Task: Look for space in Jaynagar, India from 6th September, 2023 to 15th September, 2023 for 6 adults in price range Rs.8000 to Rs.12000. Place can be entire place or private room with 6 bedrooms having 6 beds and 6 bathrooms. Property type can be house, flat, guest house. Amenities needed are: wifi, TV, free parkinig on premises, gym, breakfast. Booking option can be shelf check-in. Required host language is English.
Action: Mouse moved to (593, 114)
Screenshot: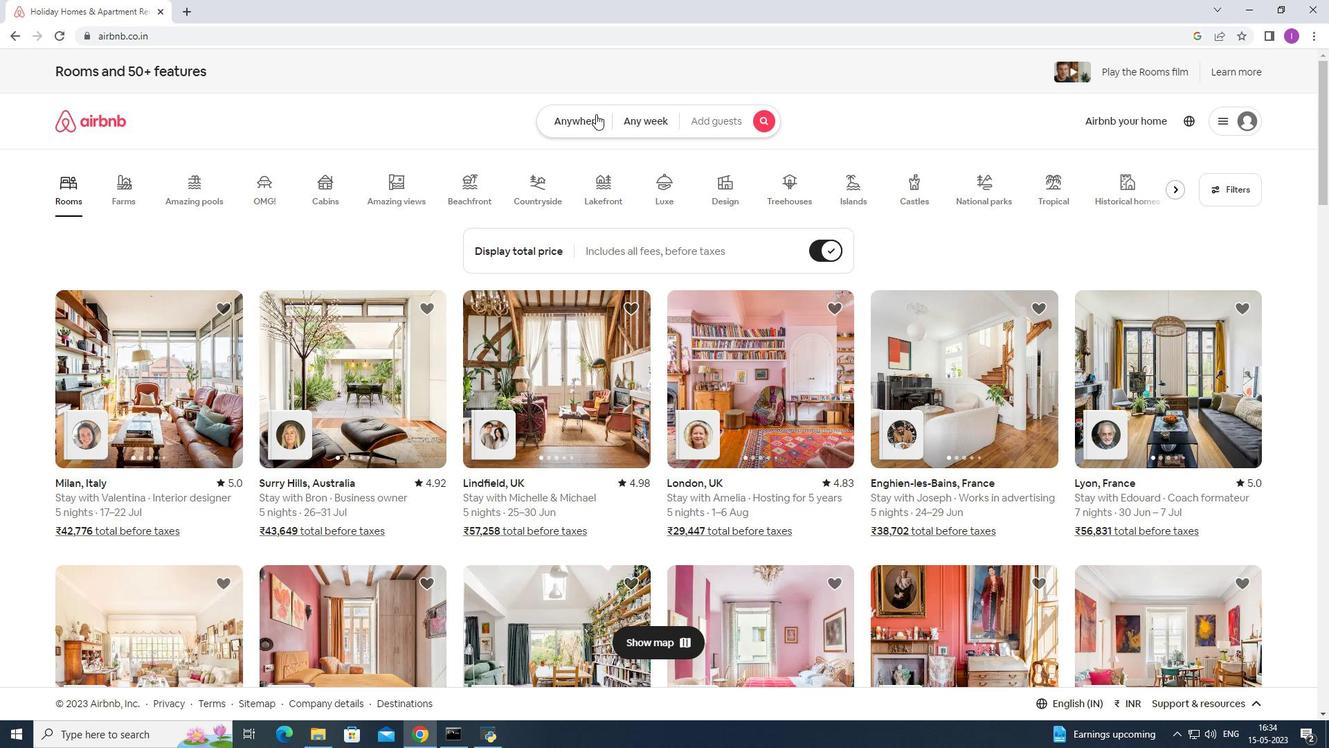 
Action: Mouse pressed left at (593, 114)
Screenshot: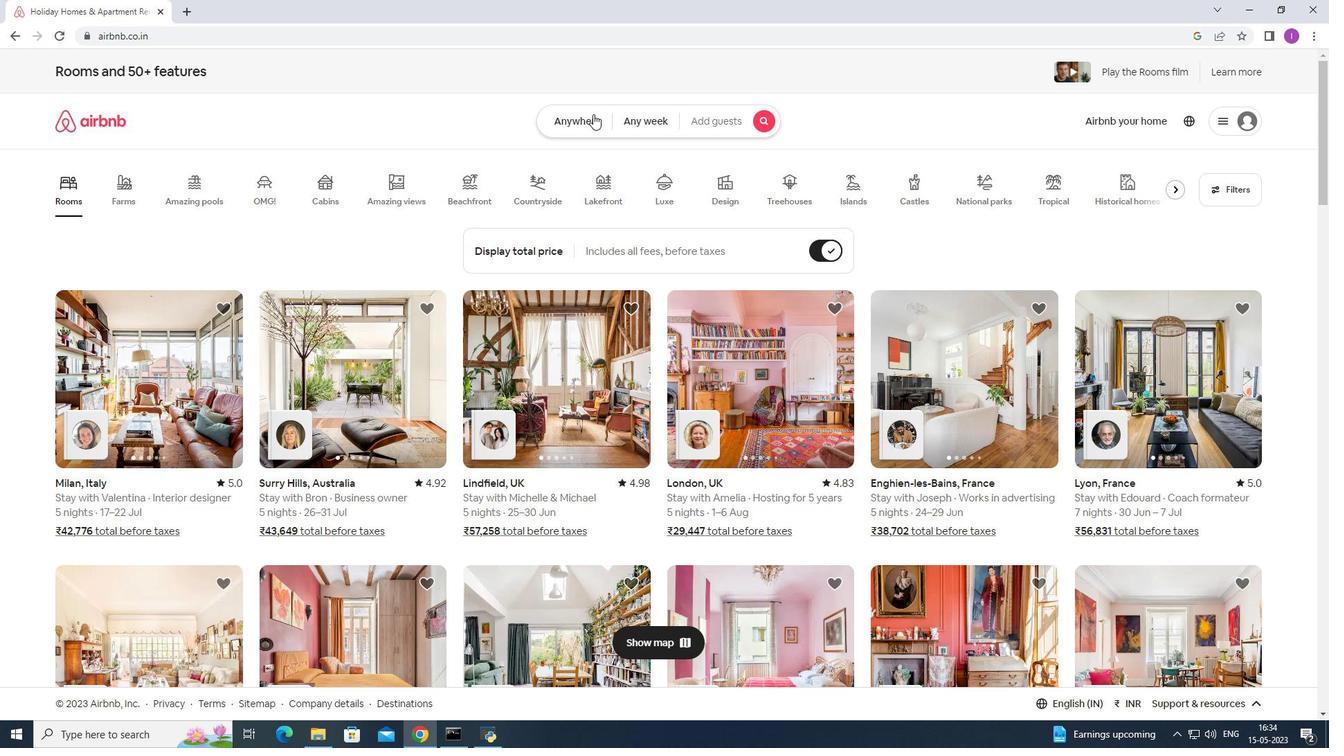 
Action: Mouse moved to (471, 181)
Screenshot: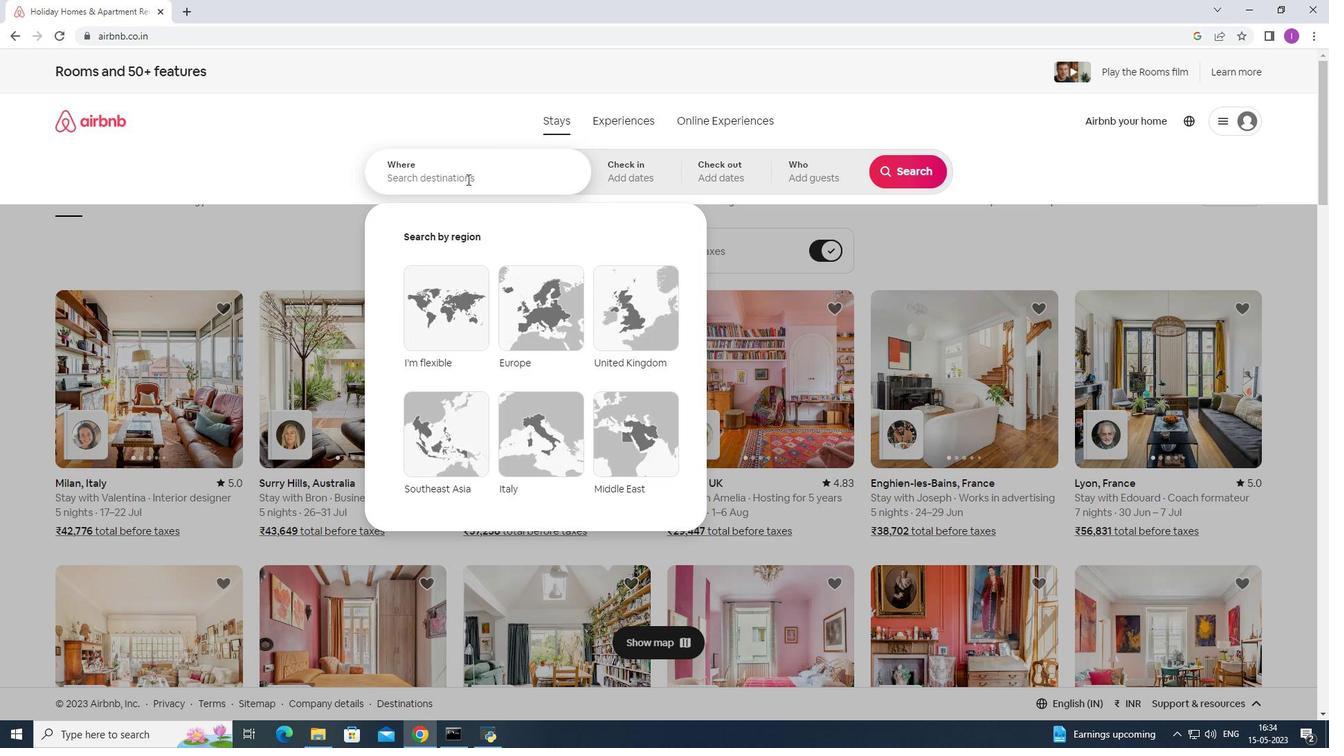 
Action: Mouse pressed left at (471, 181)
Screenshot: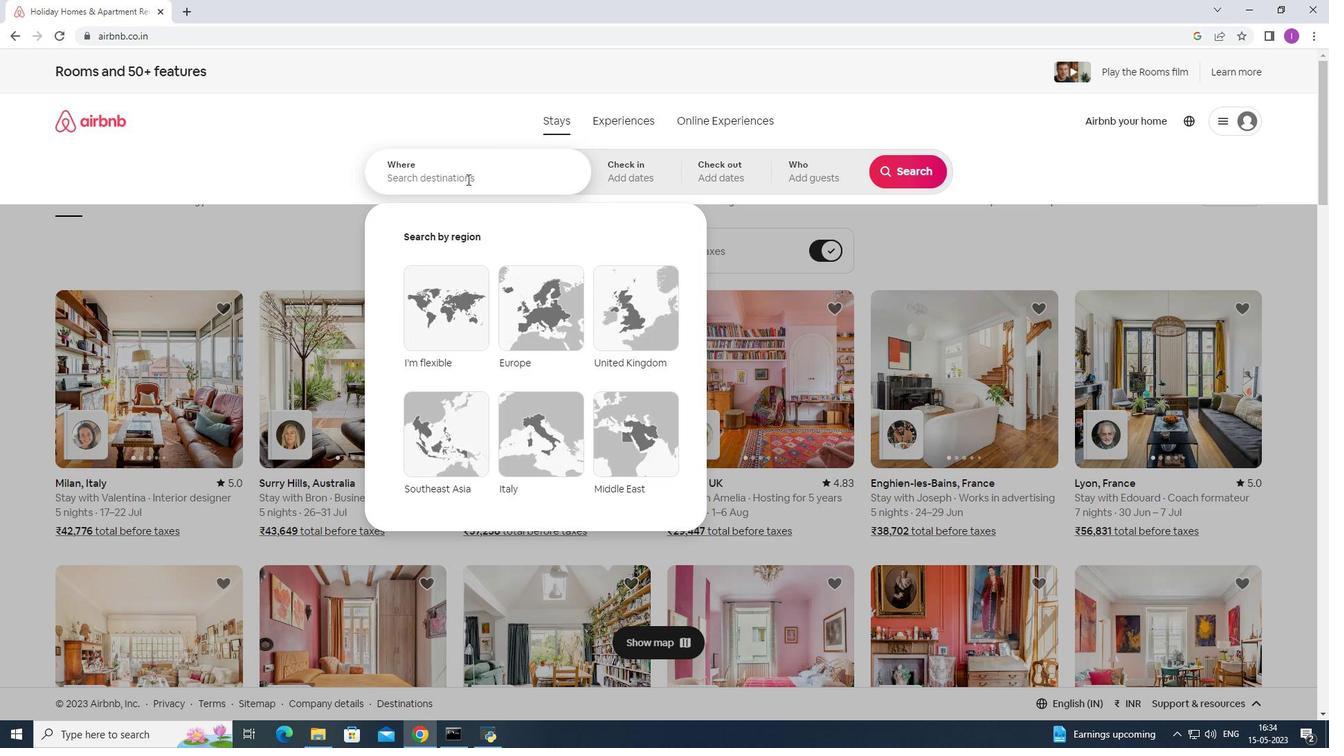 
Action: Mouse moved to (482, 179)
Screenshot: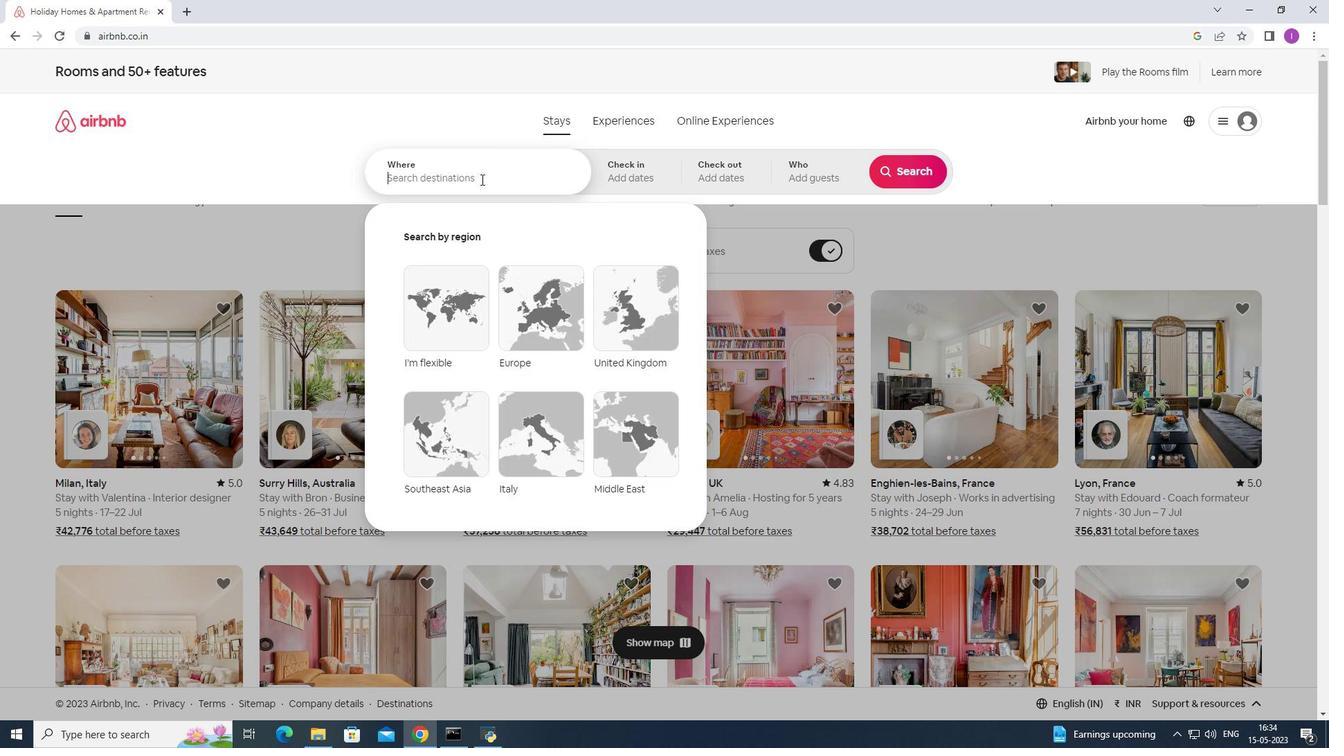 
Action: Key pressed <Key.shift>Jaynagar,<Key.shift>India
Screenshot: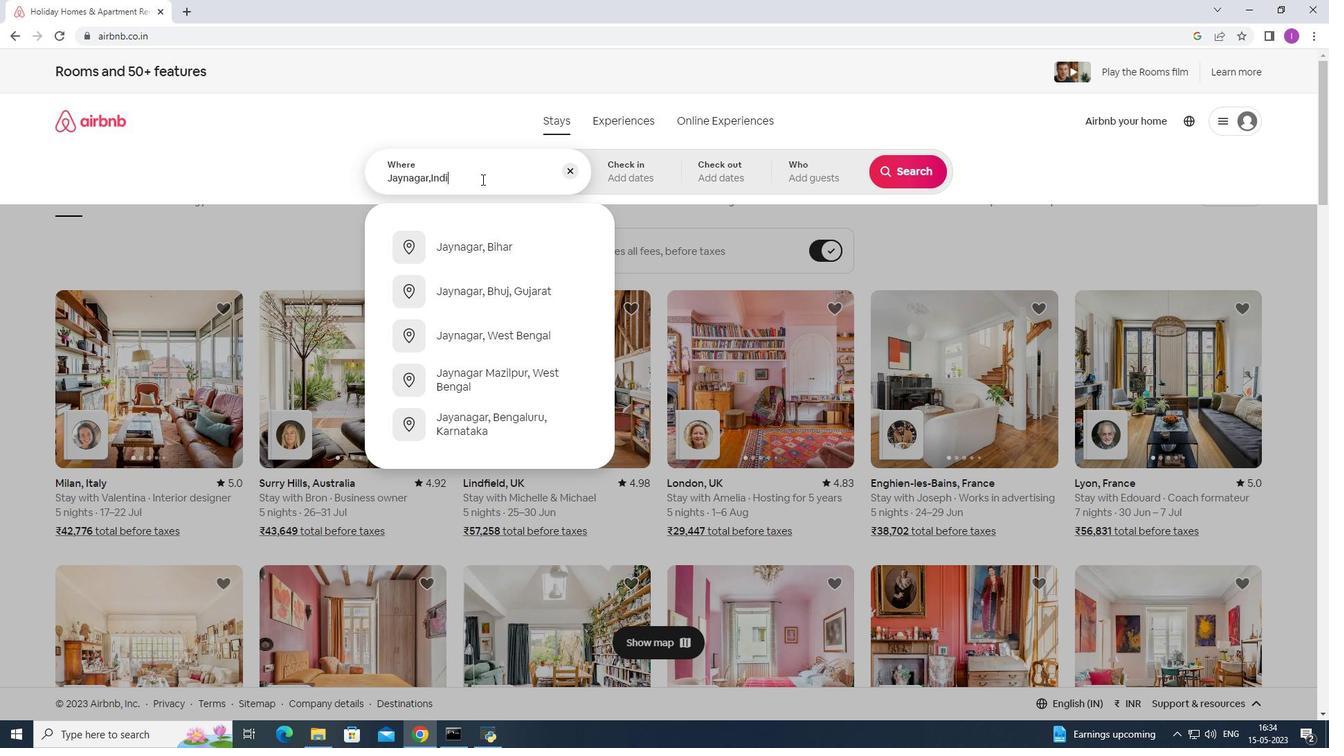 
Action: Mouse moved to (627, 164)
Screenshot: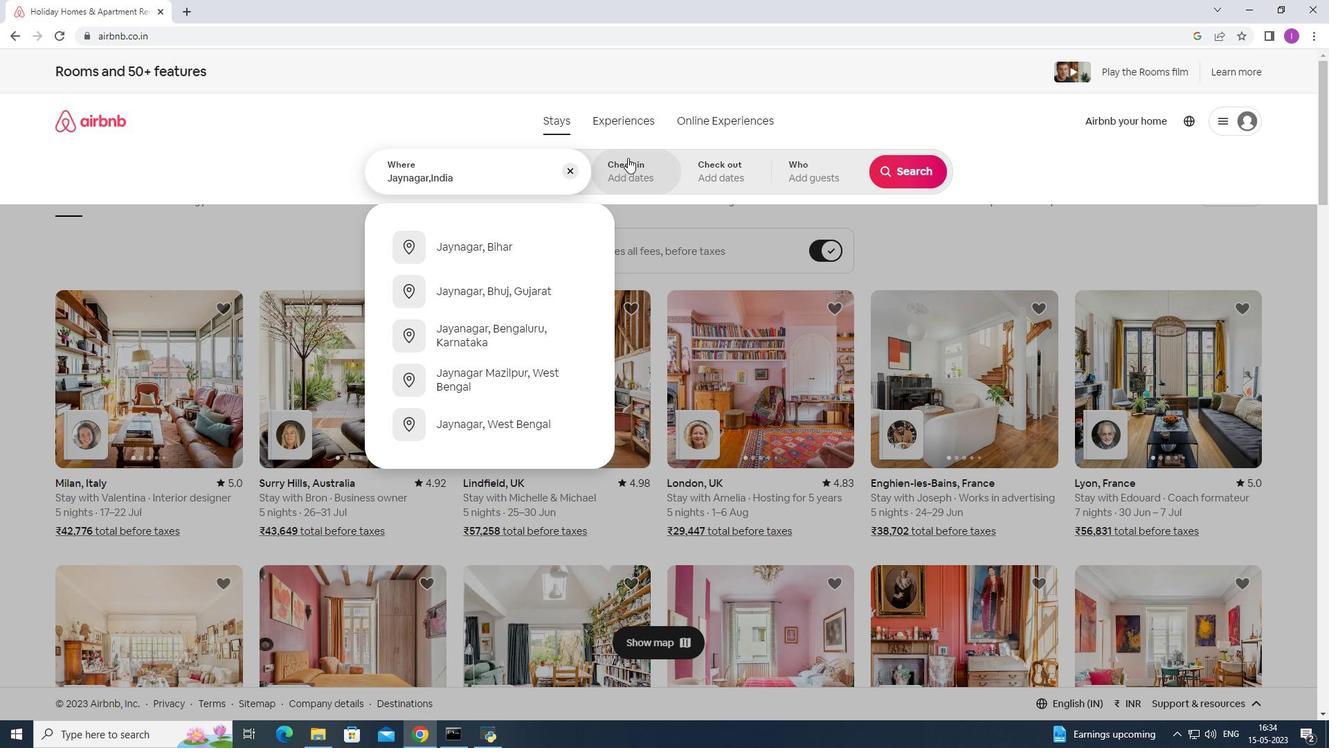 
Action: Mouse pressed left at (627, 164)
Screenshot: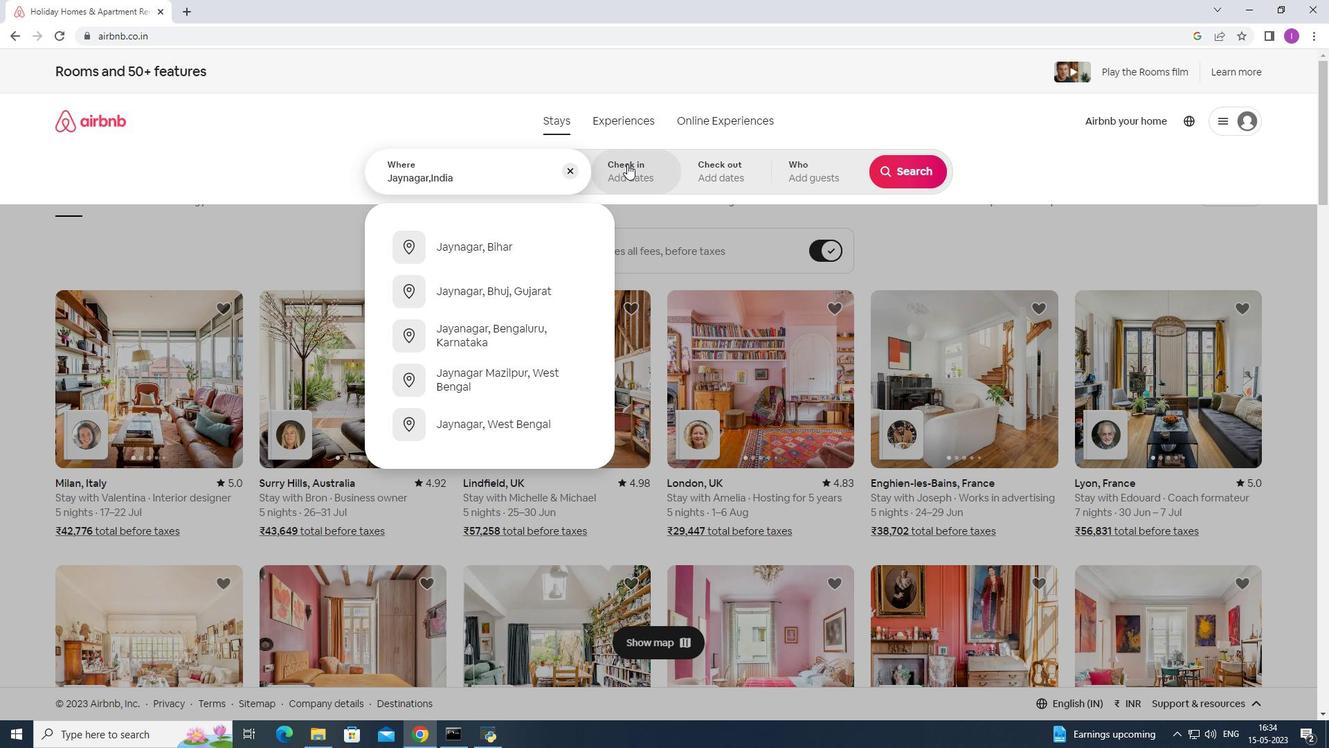 
Action: Mouse moved to (900, 272)
Screenshot: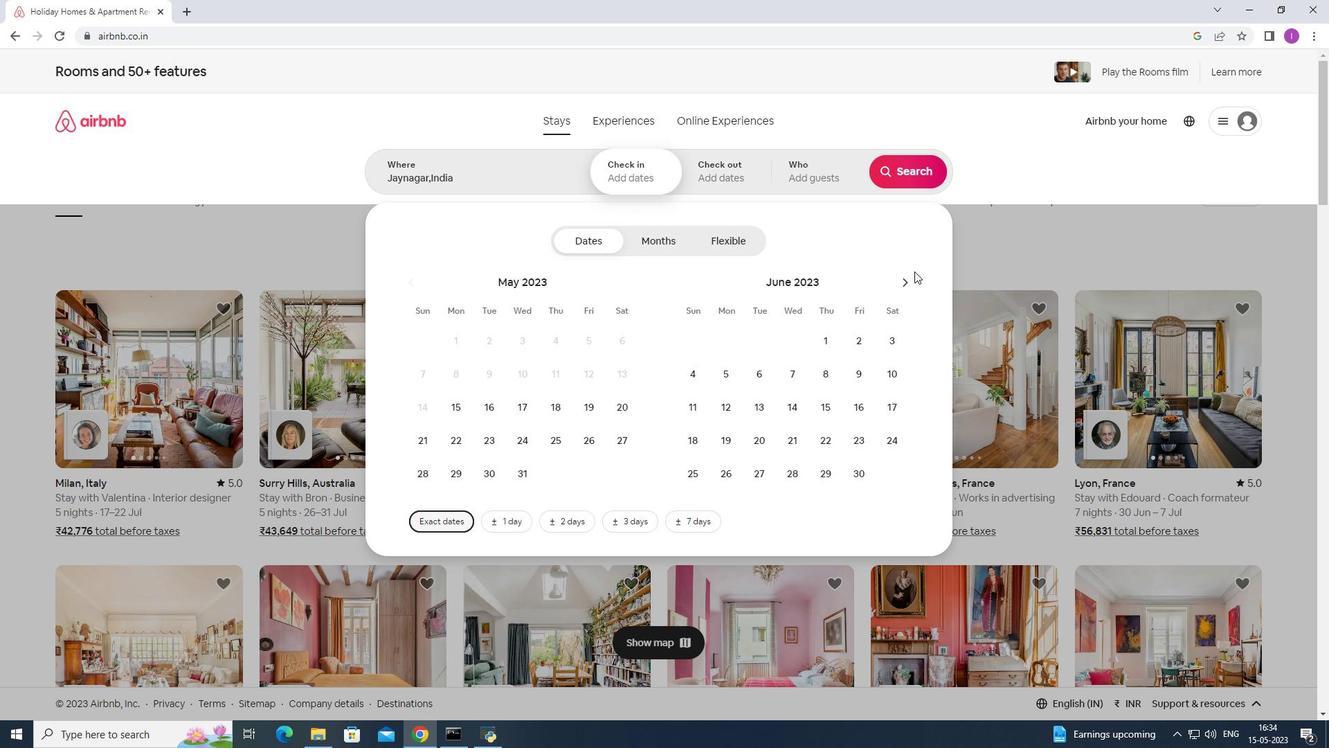 
Action: Mouse pressed left at (900, 272)
Screenshot: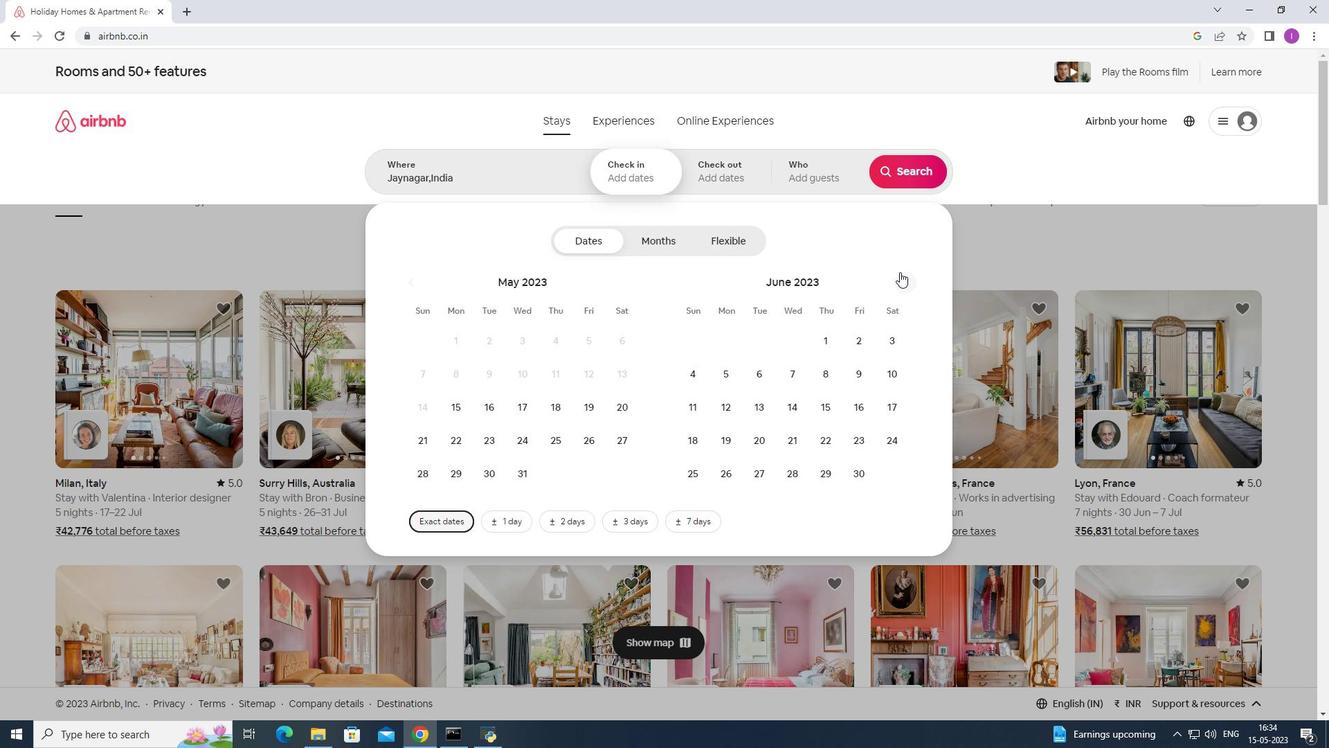 
Action: Mouse pressed left at (900, 272)
Screenshot: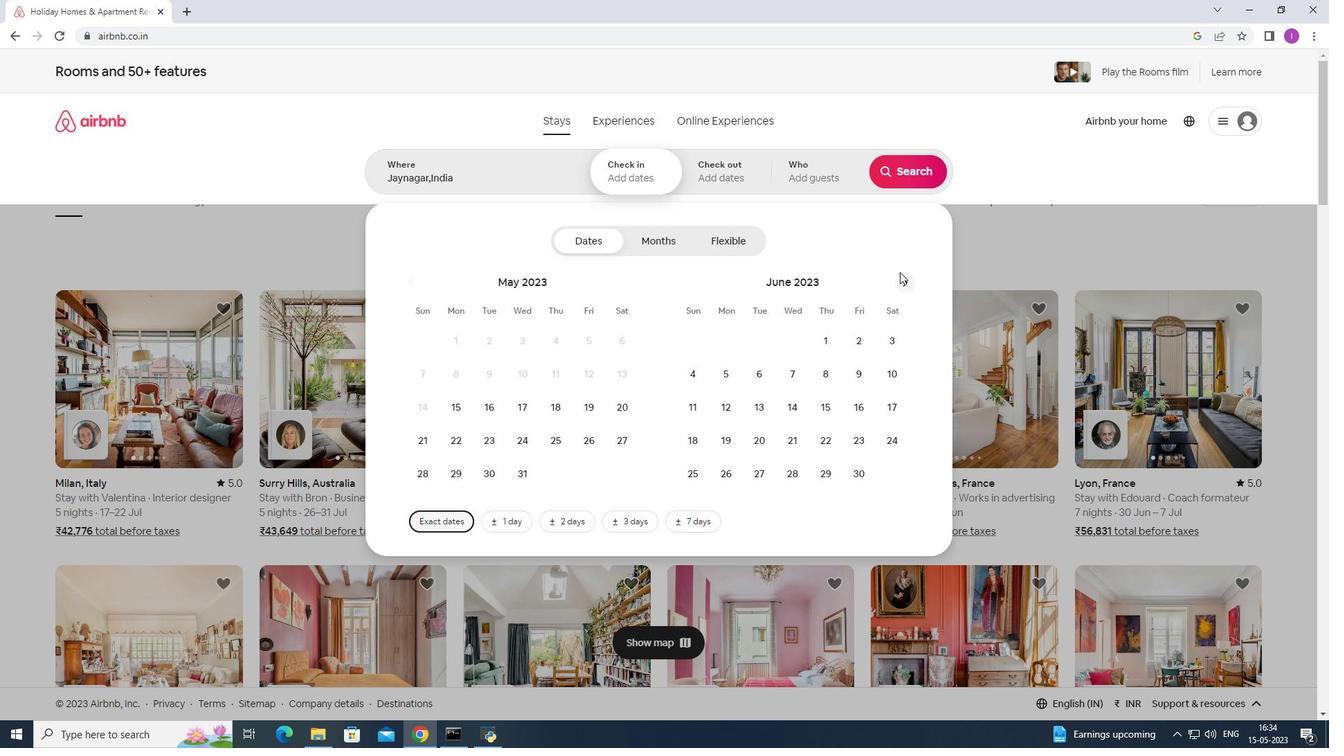 
Action: Mouse pressed left at (900, 272)
Screenshot: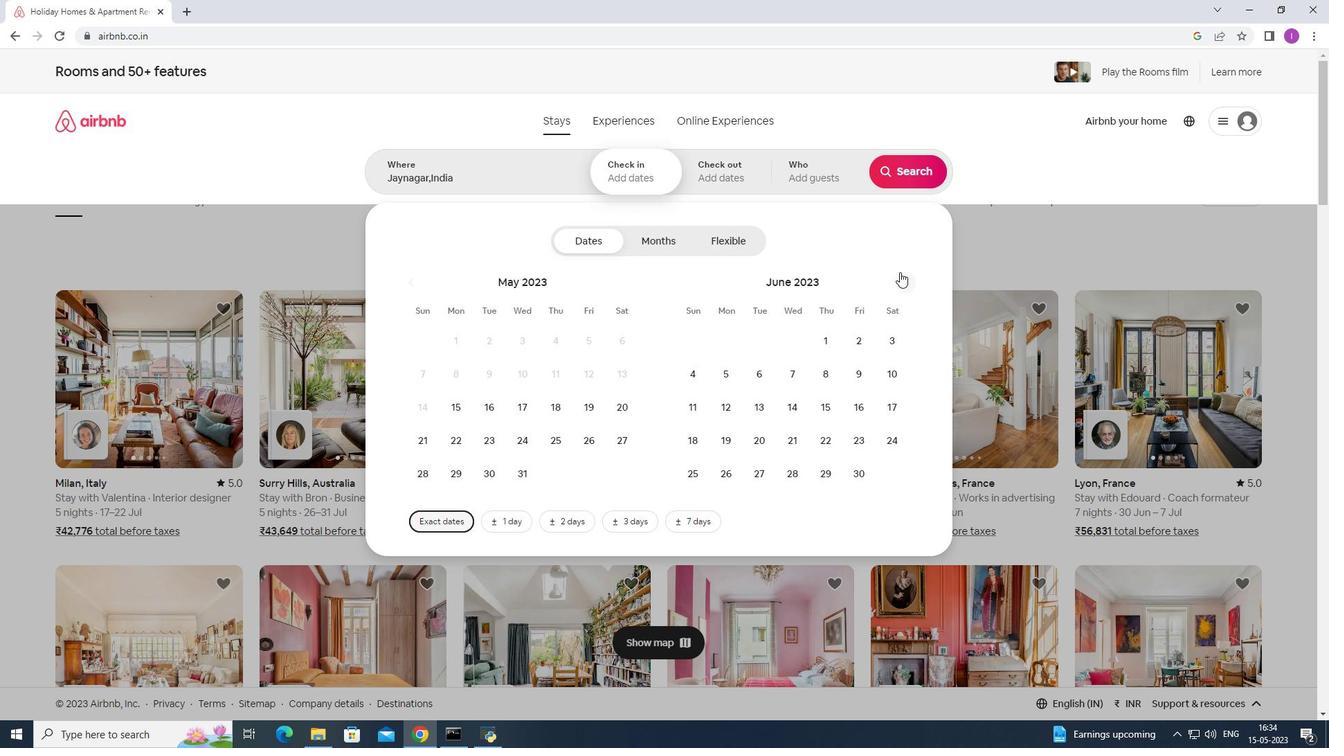 
Action: Mouse moved to (900, 279)
Screenshot: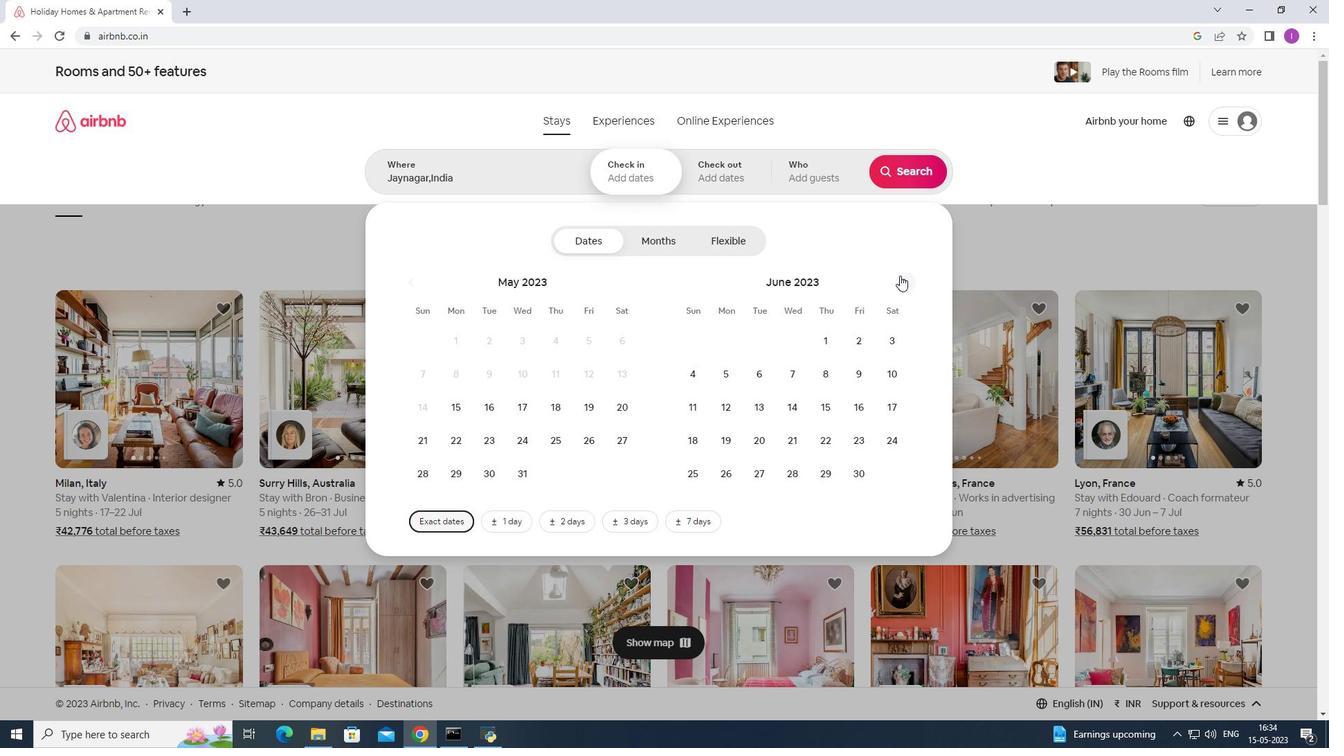 
Action: Mouse pressed left at (900, 279)
Screenshot: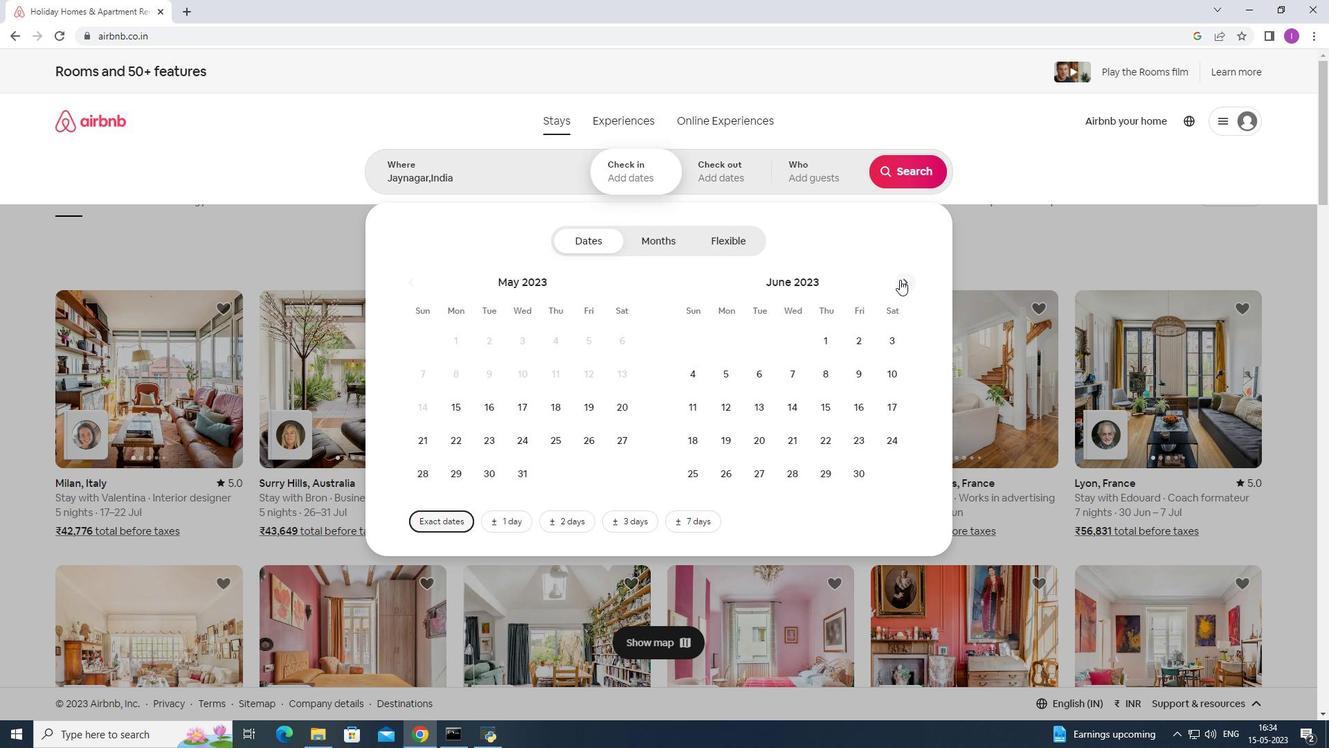 
Action: Mouse pressed left at (900, 279)
Screenshot: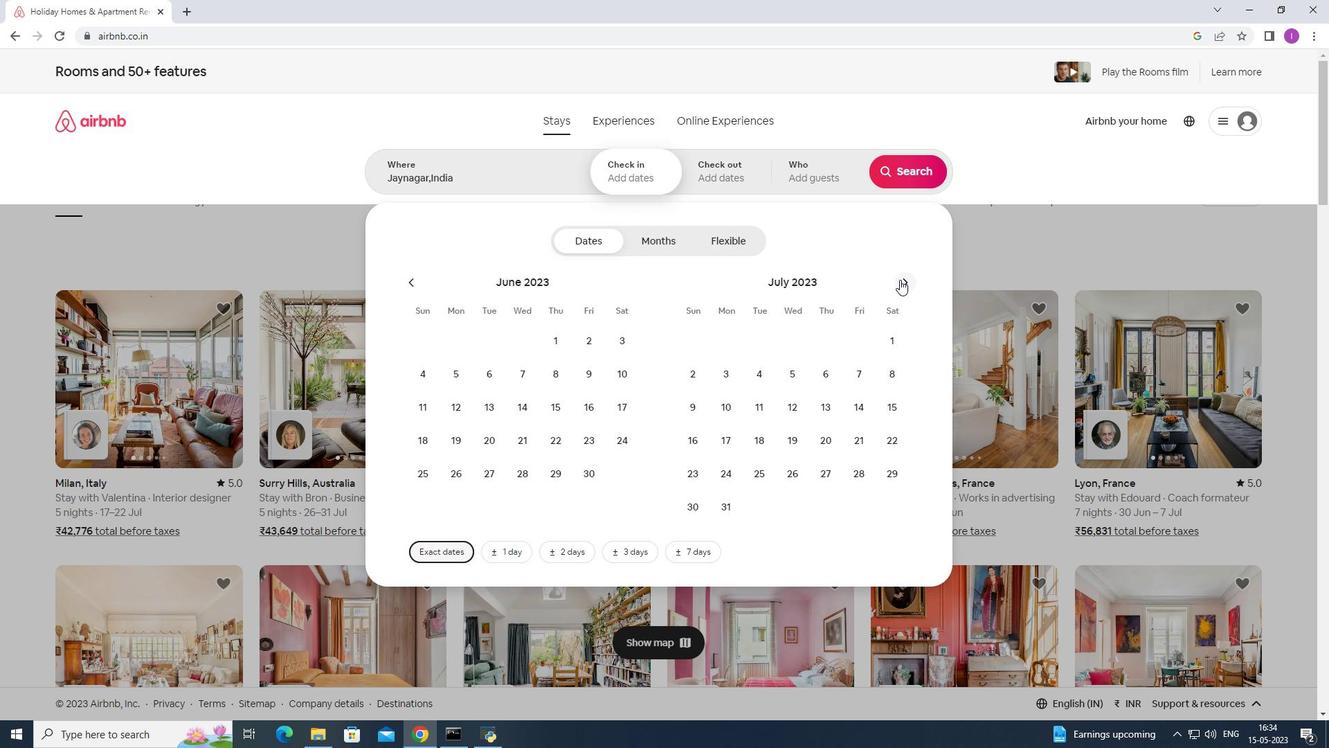 
Action: Mouse moved to (788, 375)
Screenshot: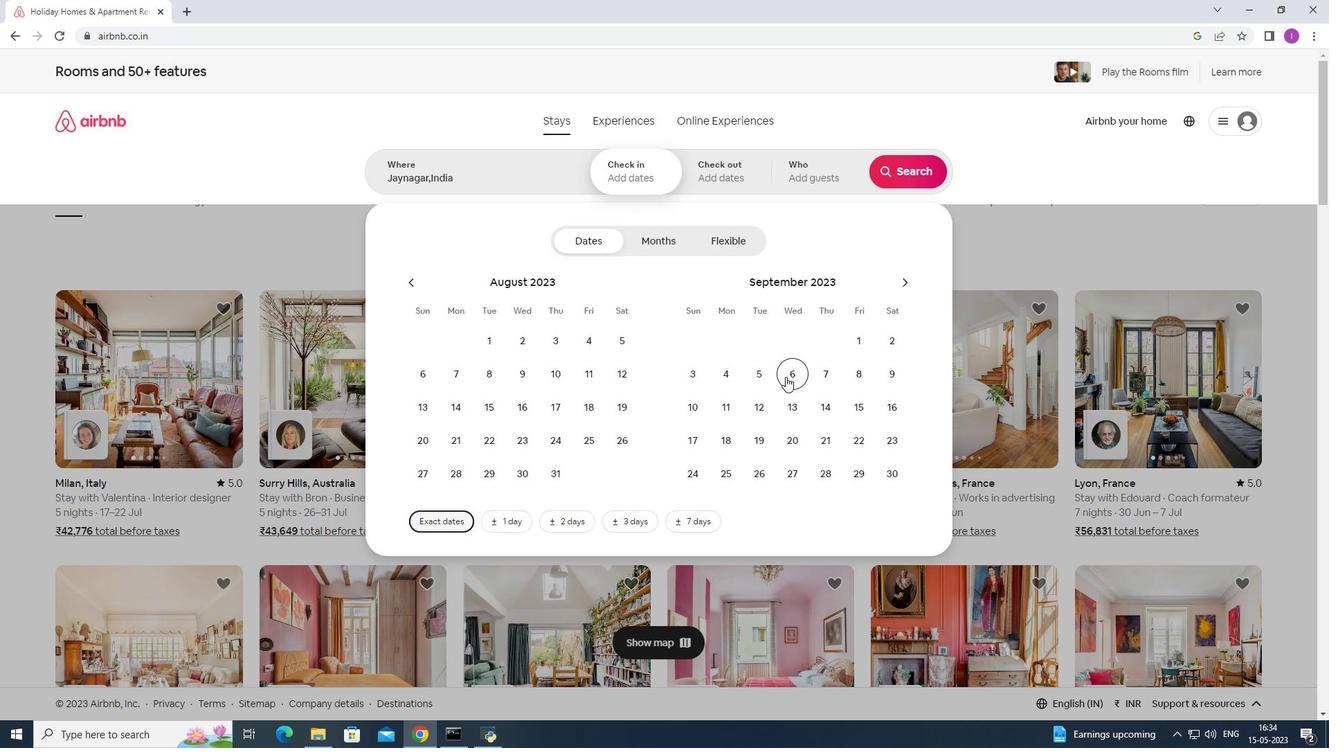 
Action: Mouse pressed left at (788, 375)
Screenshot: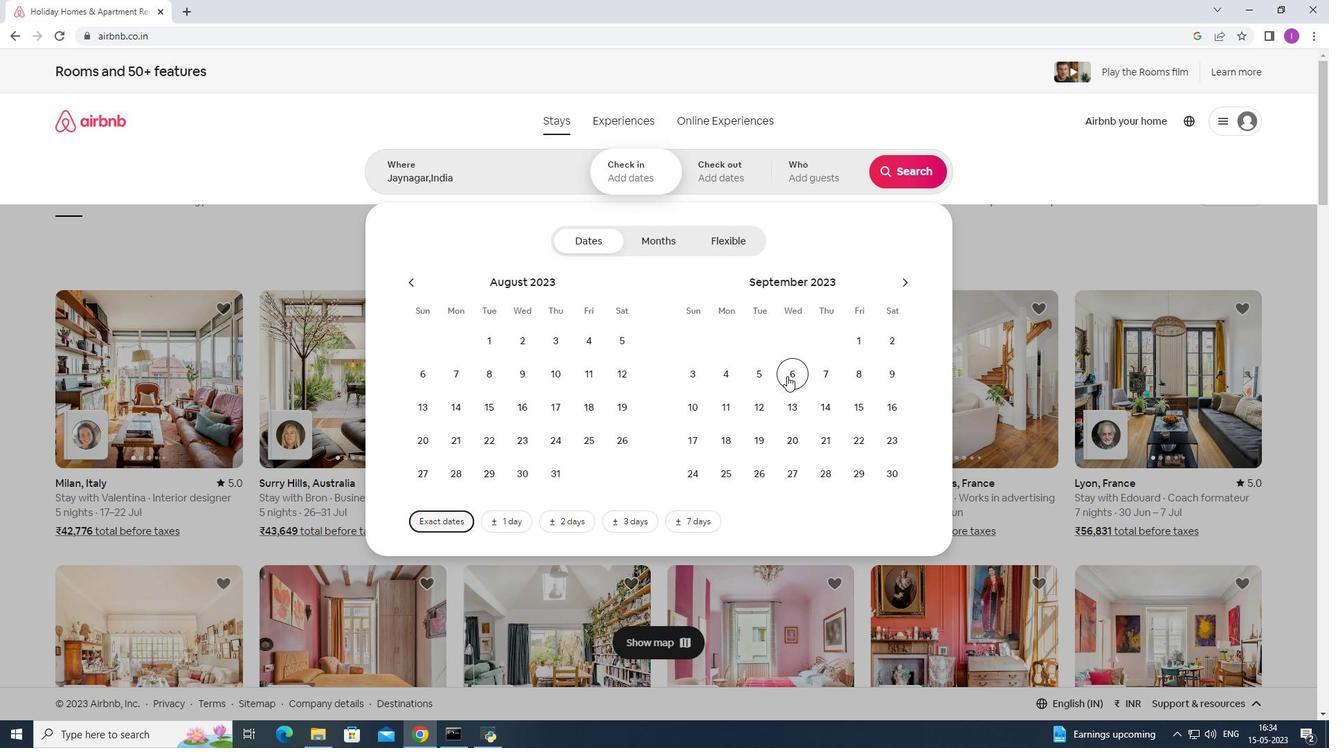 
Action: Mouse moved to (854, 410)
Screenshot: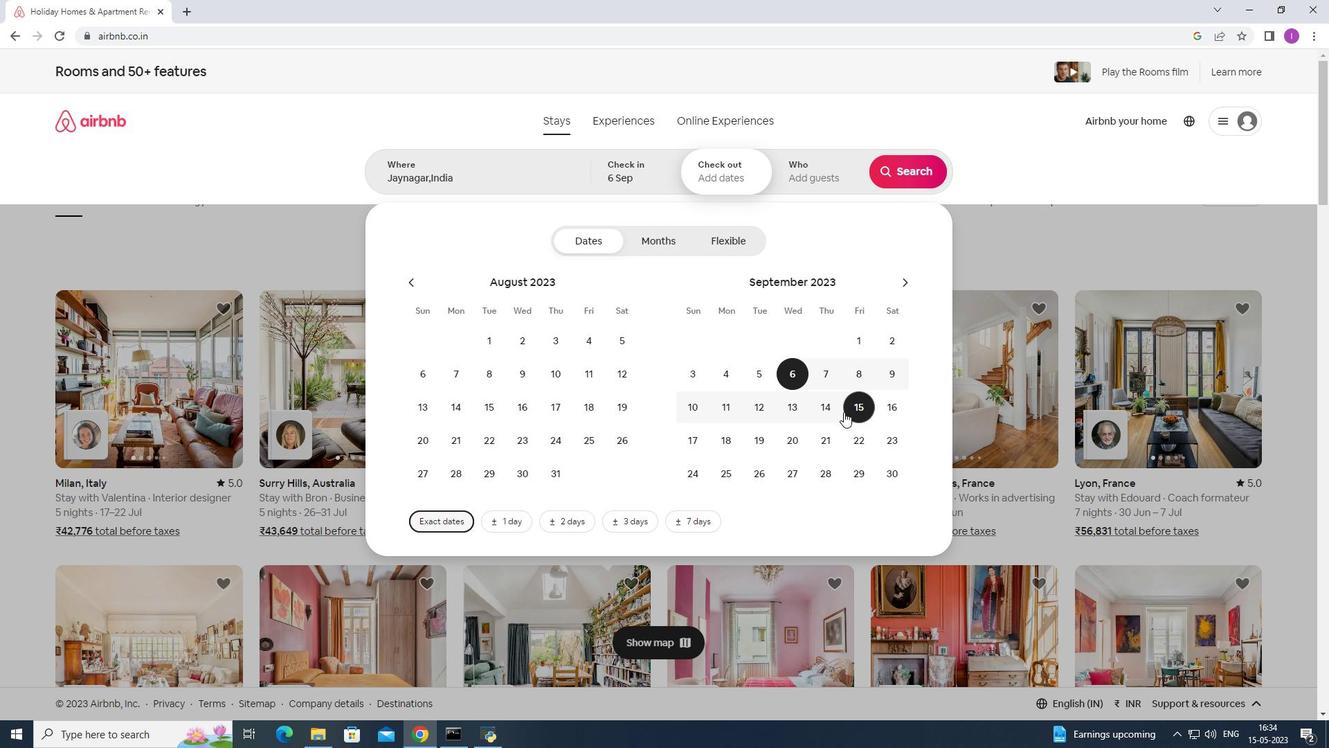 
Action: Mouse pressed left at (854, 410)
Screenshot: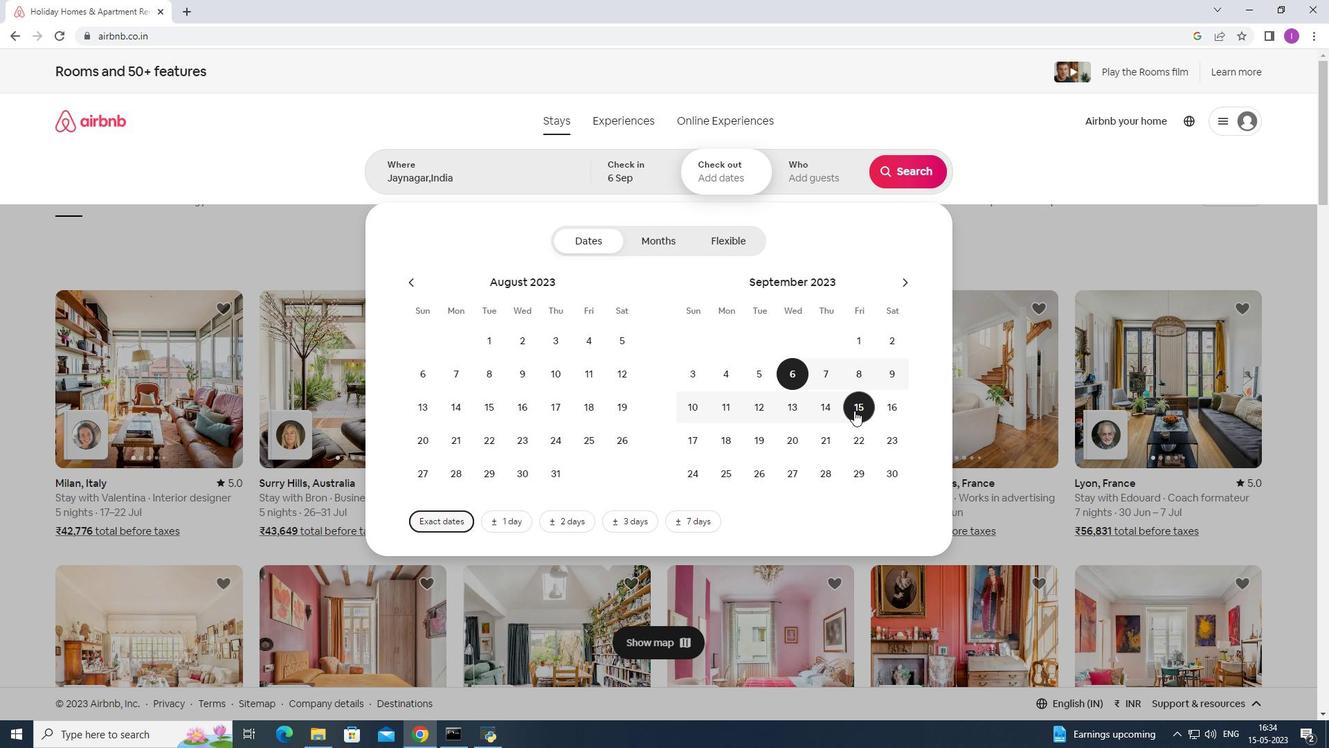 
Action: Mouse moved to (820, 176)
Screenshot: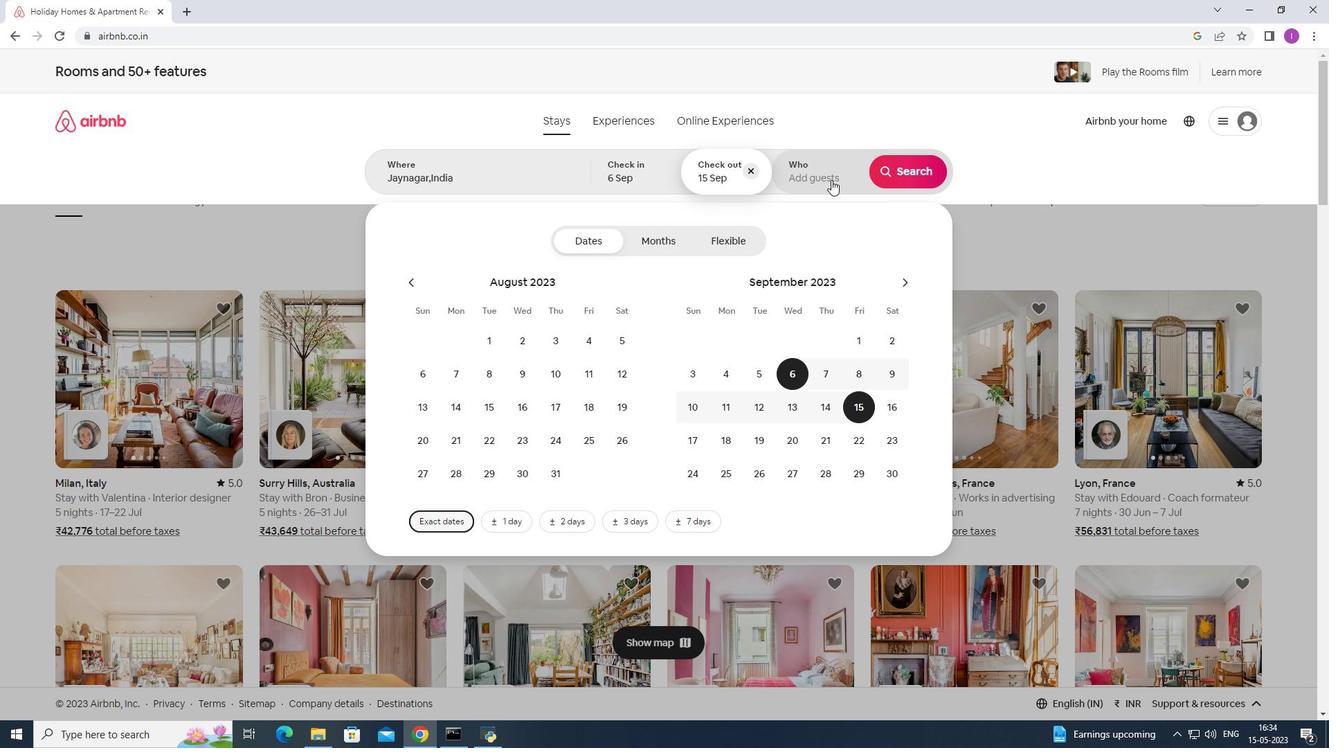 
Action: Mouse pressed left at (820, 176)
Screenshot: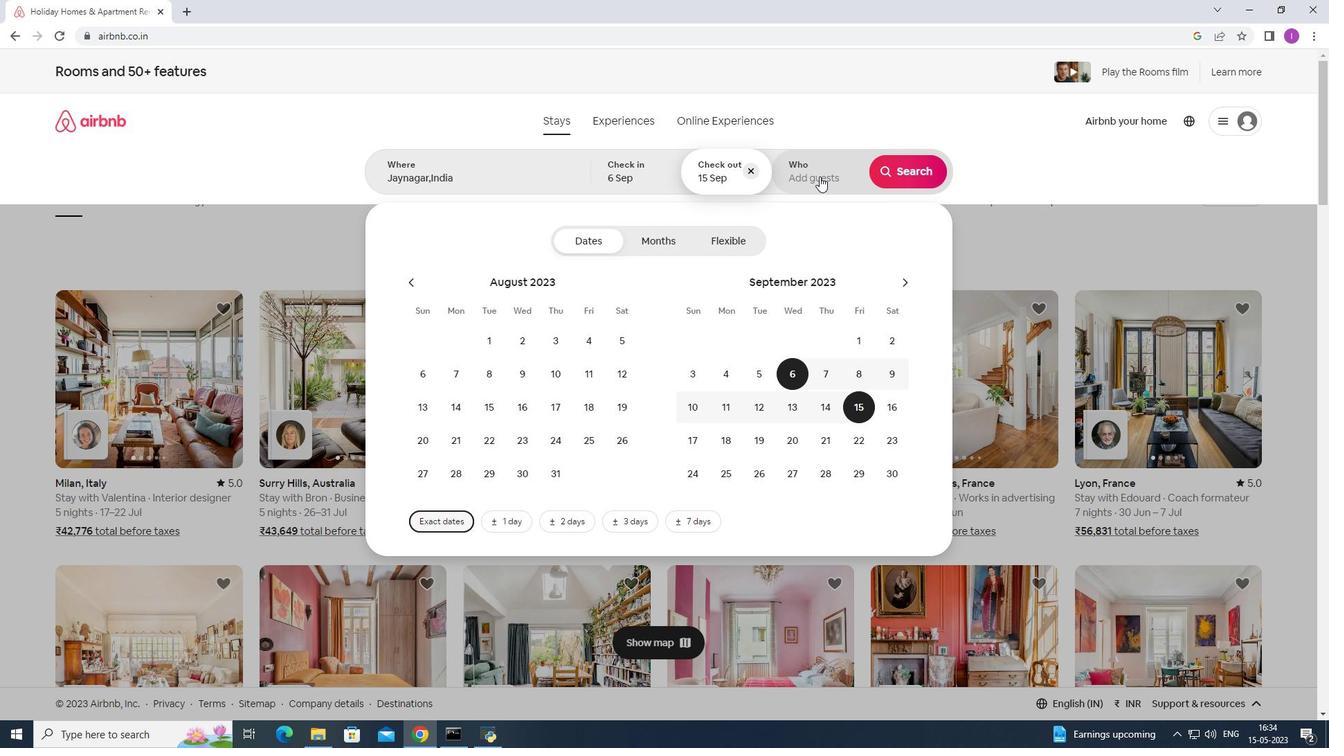 
Action: Mouse moved to (914, 245)
Screenshot: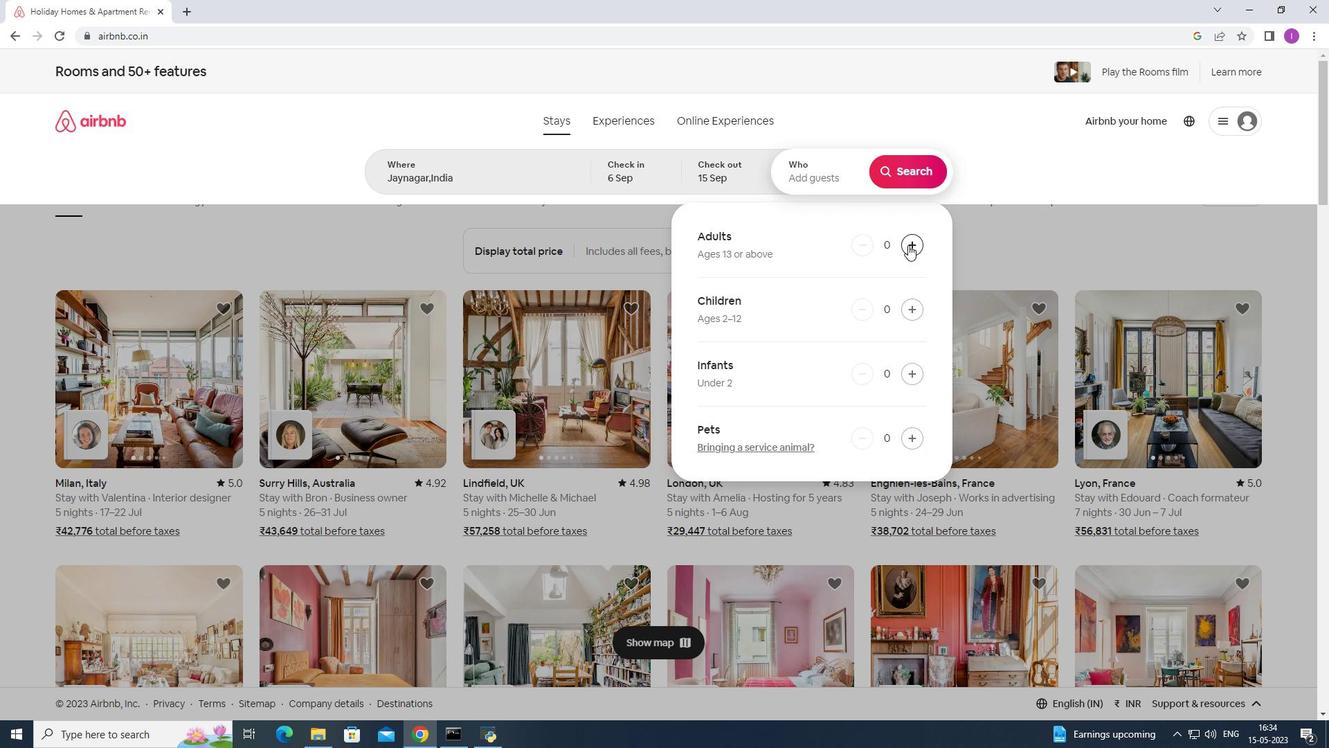 
Action: Mouse pressed left at (914, 245)
Screenshot: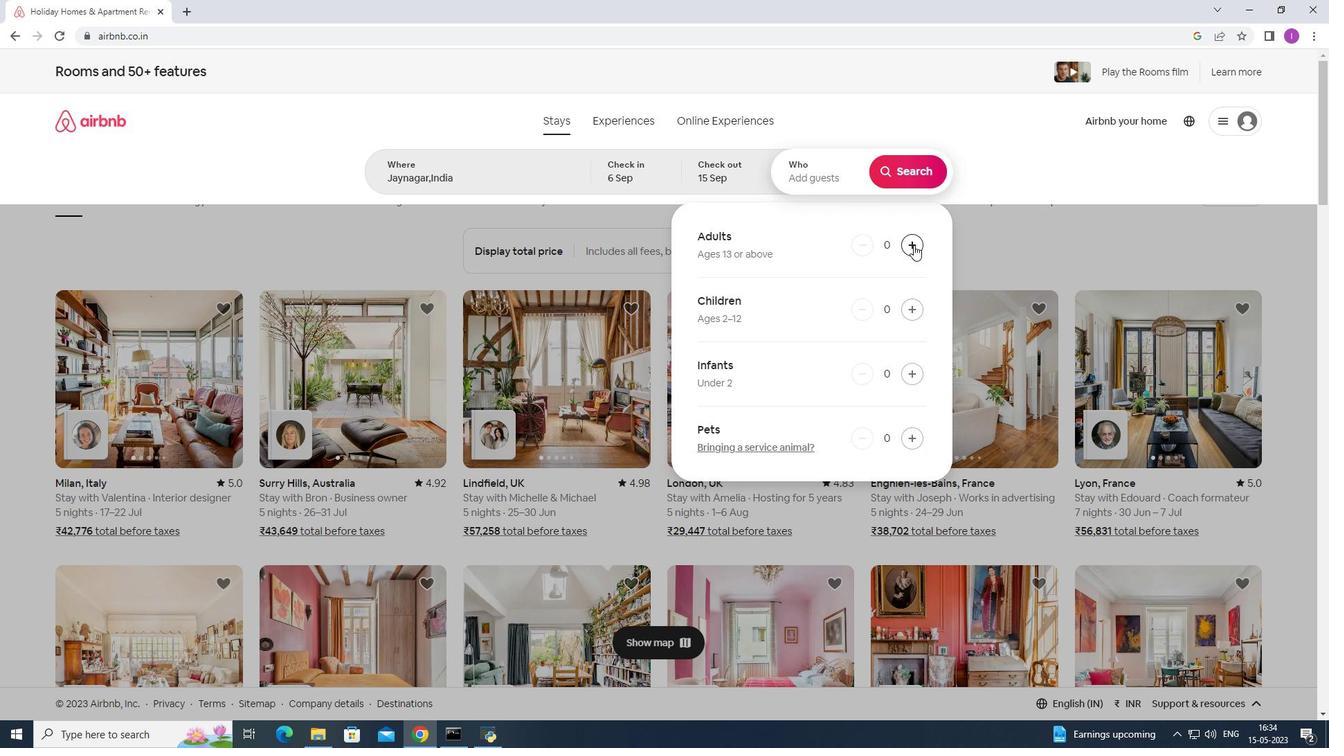 
Action: Mouse pressed left at (914, 245)
Screenshot: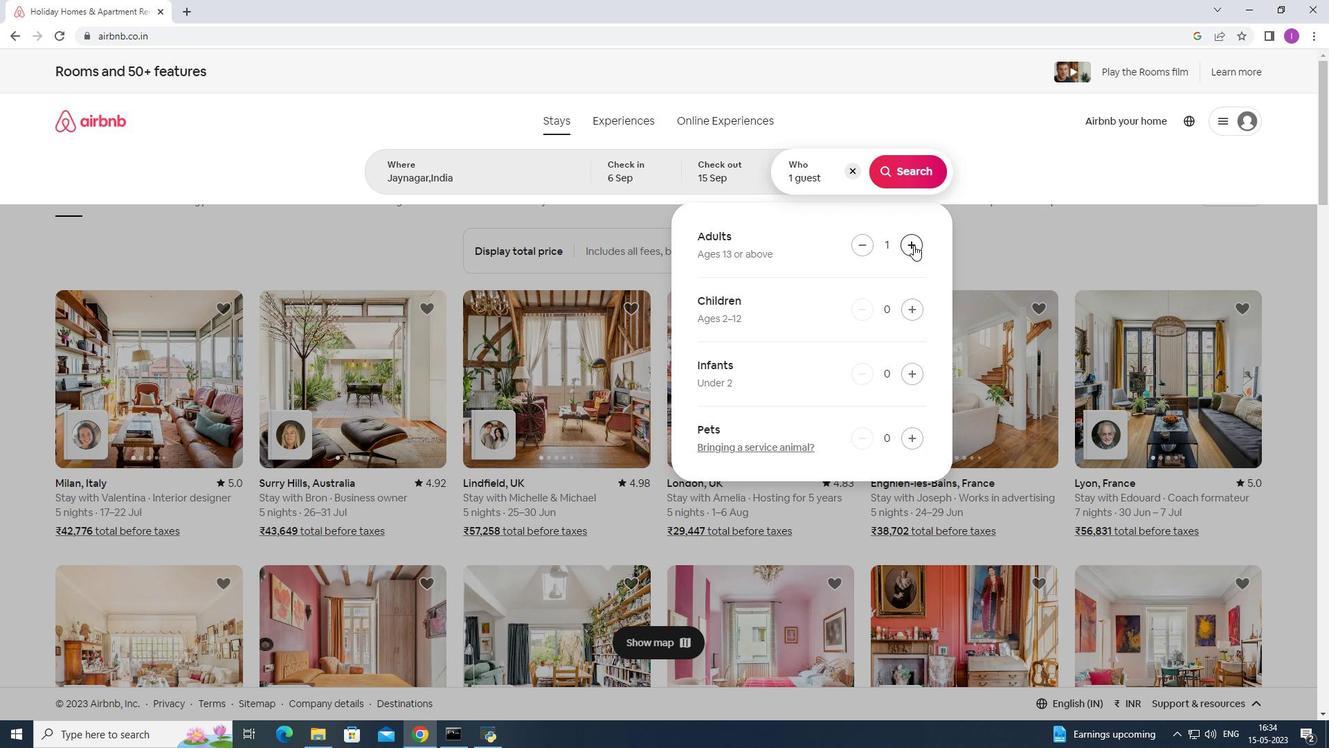 
Action: Mouse pressed left at (914, 245)
Screenshot: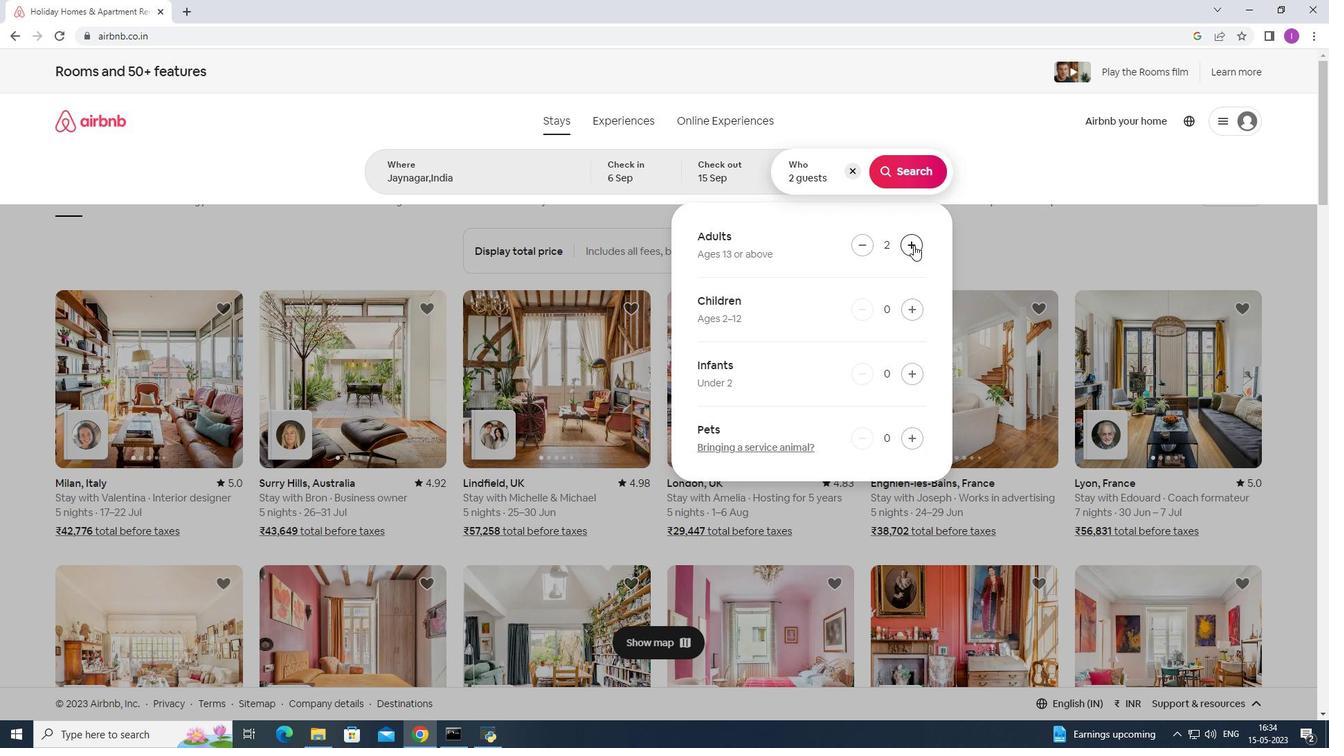 
Action: Mouse pressed left at (914, 245)
Screenshot: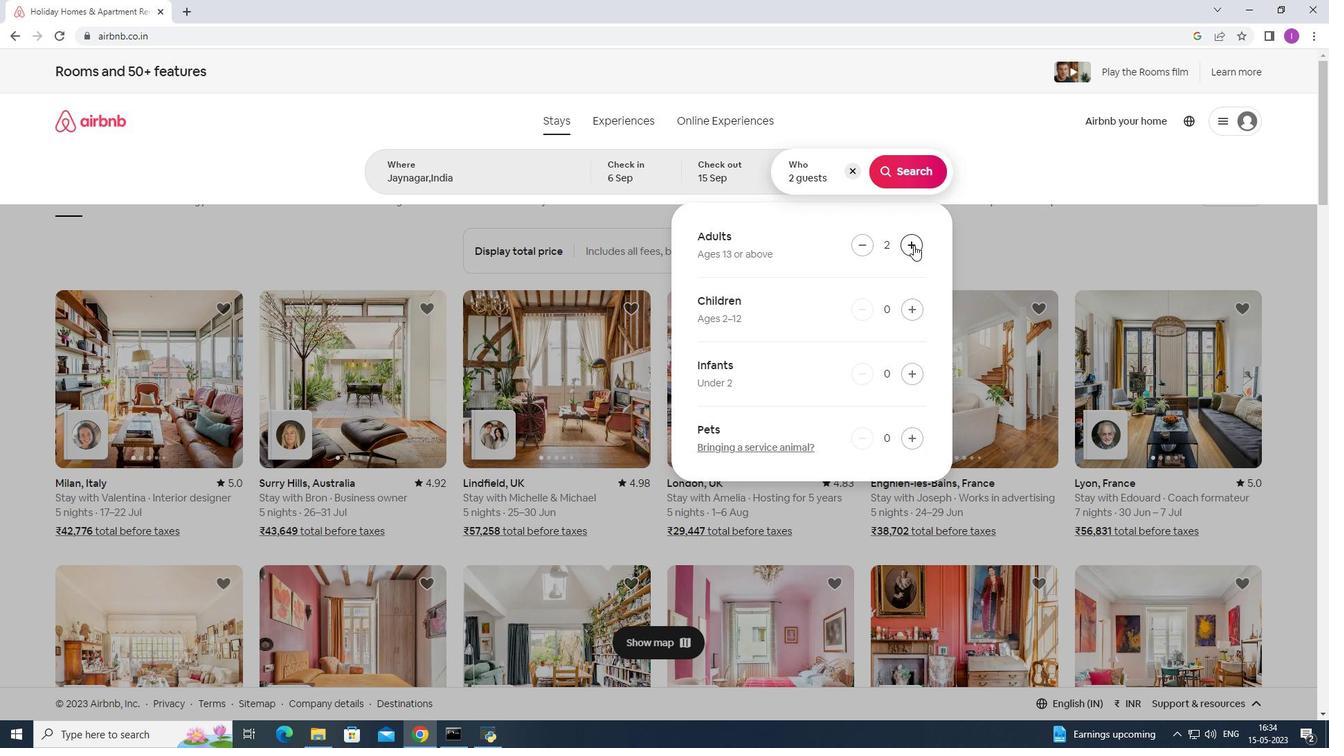 
Action: Mouse pressed left at (914, 245)
Screenshot: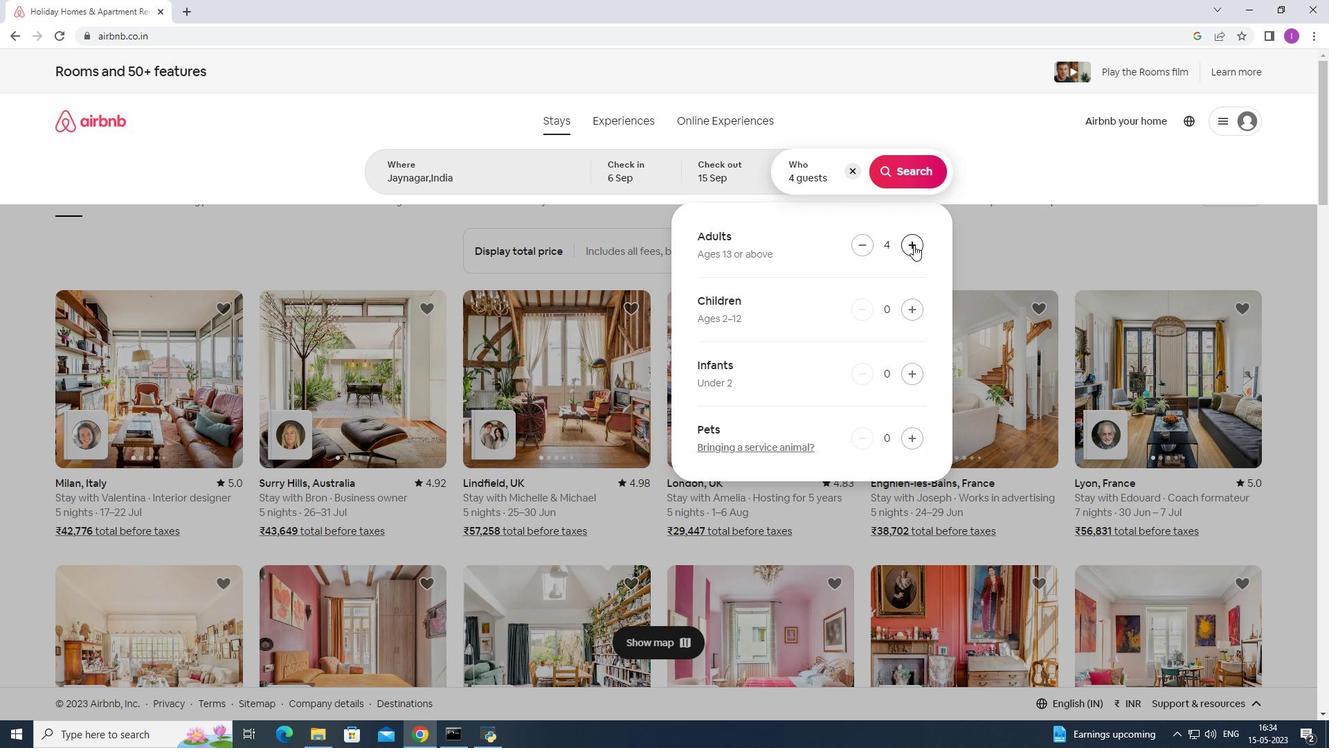 
Action: Mouse pressed left at (914, 245)
Screenshot: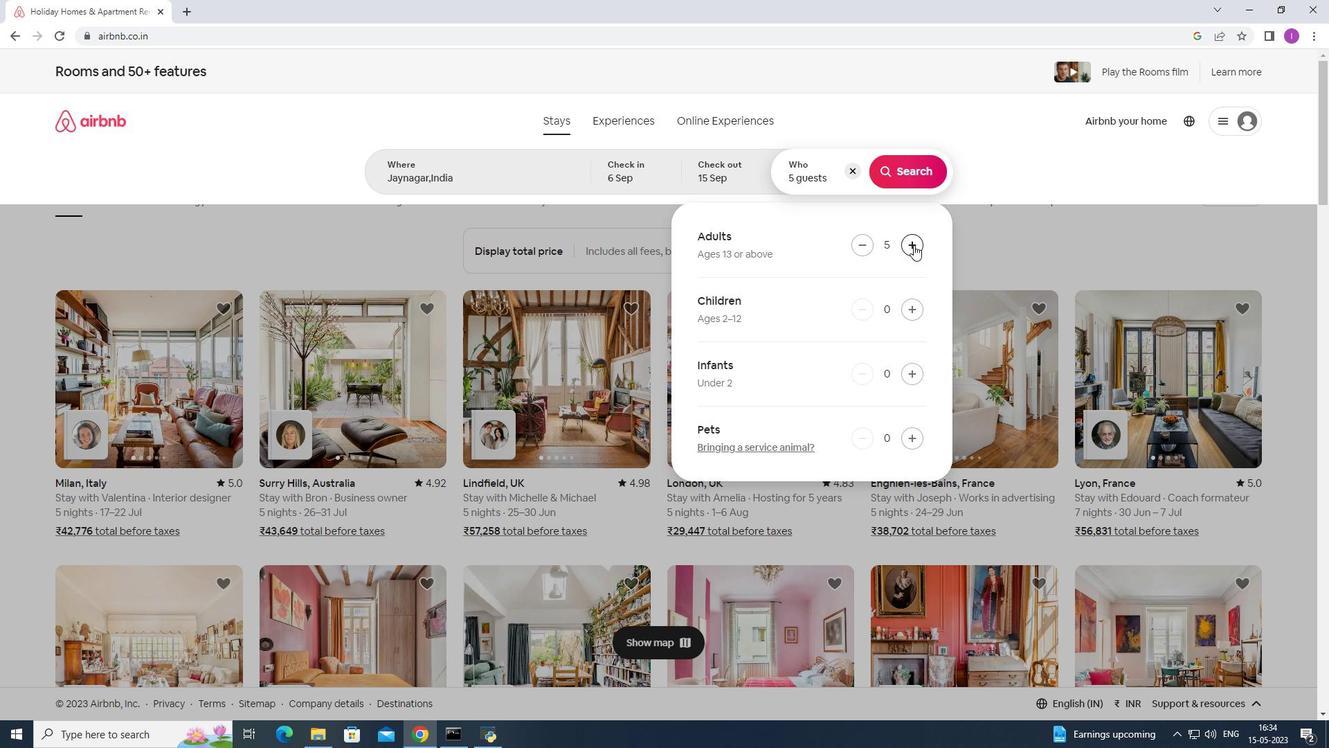 
Action: Mouse moved to (914, 182)
Screenshot: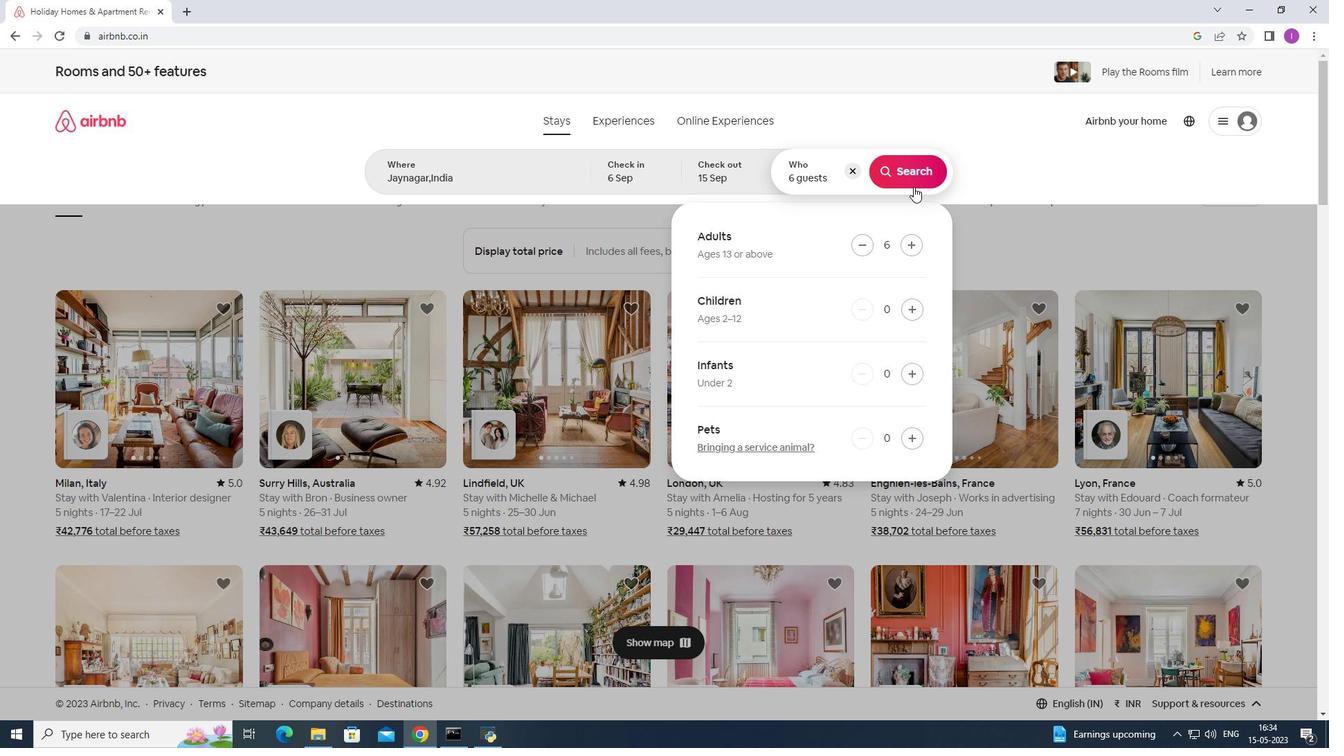 
Action: Mouse pressed left at (914, 182)
Screenshot: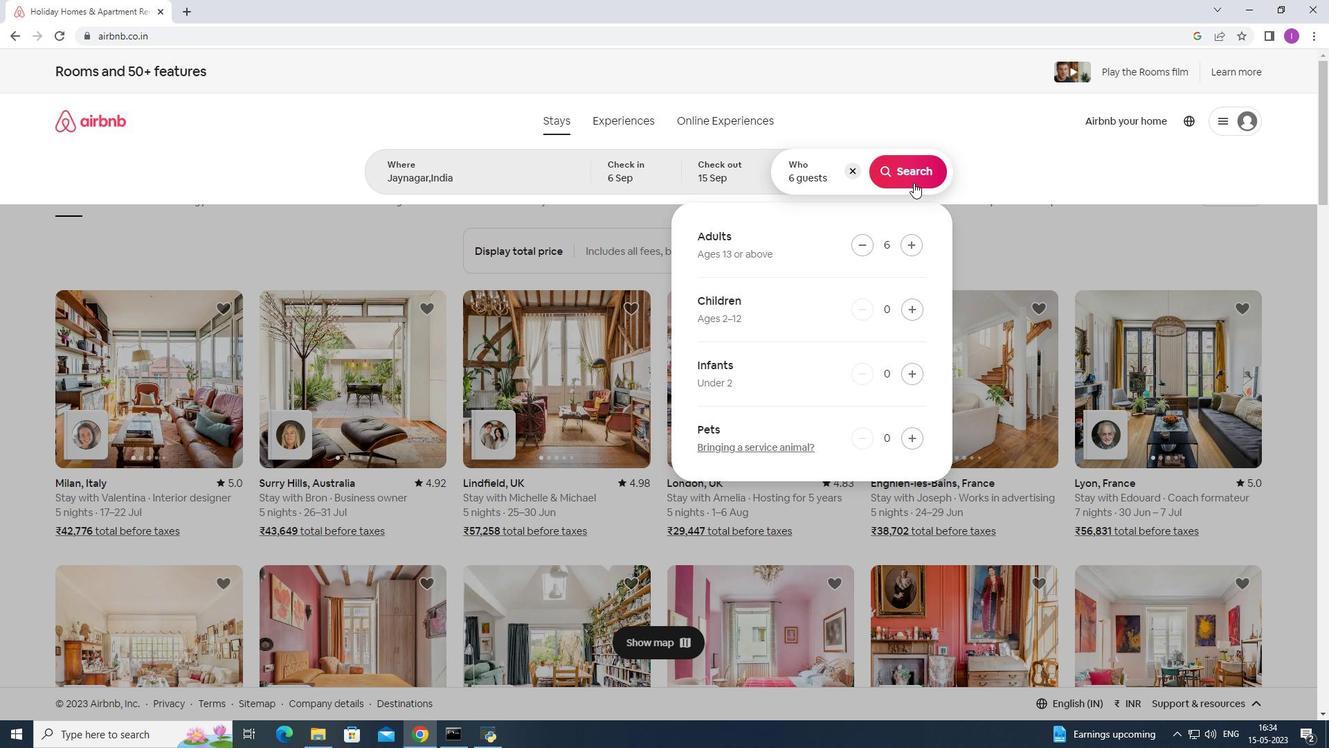 
Action: Mouse moved to (1274, 139)
Screenshot: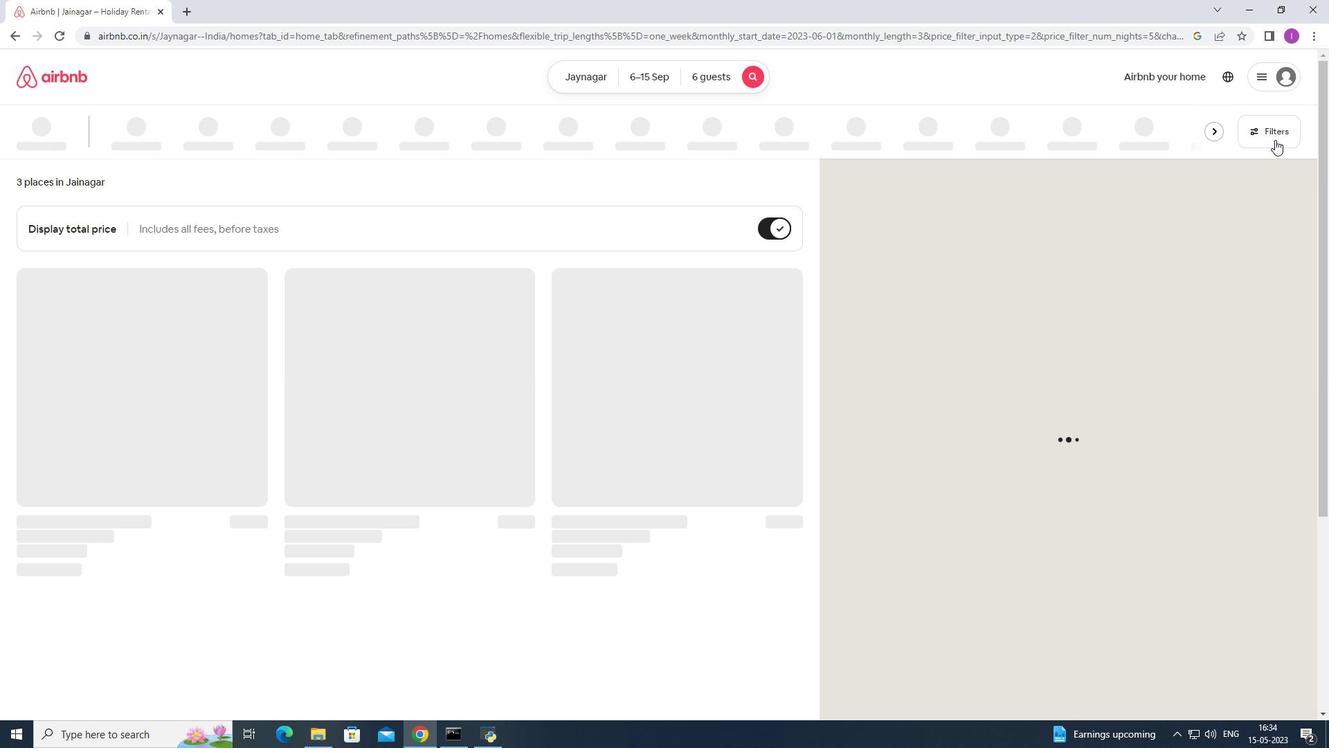 
Action: Mouse pressed left at (1274, 139)
Screenshot: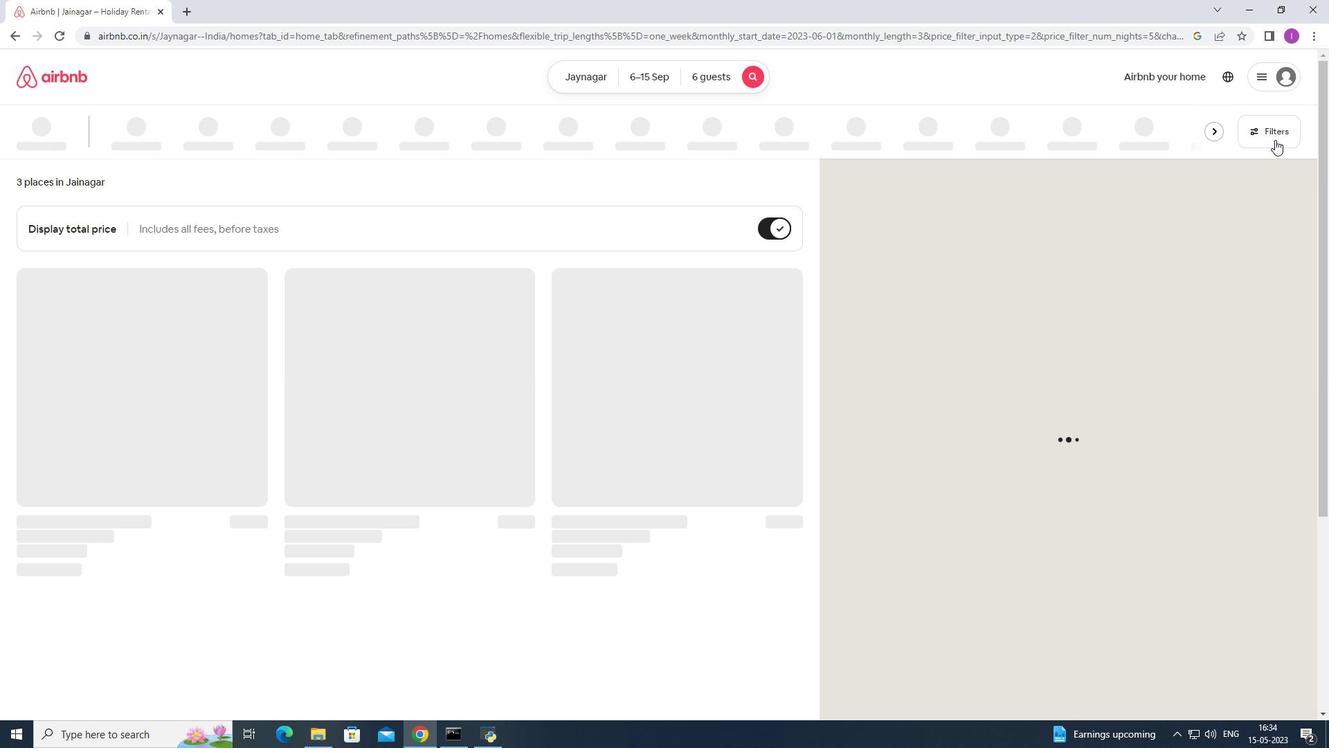 
Action: Mouse moved to (758, 469)
Screenshot: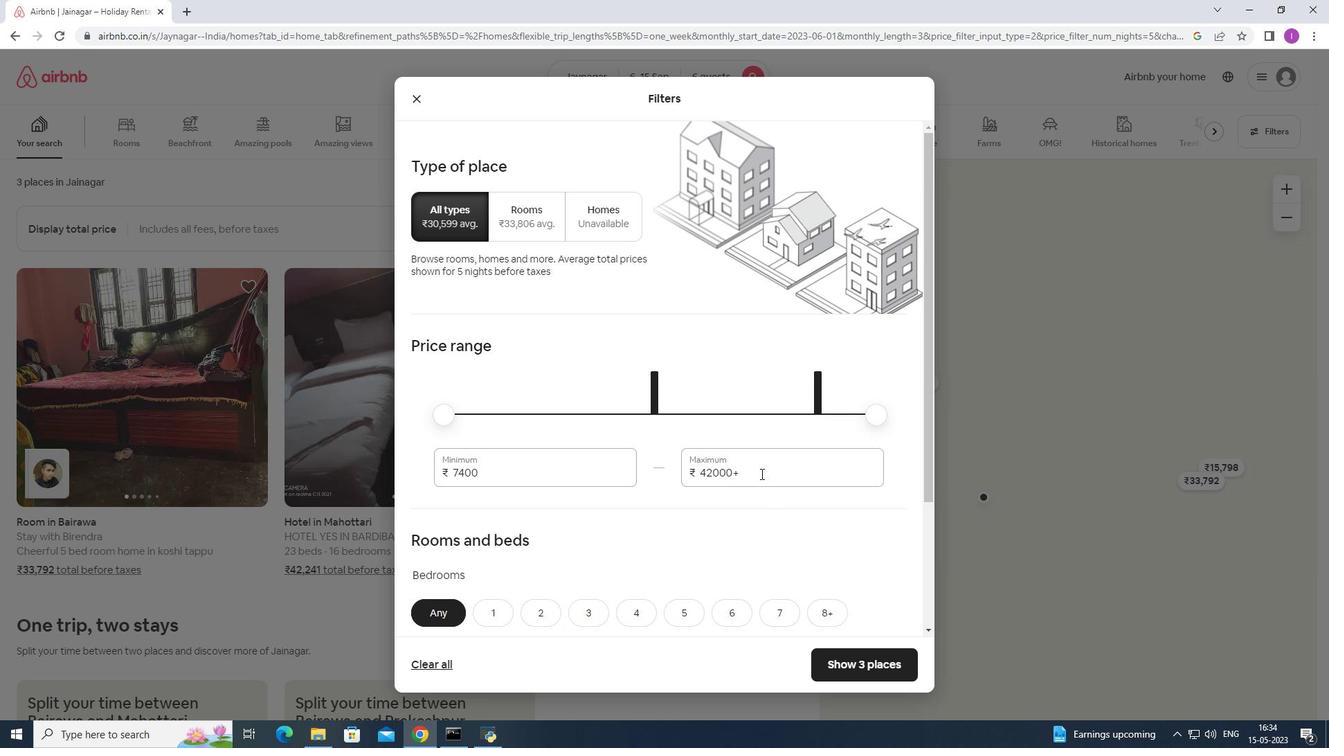 
Action: Mouse pressed left at (758, 469)
Screenshot: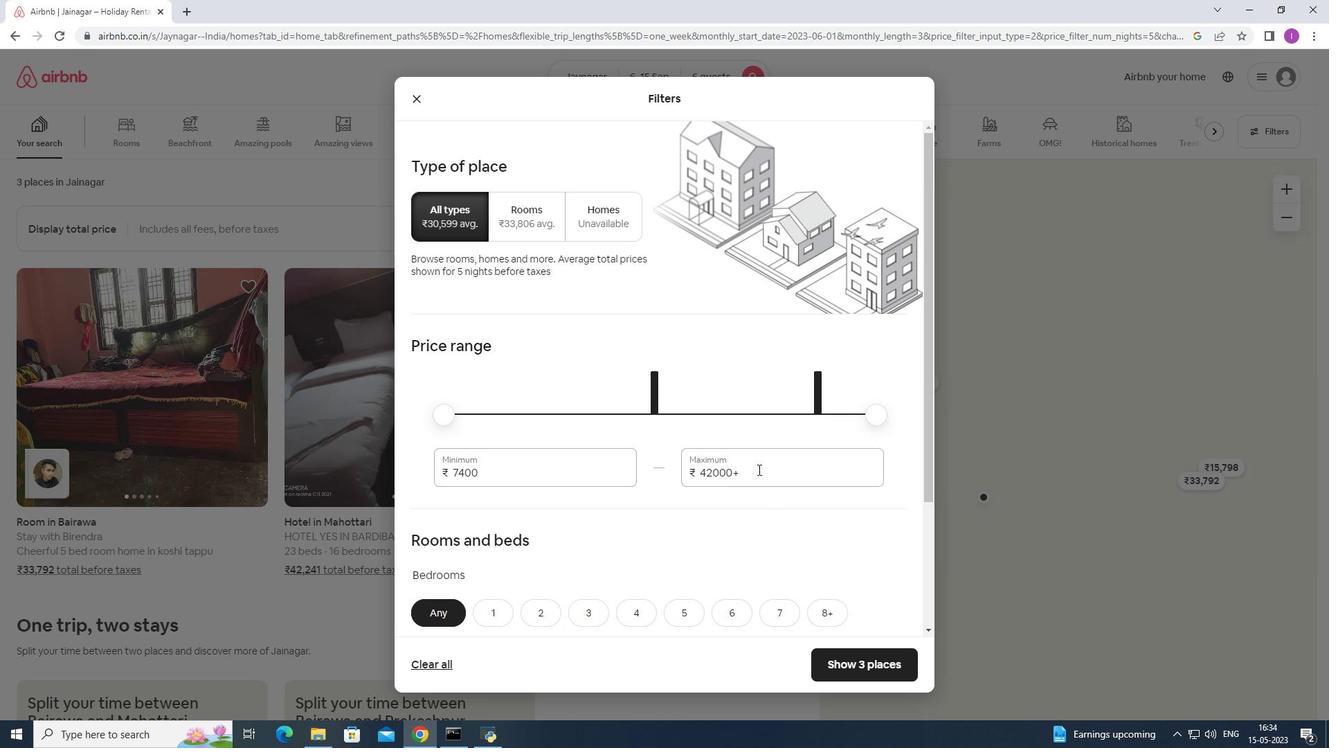 
Action: Mouse moved to (719, 498)
Screenshot: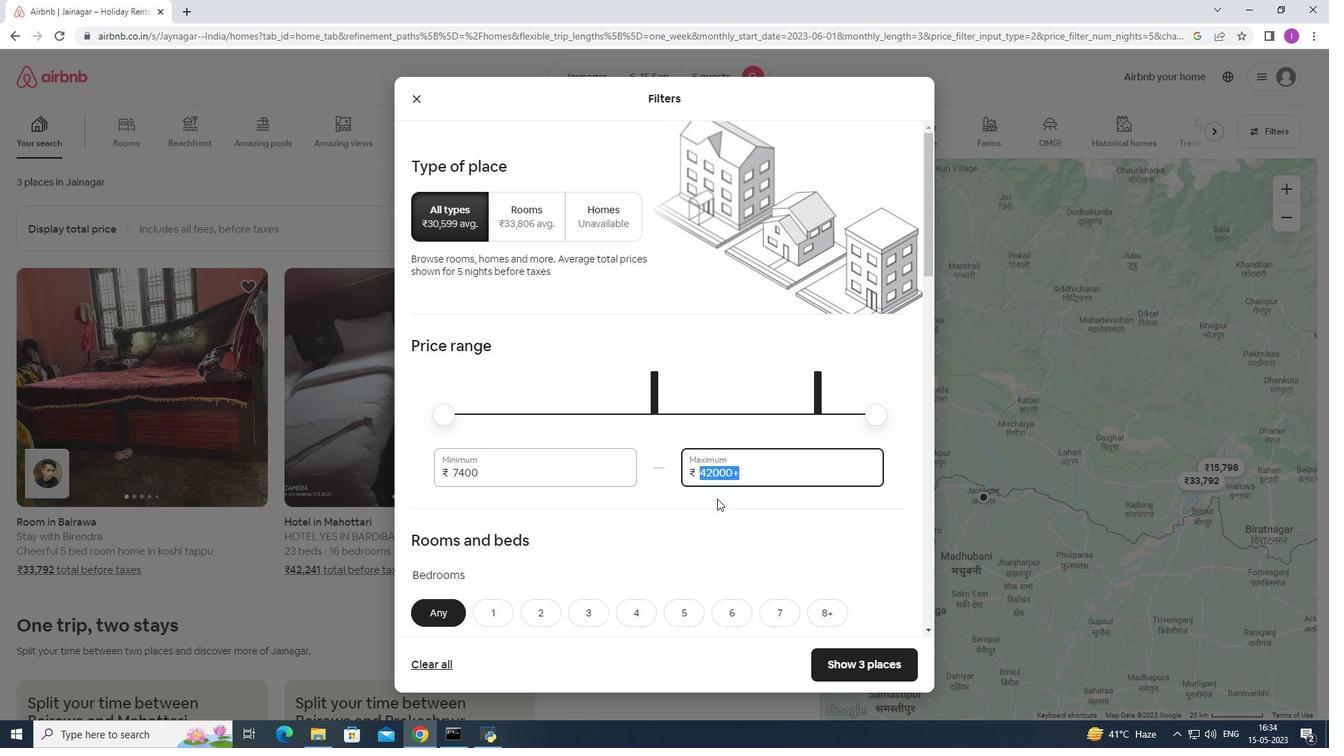 
Action: Key pressed 1
Screenshot: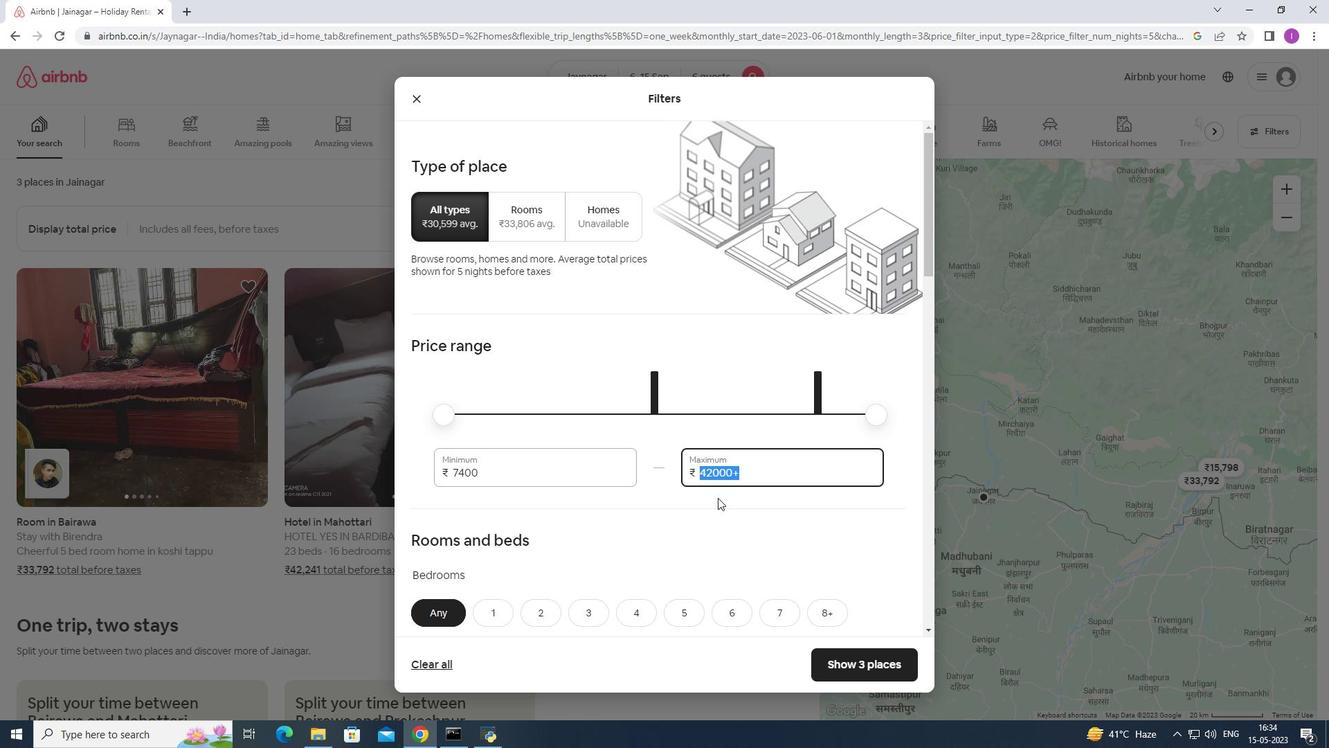 
Action: Mouse moved to (720, 498)
Screenshot: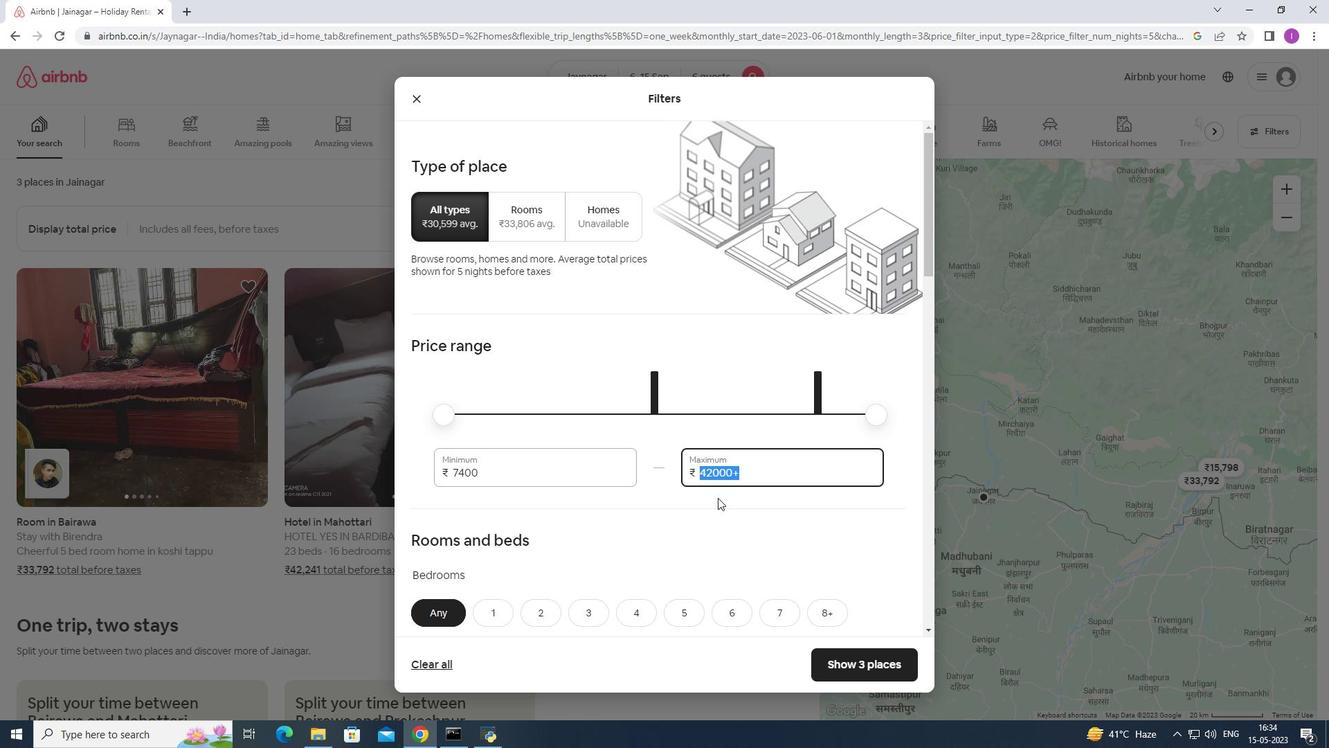 
Action: Key pressed 2000
Screenshot: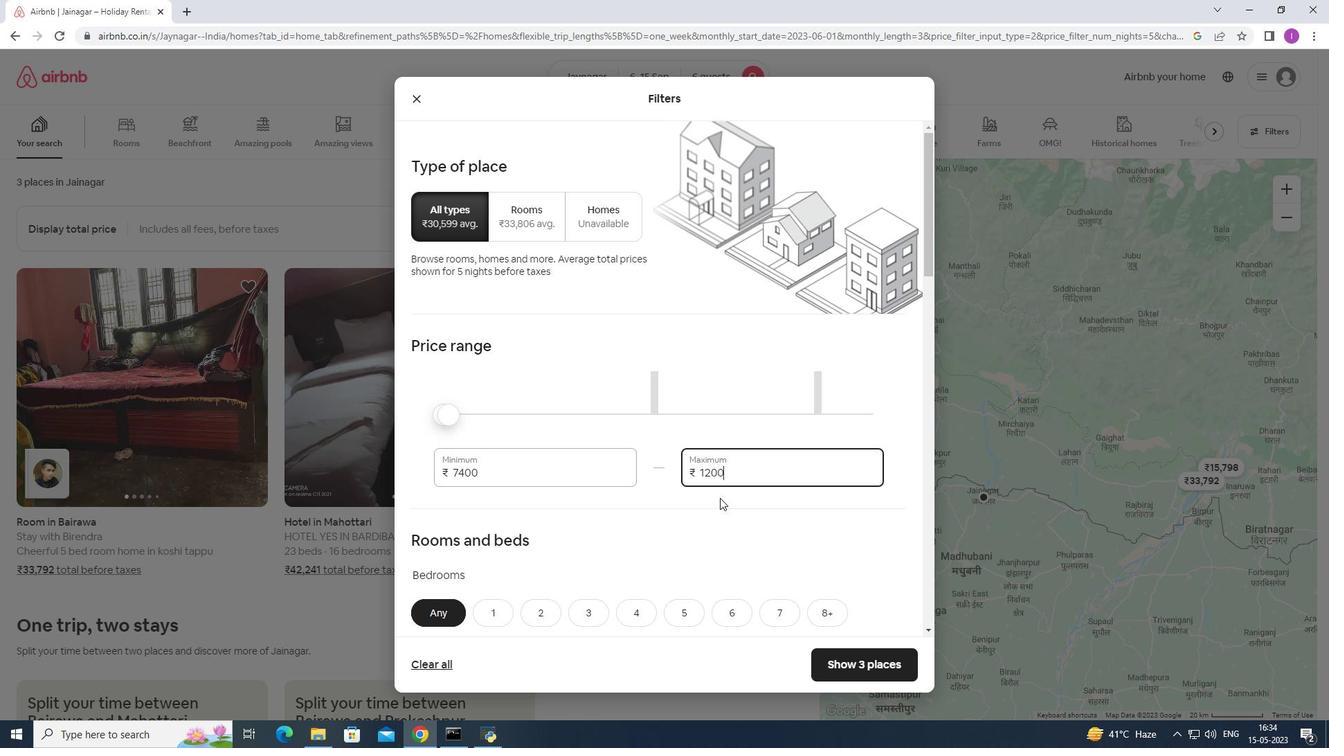 
Action: Mouse moved to (527, 475)
Screenshot: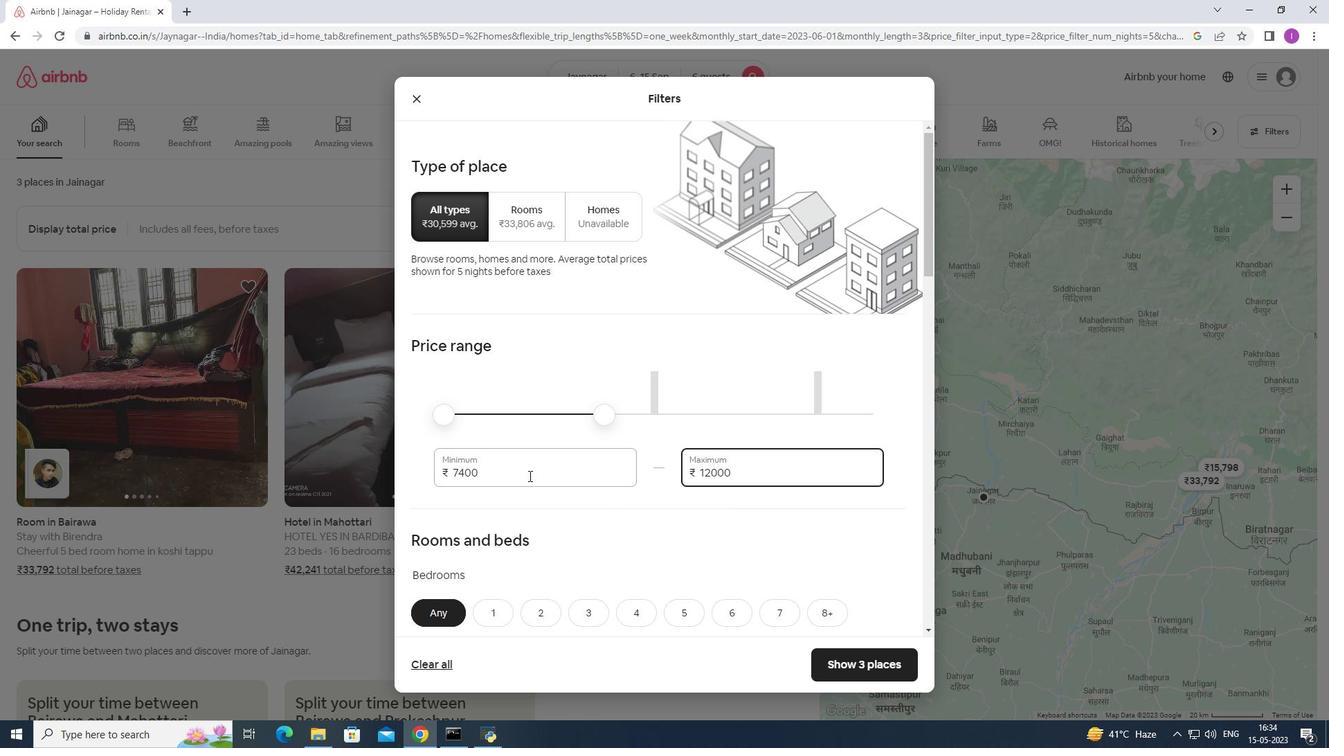 
Action: Mouse pressed left at (527, 475)
Screenshot: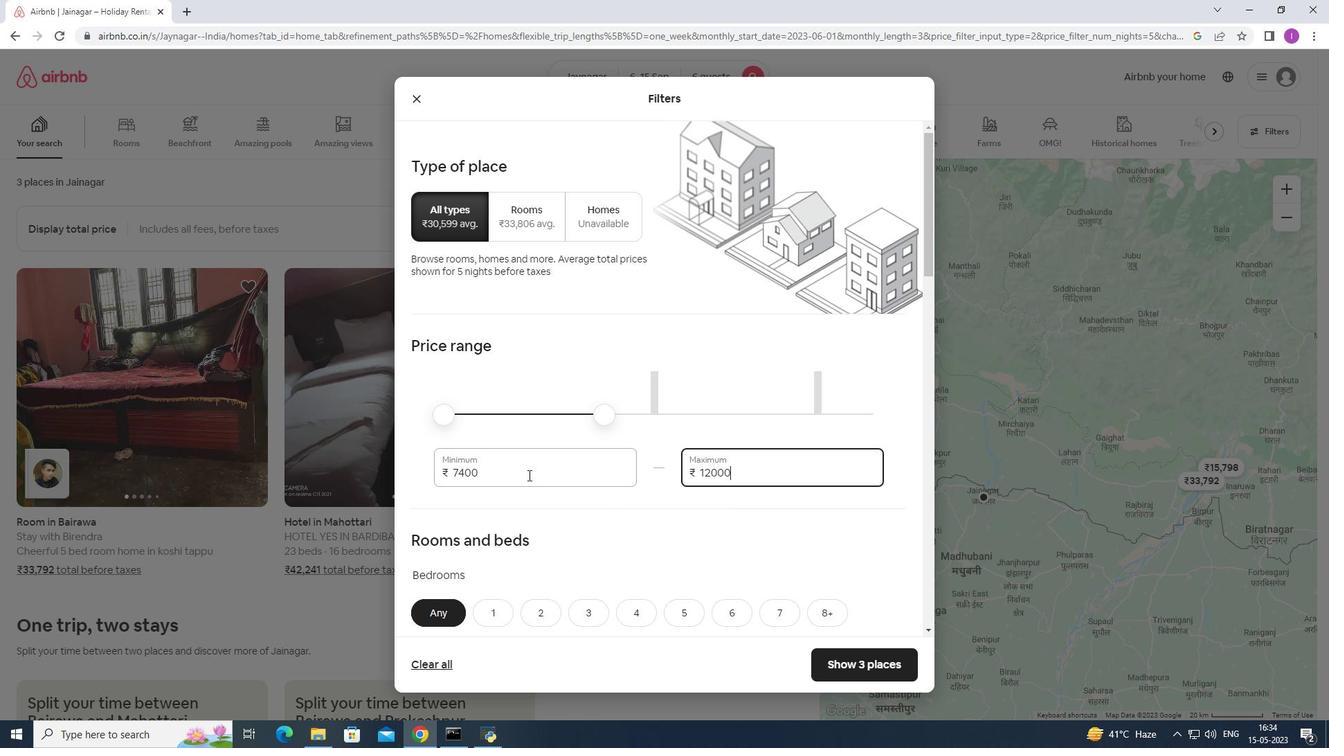 
Action: Mouse moved to (455, 500)
Screenshot: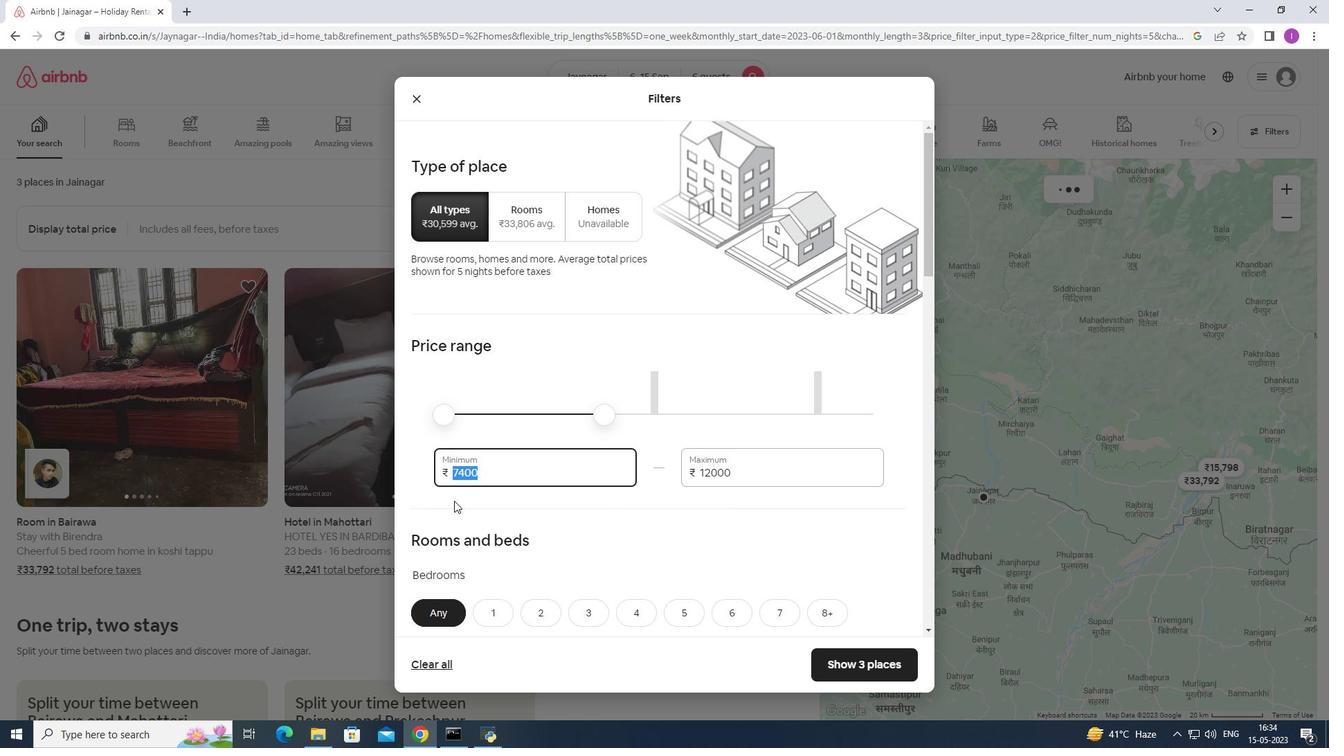 
Action: Key pressed 8
Screenshot: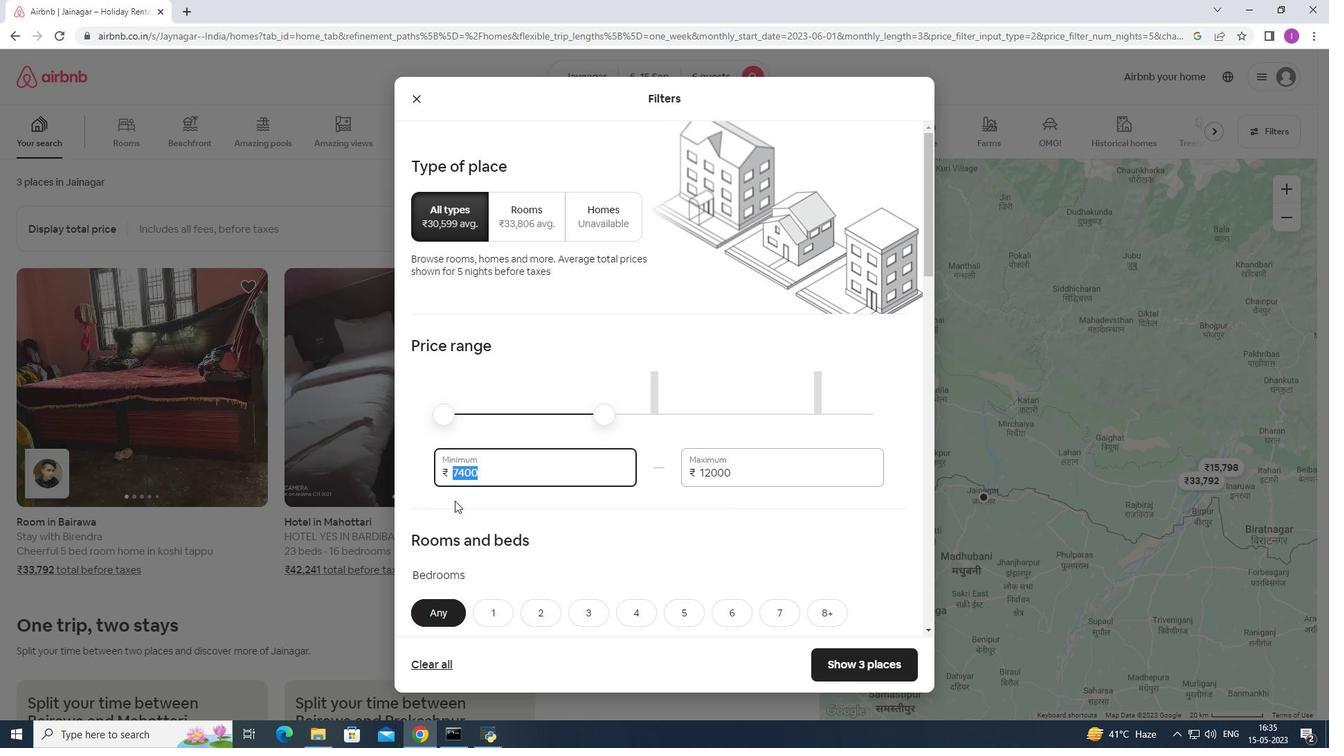 
Action: Mouse moved to (455, 500)
Screenshot: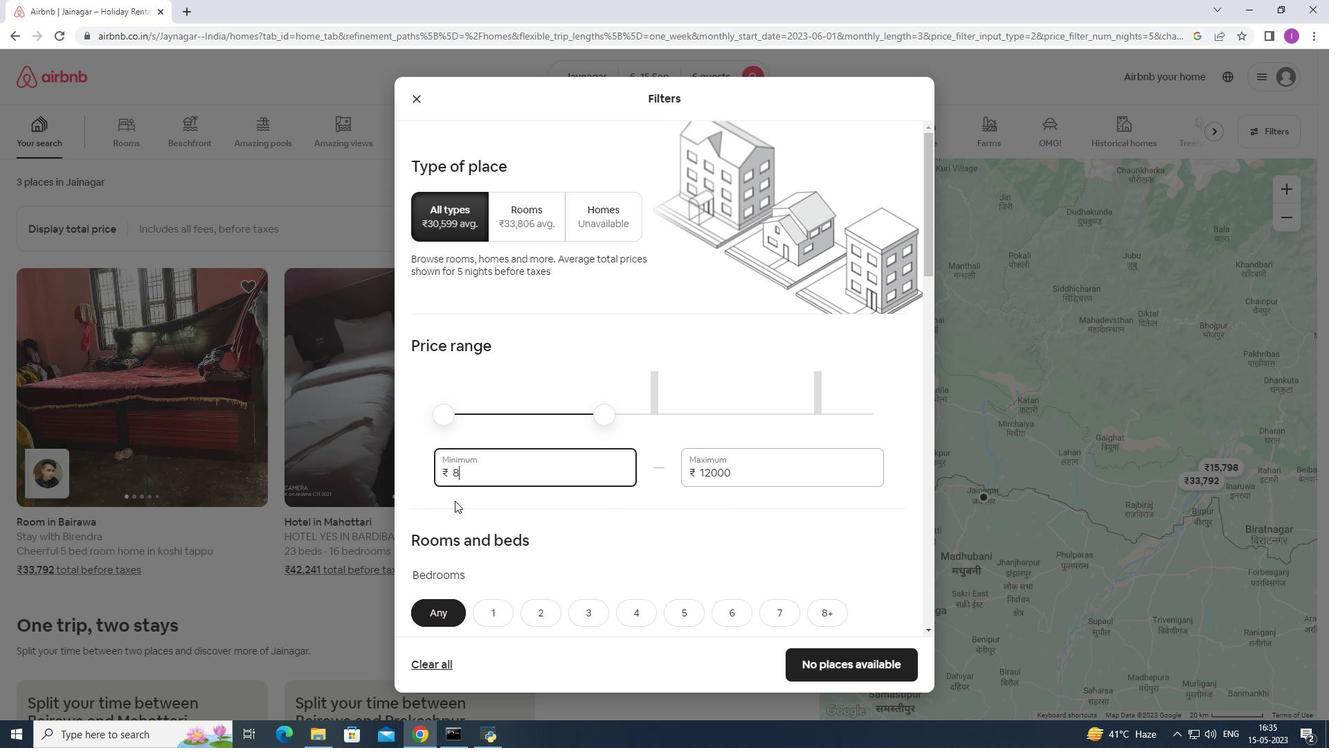 
Action: Key pressed 0
Screenshot: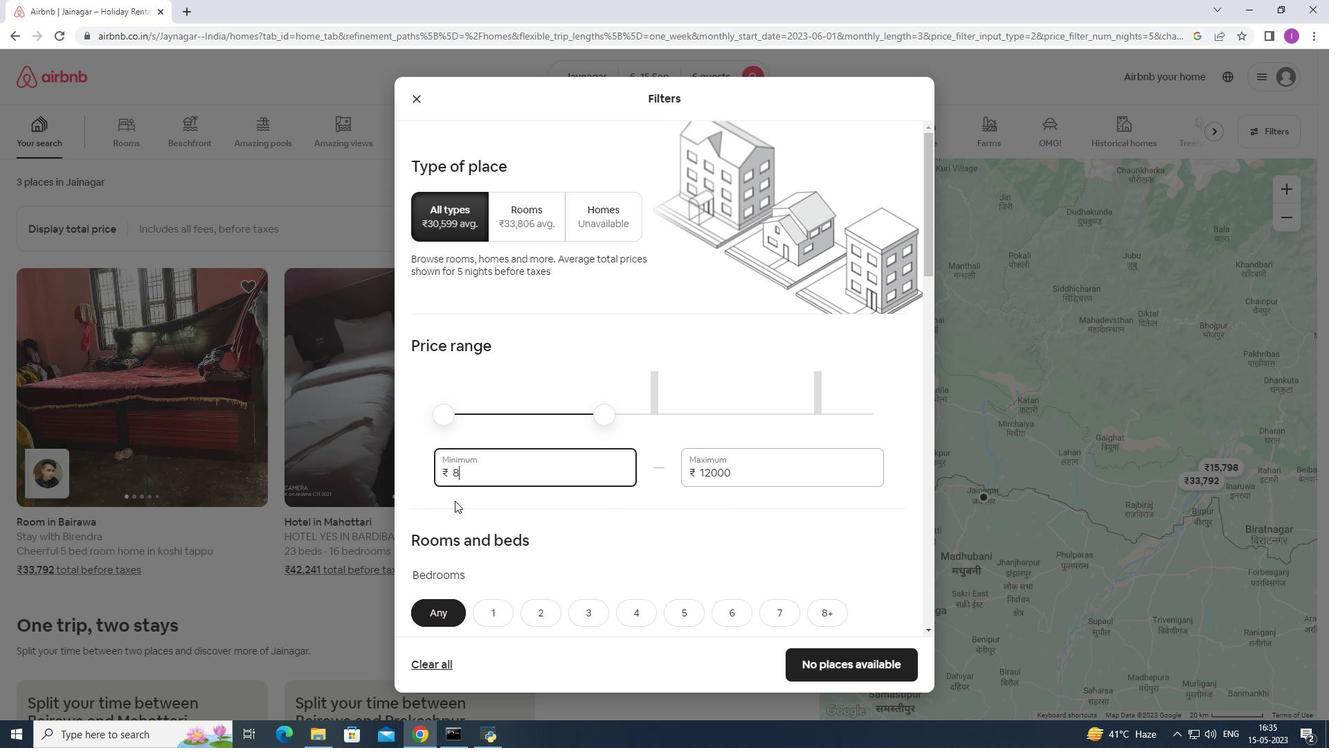 
Action: Mouse moved to (456, 500)
Screenshot: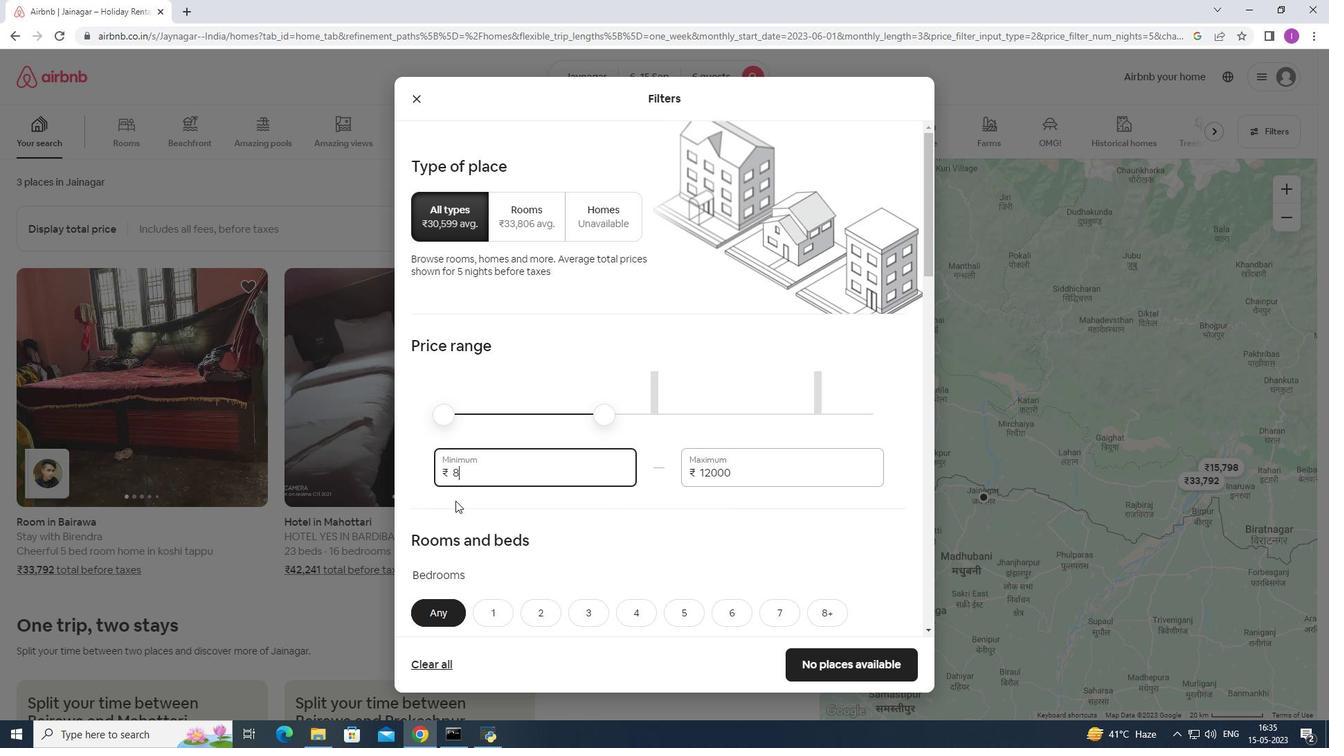 
Action: Key pressed 00
Screenshot: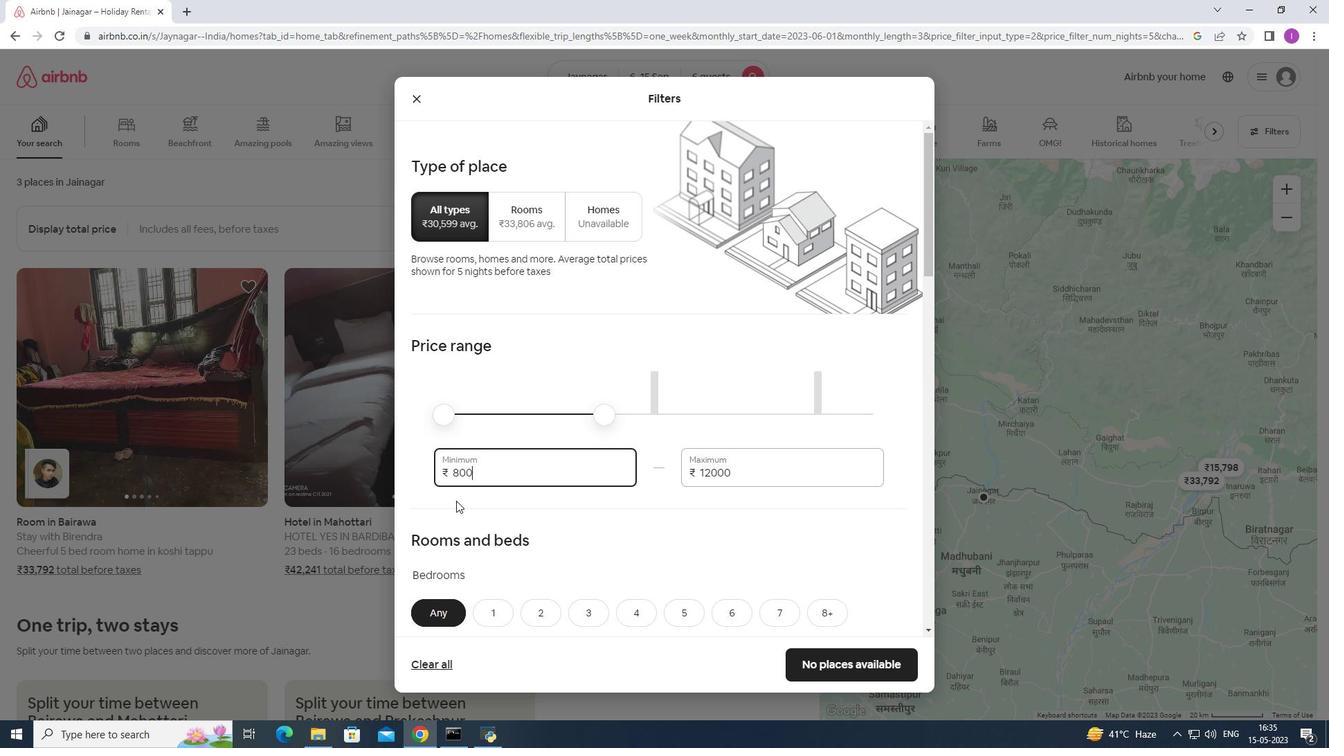 
Action: Mouse moved to (729, 551)
Screenshot: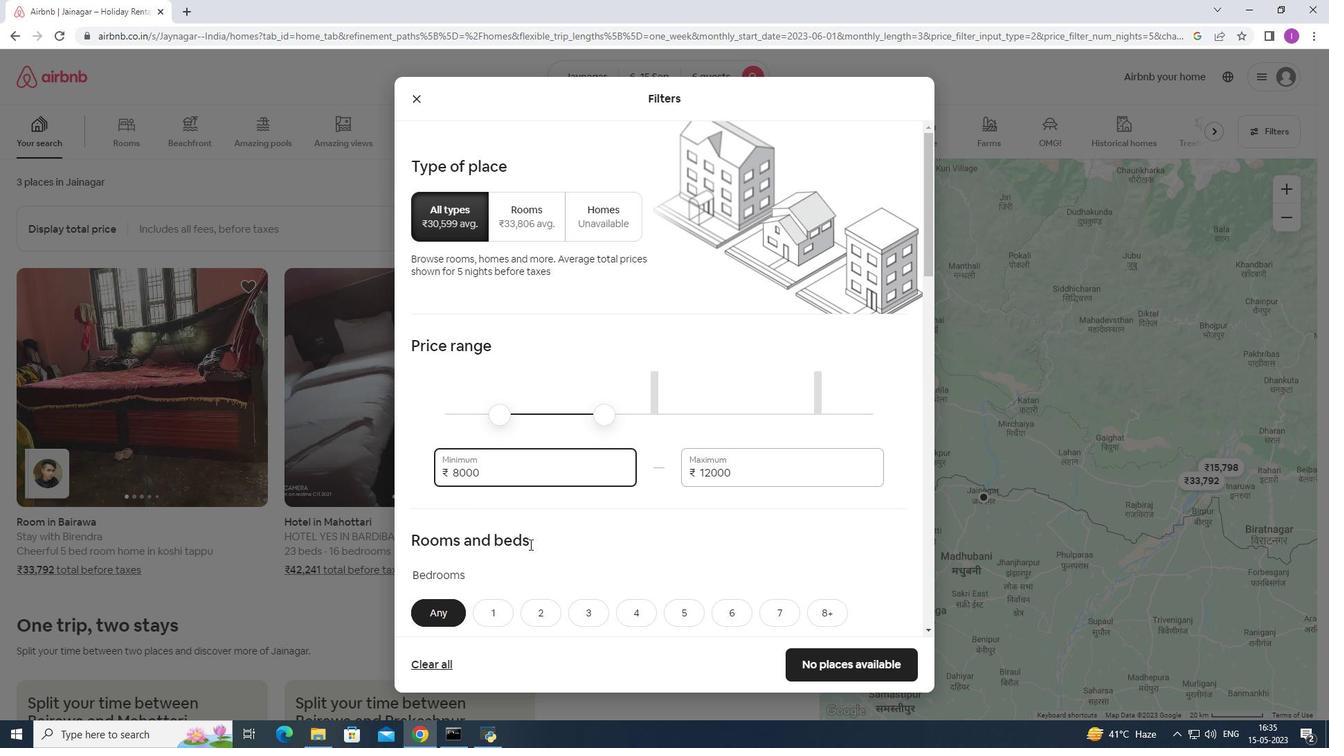 
Action: Mouse scrolled (729, 550) with delta (0, 0)
Screenshot: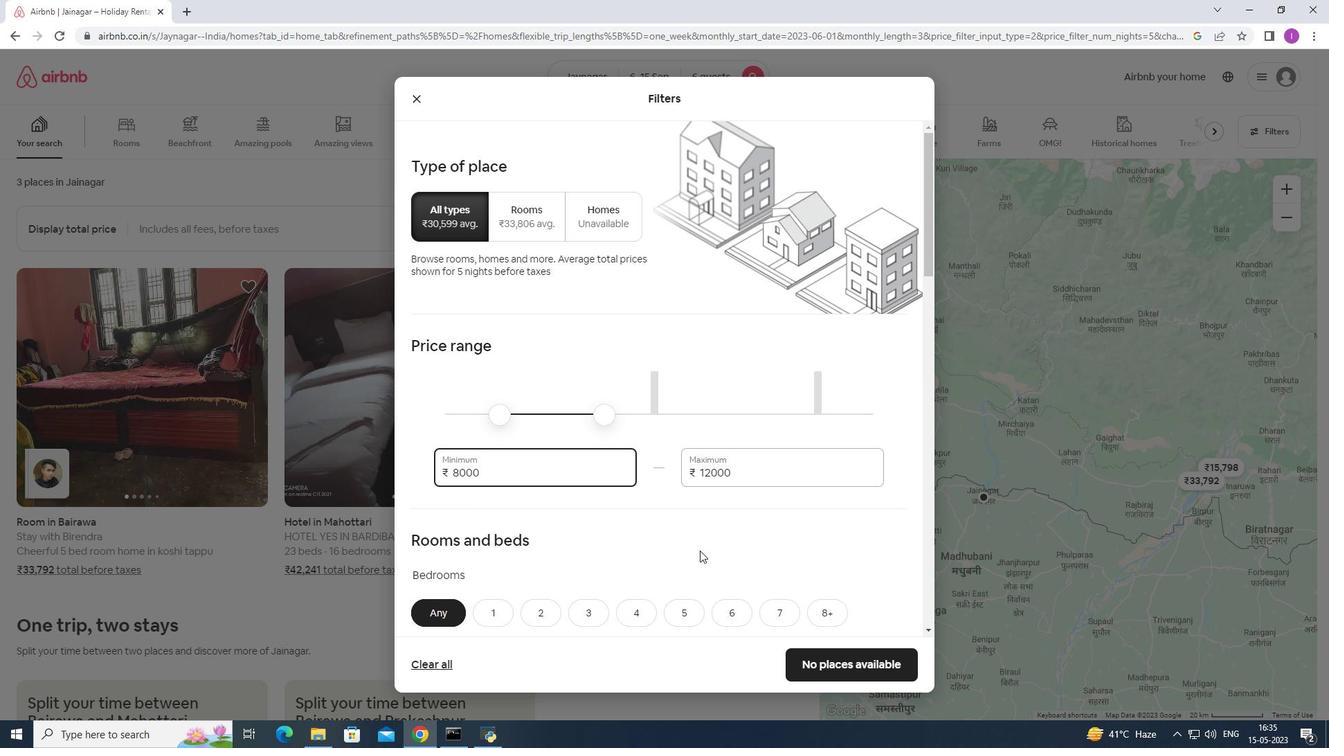 
Action: Mouse moved to (730, 552)
Screenshot: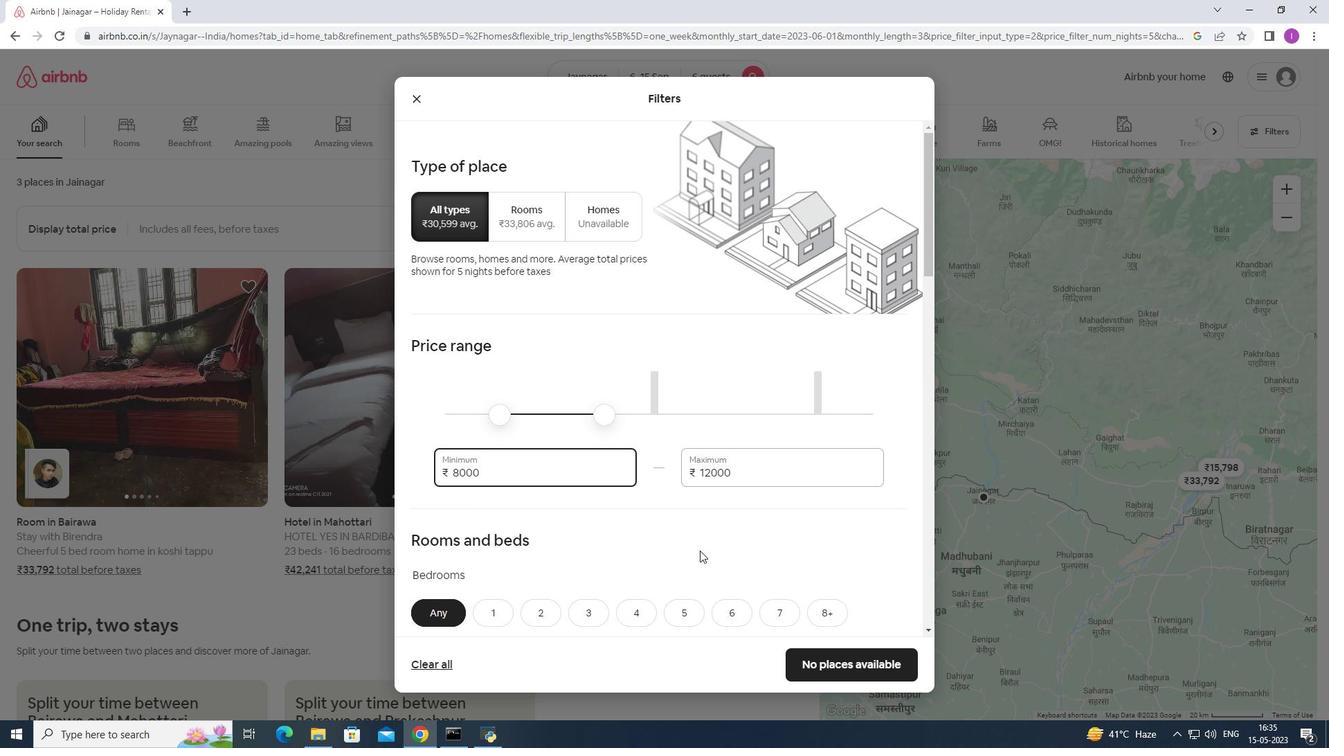 
Action: Mouse scrolled (730, 552) with delta (0, 0)
Screenshot: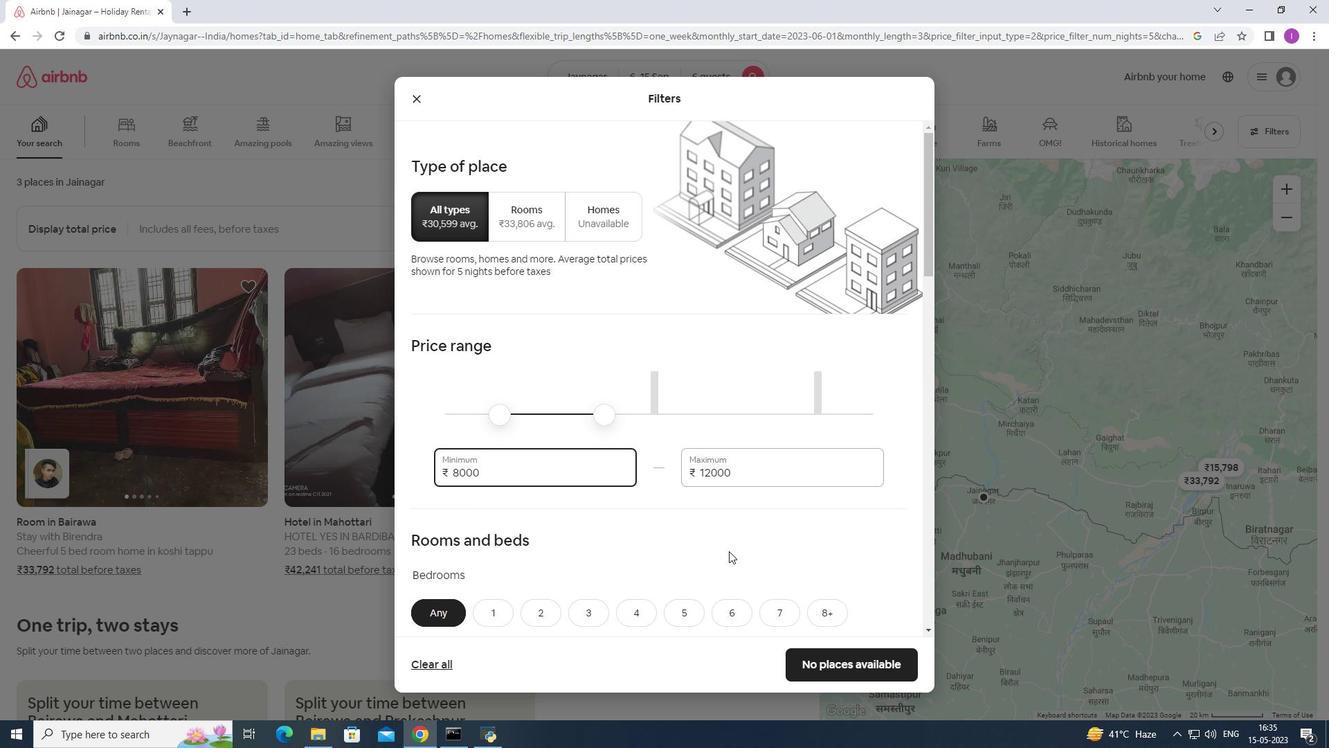 
Action: Mouse moved to (730, 552)
Screenshot: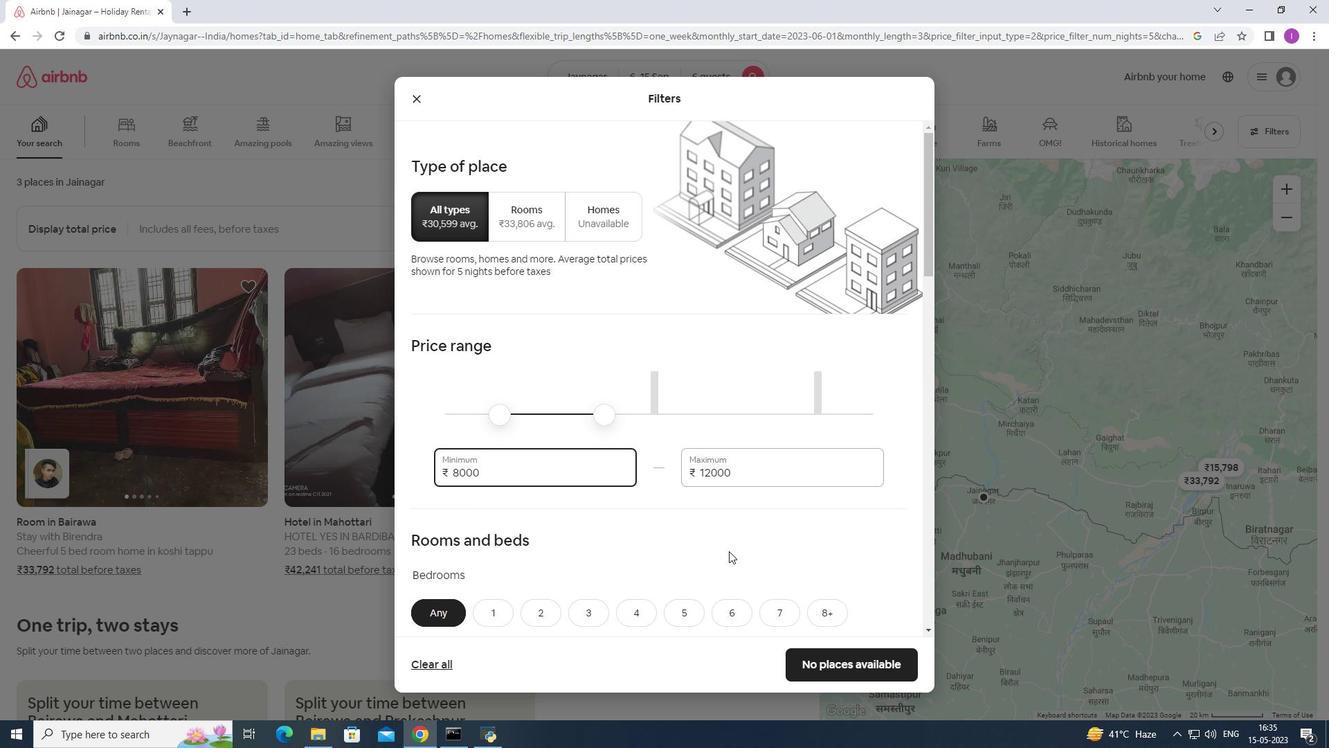 
Action: Mouse scrolled (730, 552) with delta (0, 0)
Screenshot: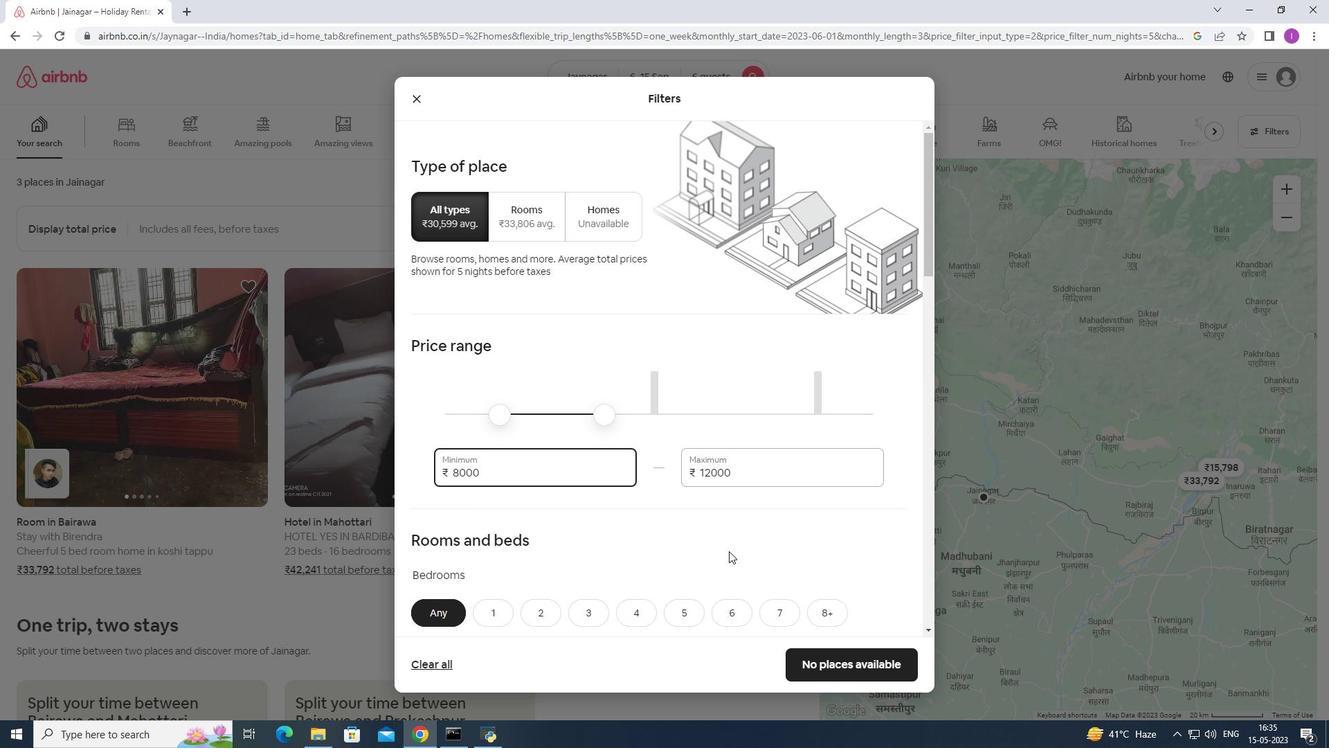 
Action: Mouse moved to (739, 408)
Screenshot: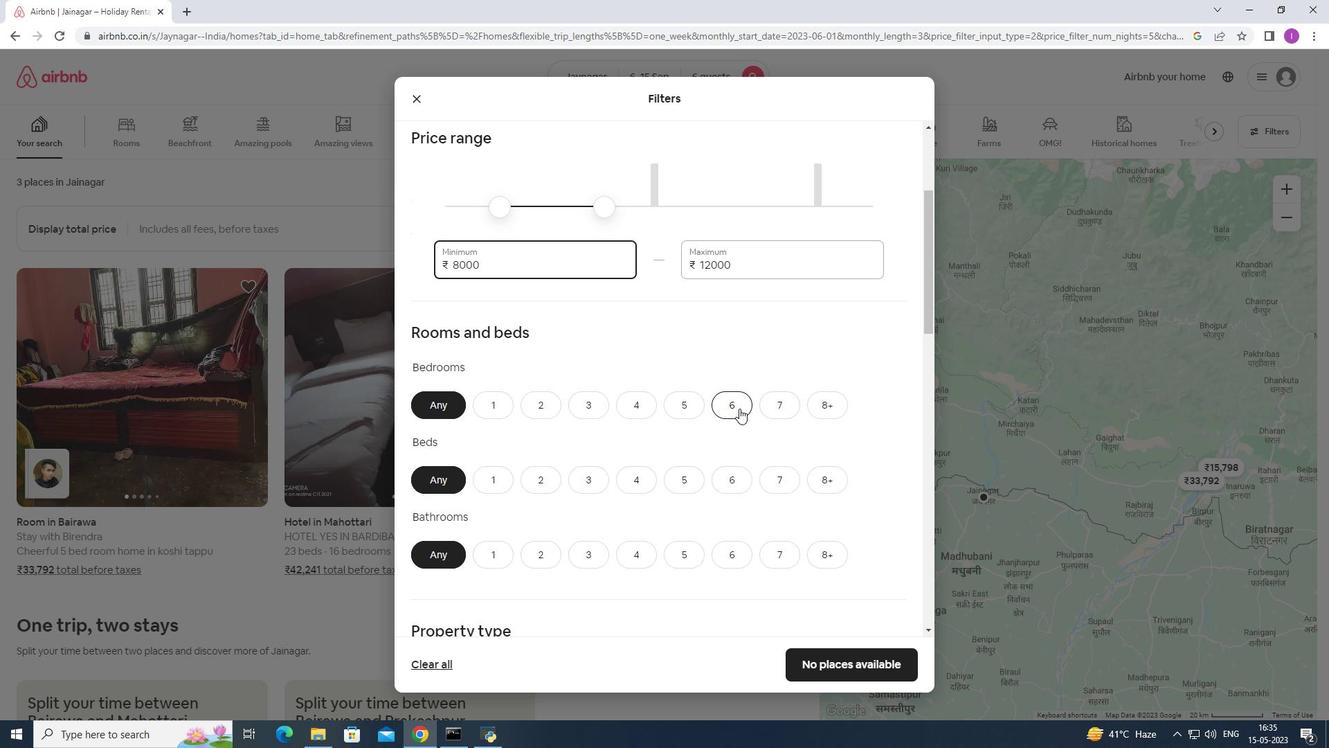 
Action: Mouse pressed left at (739, 408)
Screenshot: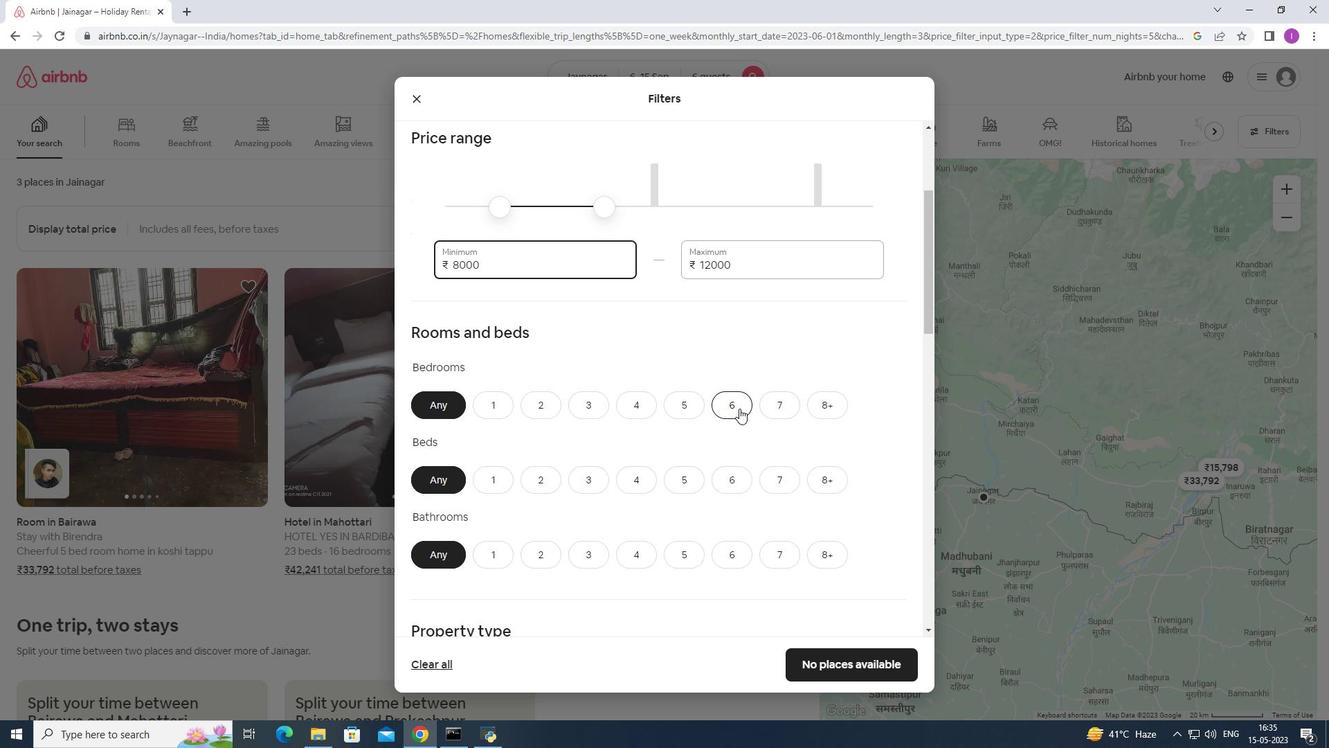 
Action: Mouse moved to (736, 480)
Screenshot: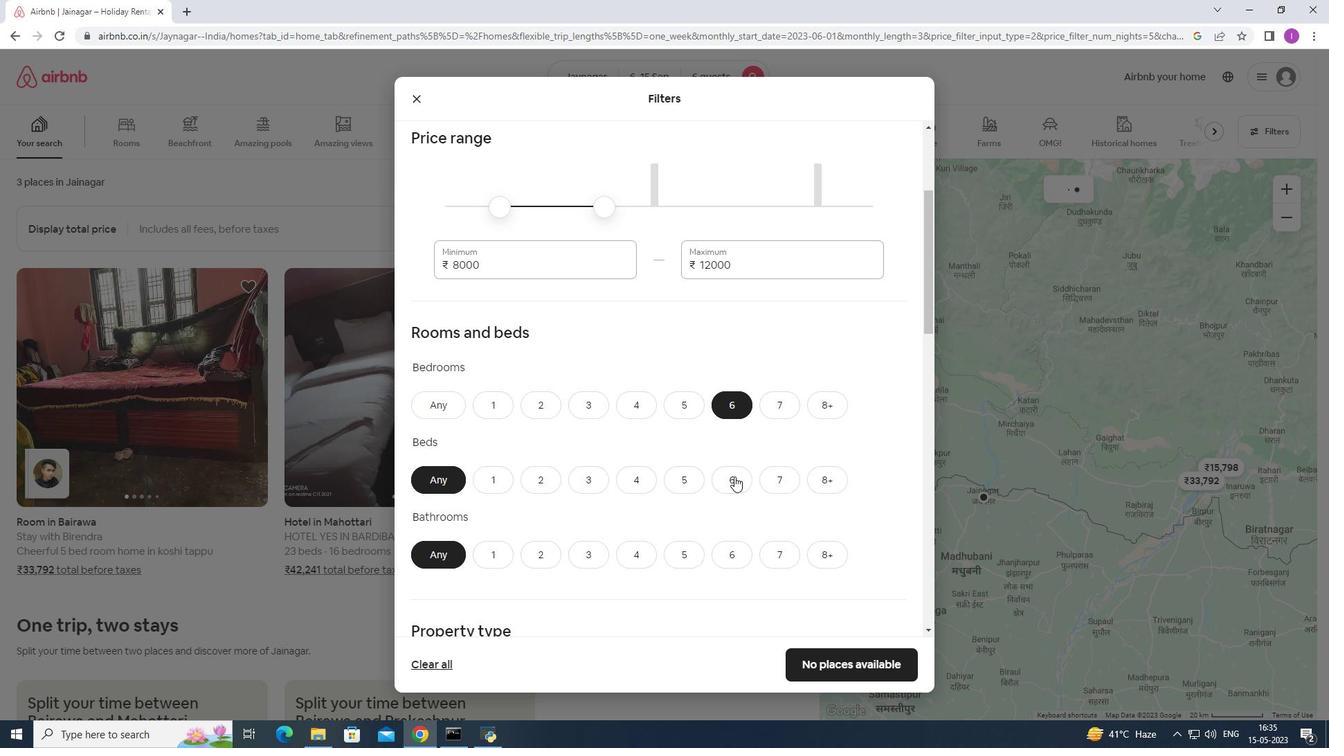 
Action: Mouse pressed left at (736, 480)
Screenshot: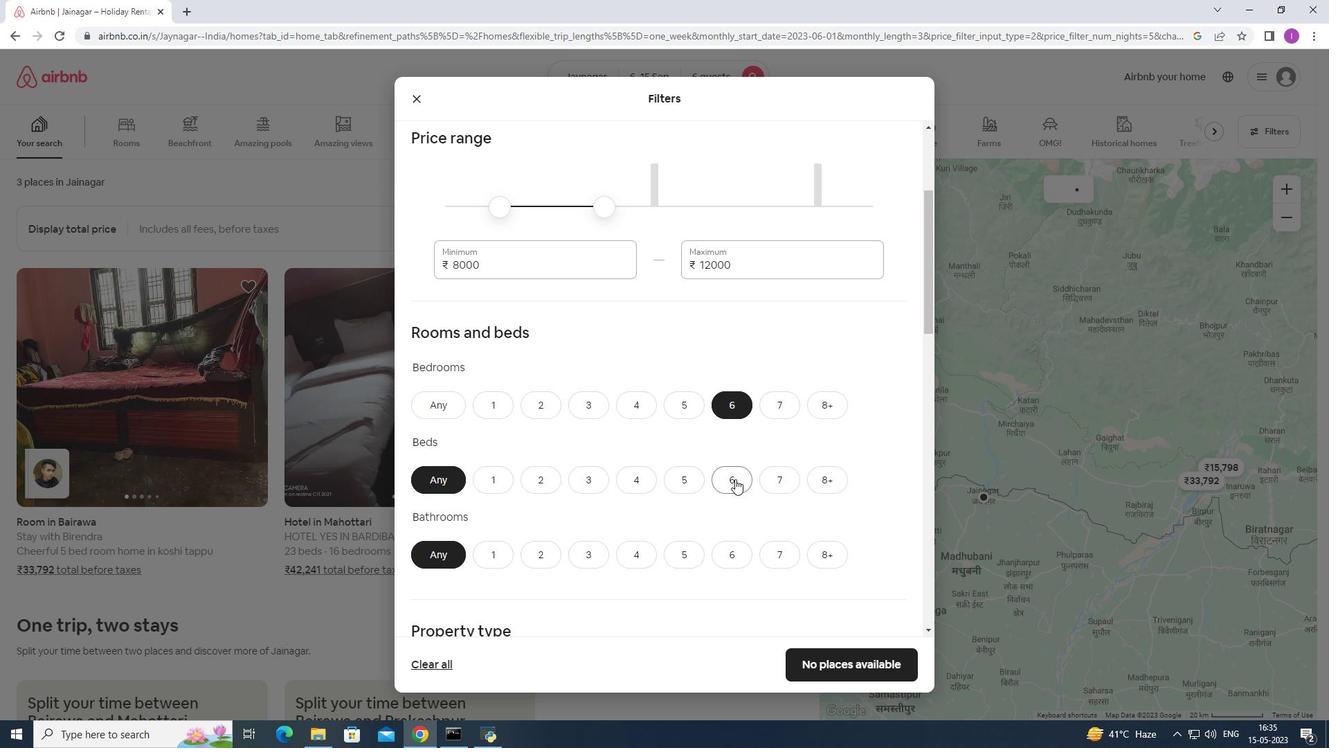 
Action: Mouse moved to (739, 554)
Screenshot: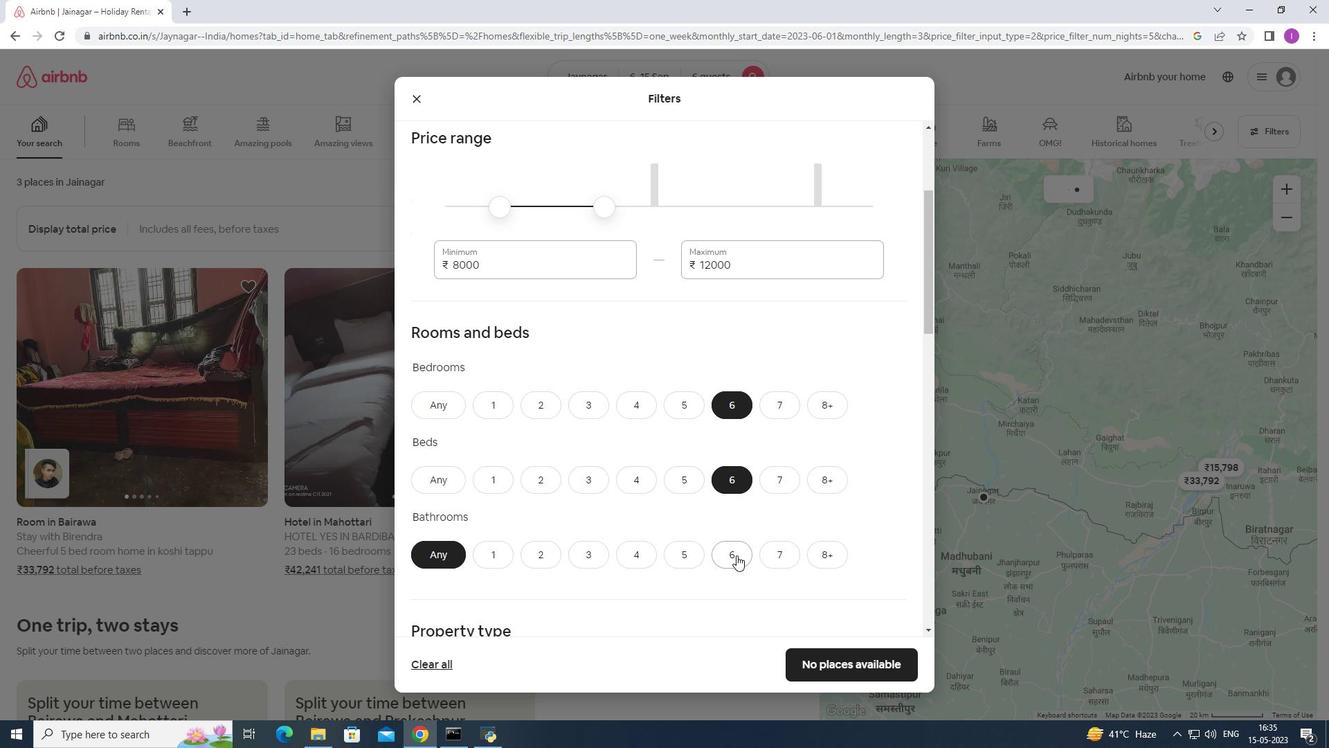 
Action: Mouse pressed left at (739, 554)
Screenshot: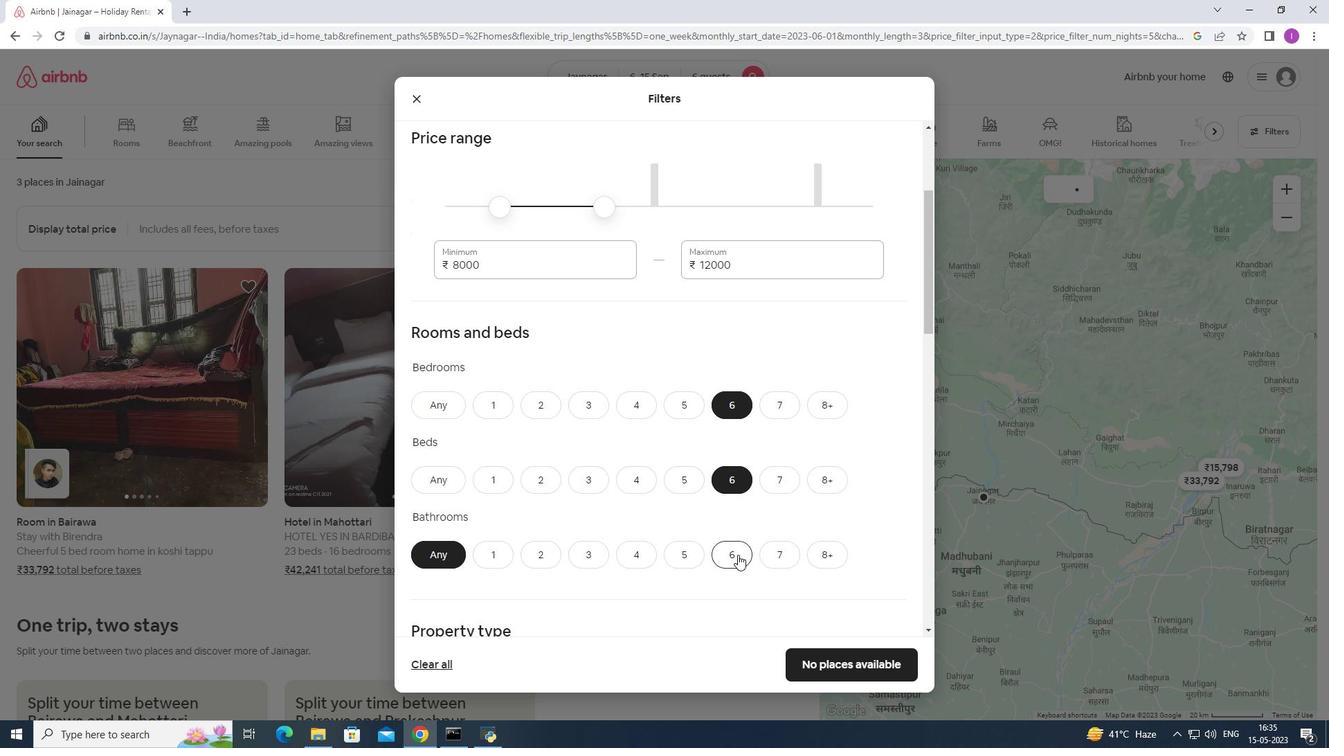 
Action: Mouse moved to (671, 507)
Screenshot: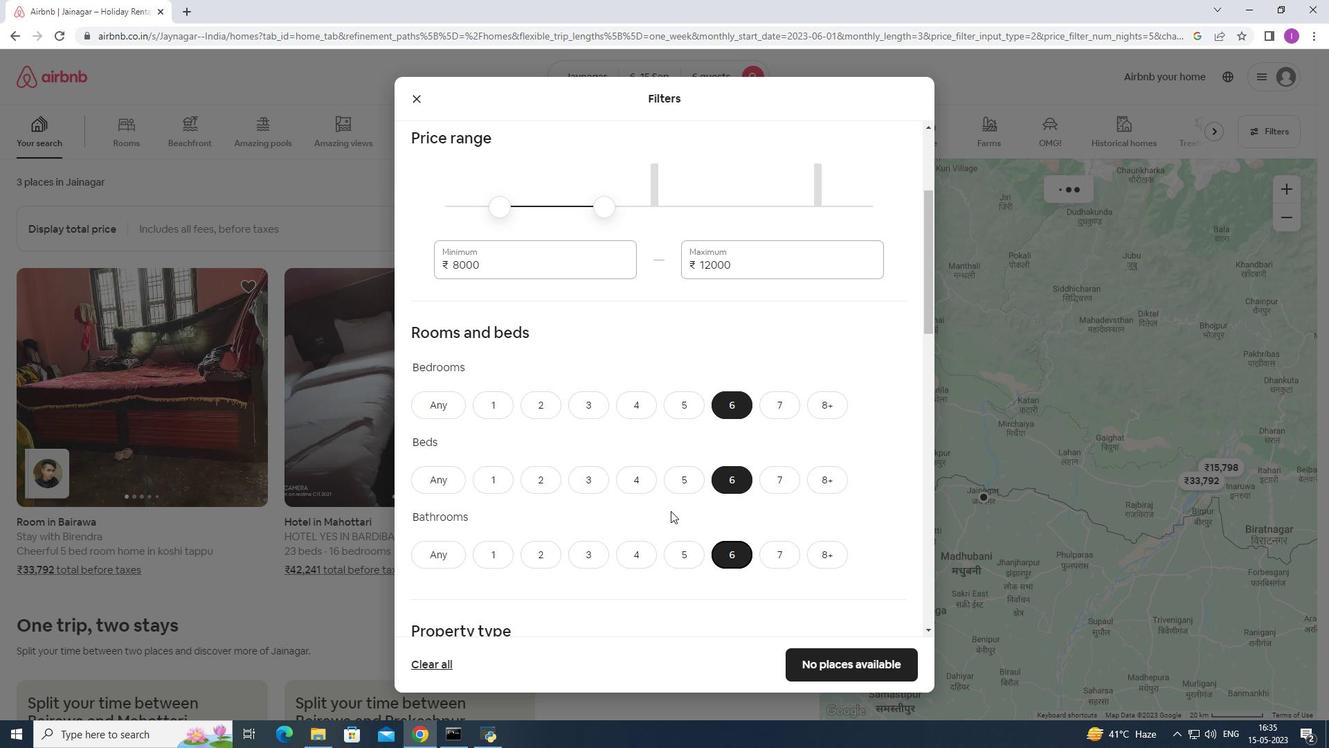 
Action: Mouse scrolled (671, 506) with delta (0, 0)
Screenshot: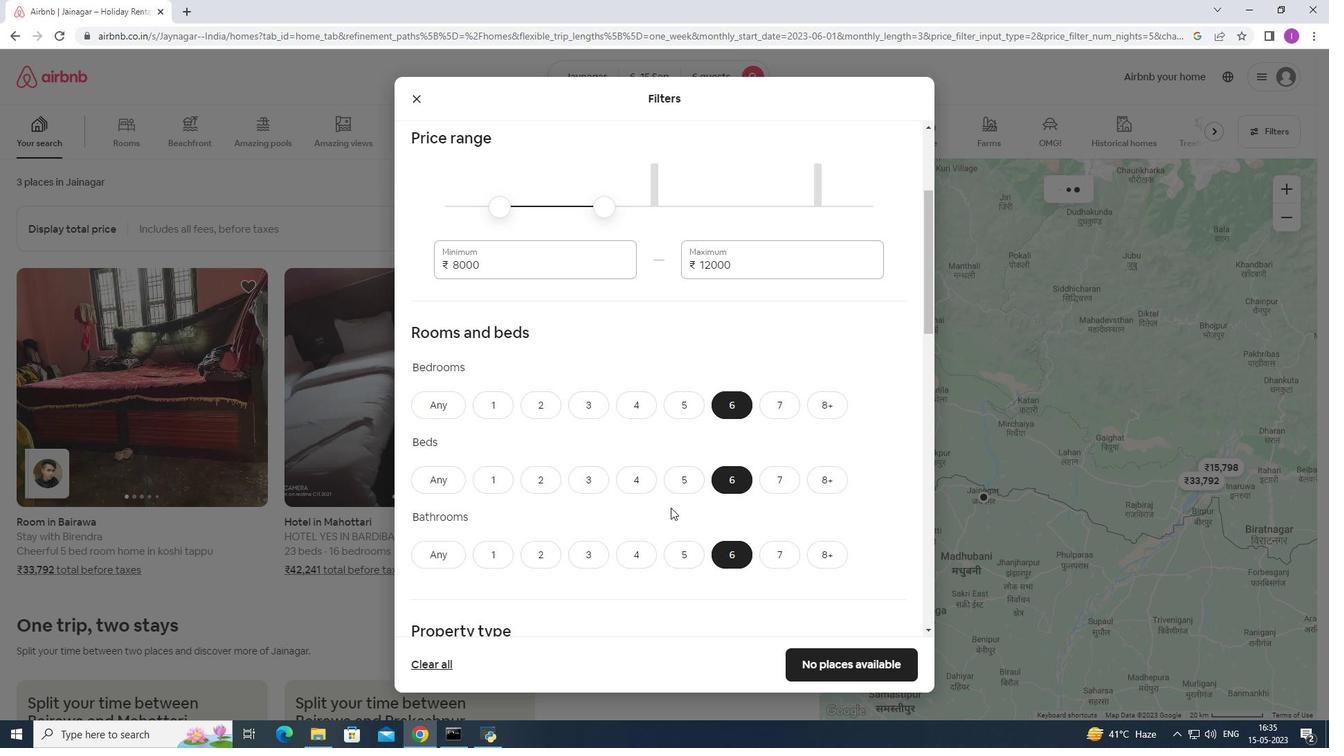 
Action: Mouse scrolled (671, 506) with delta (0, 0)
Screenshot: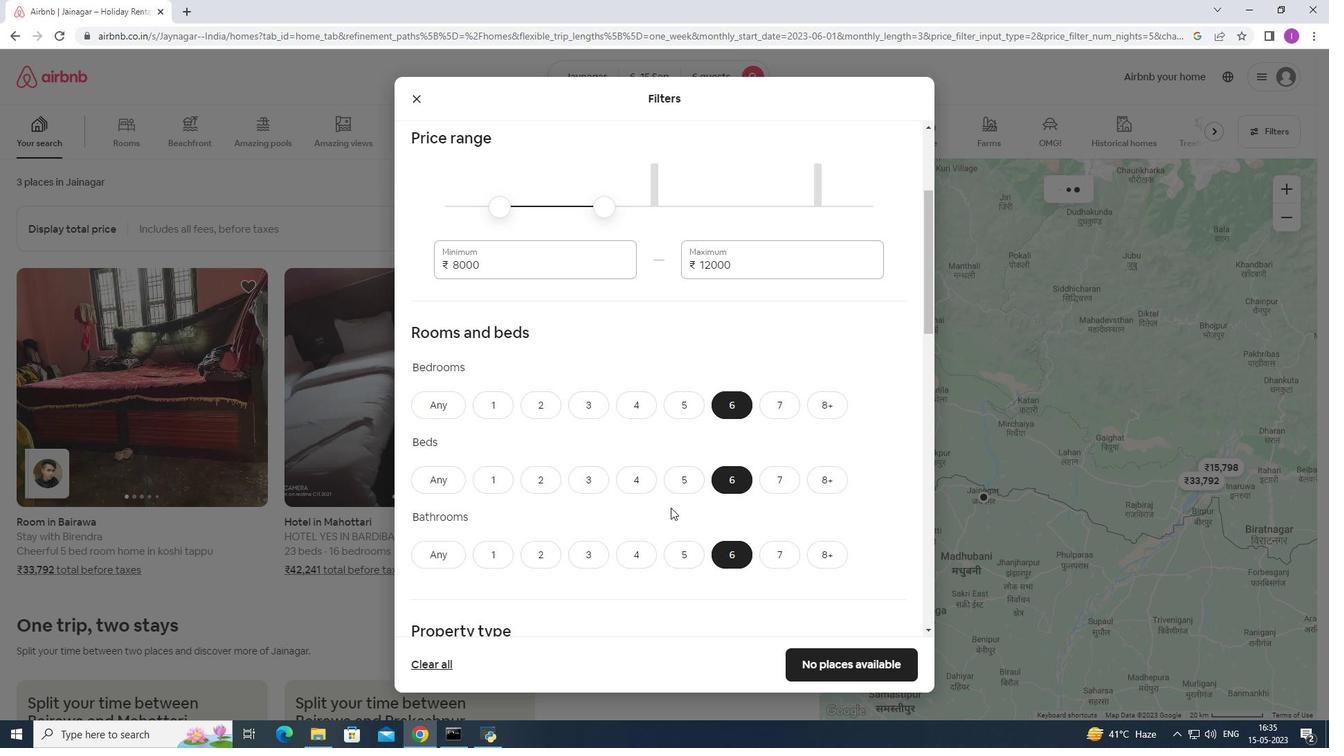
Action: Mouse moved to (671, 505)
Screenshot: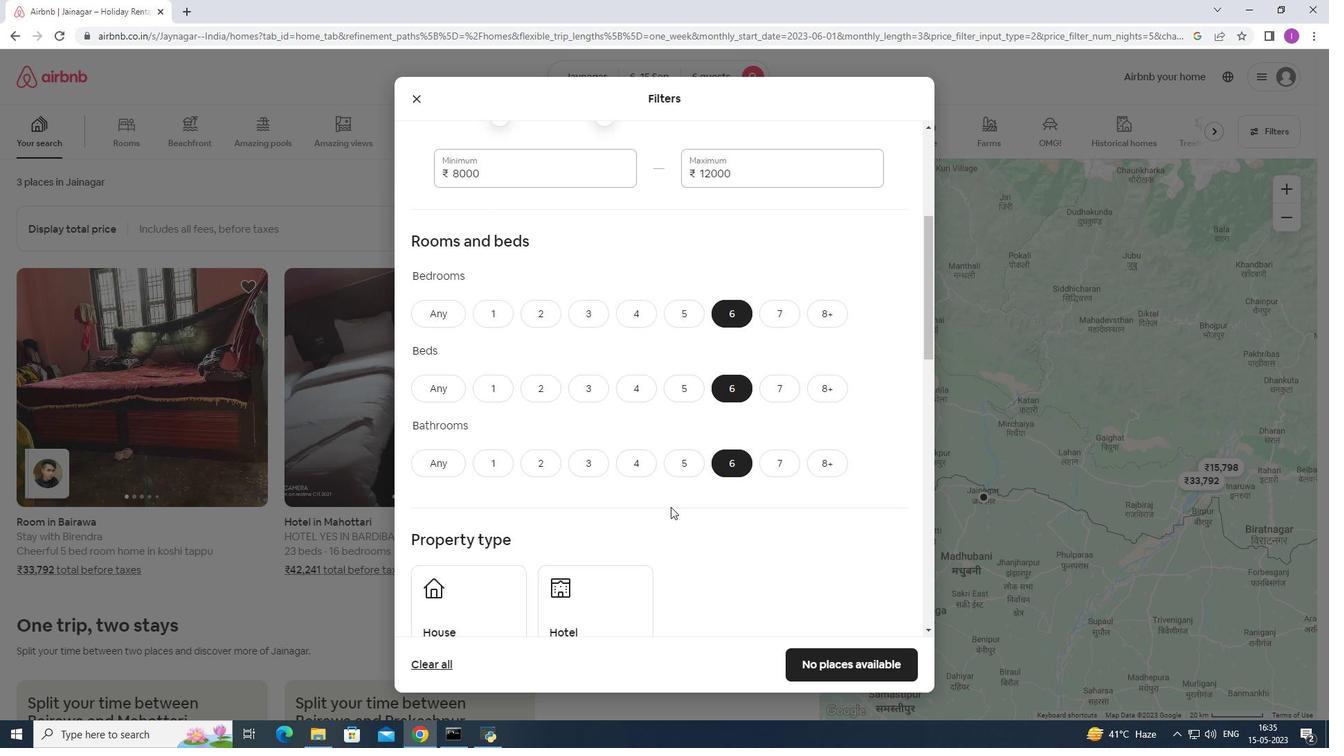 
Action: Mouse scrolled (671, 504) with delta (0, 0)
Screenshot: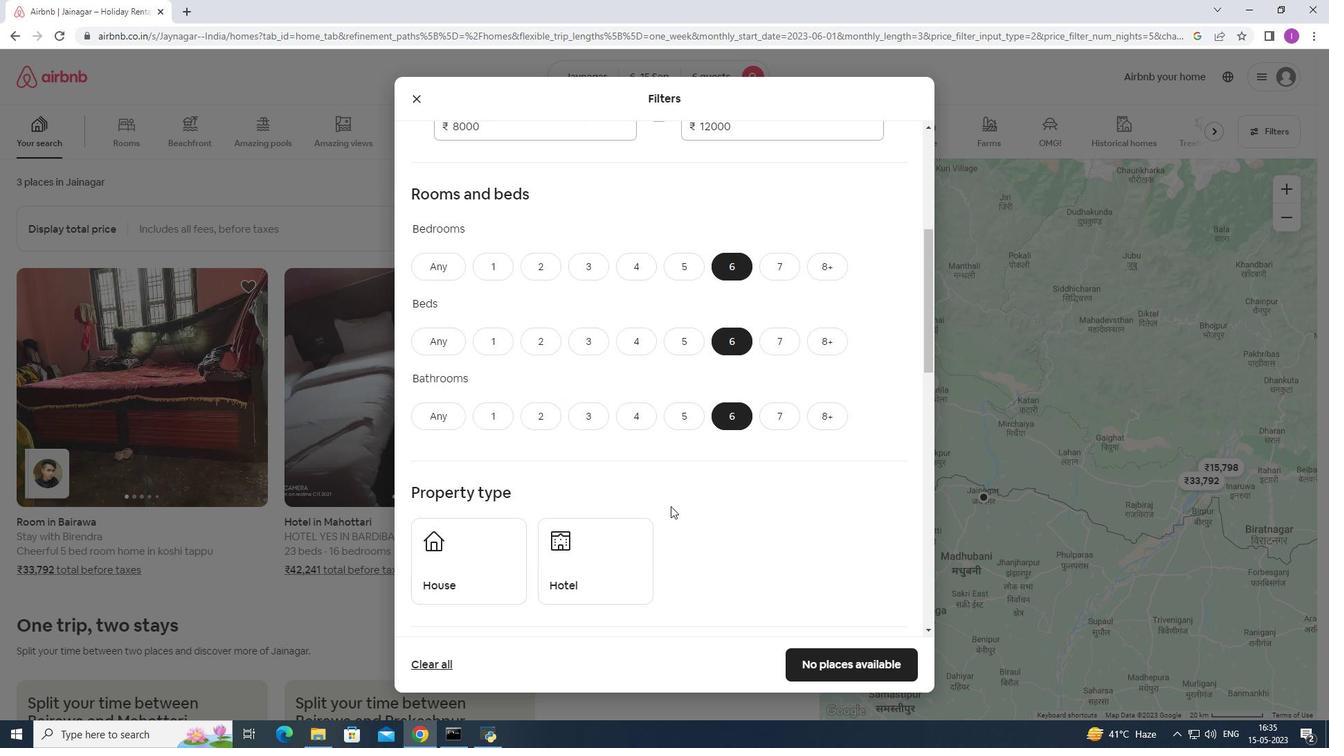 
Action: Mouse scrolled (671, 504) with delta (0, 0)
Screenshot: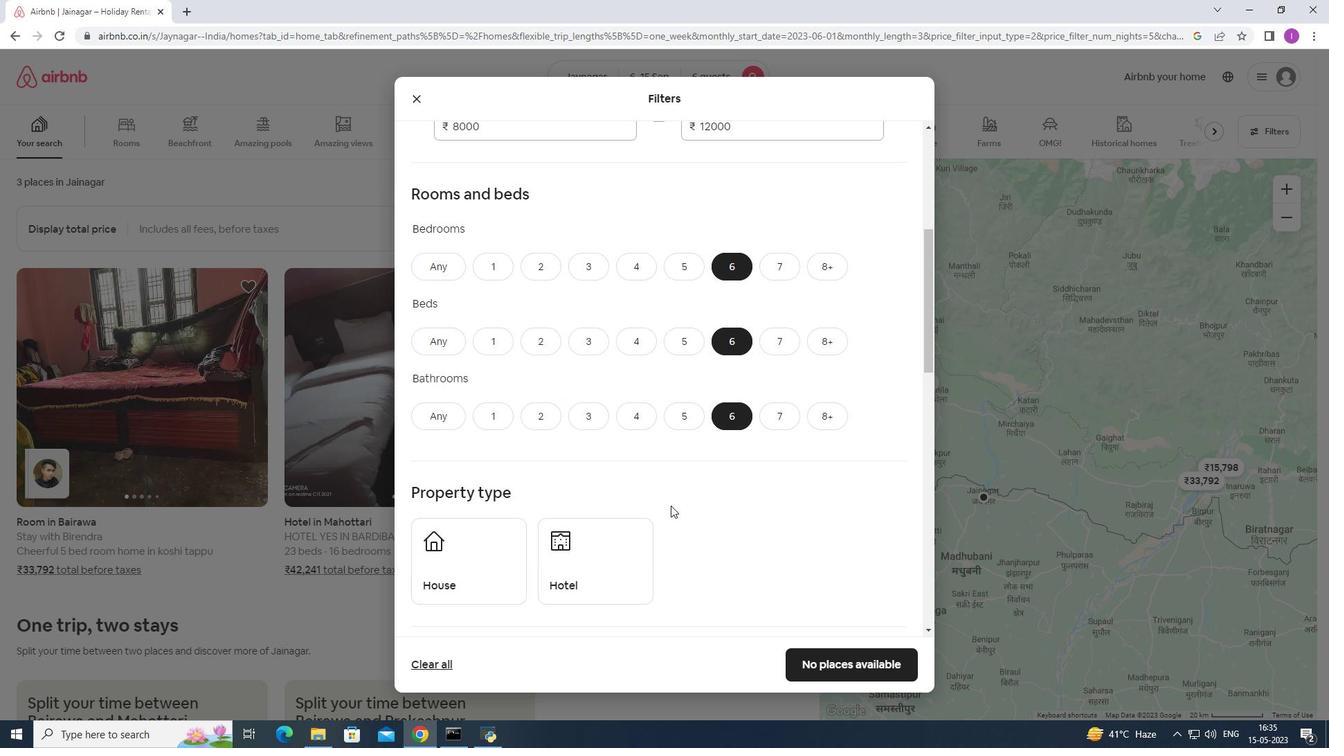 
Action: Mouse moved to (526, 413)
Screenshot: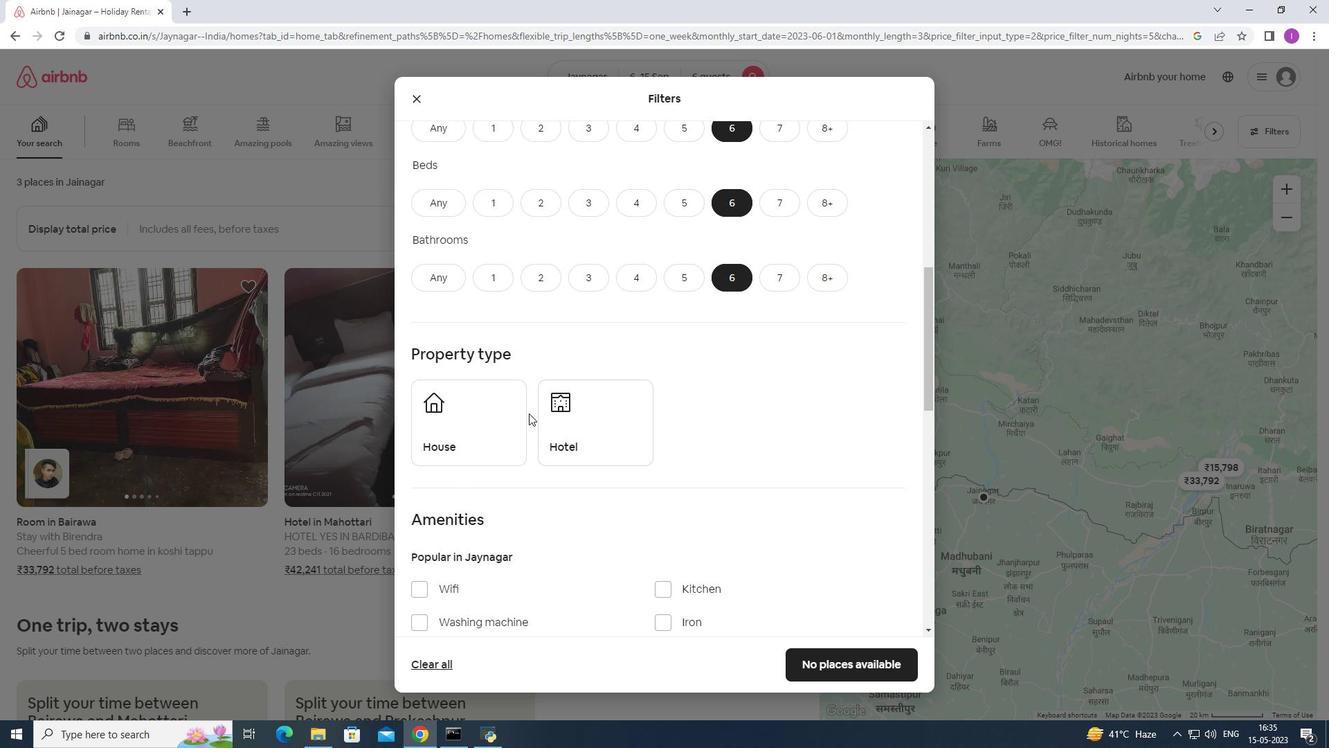 
Action: Mouse pressed left at (526, 413)
Screenshot: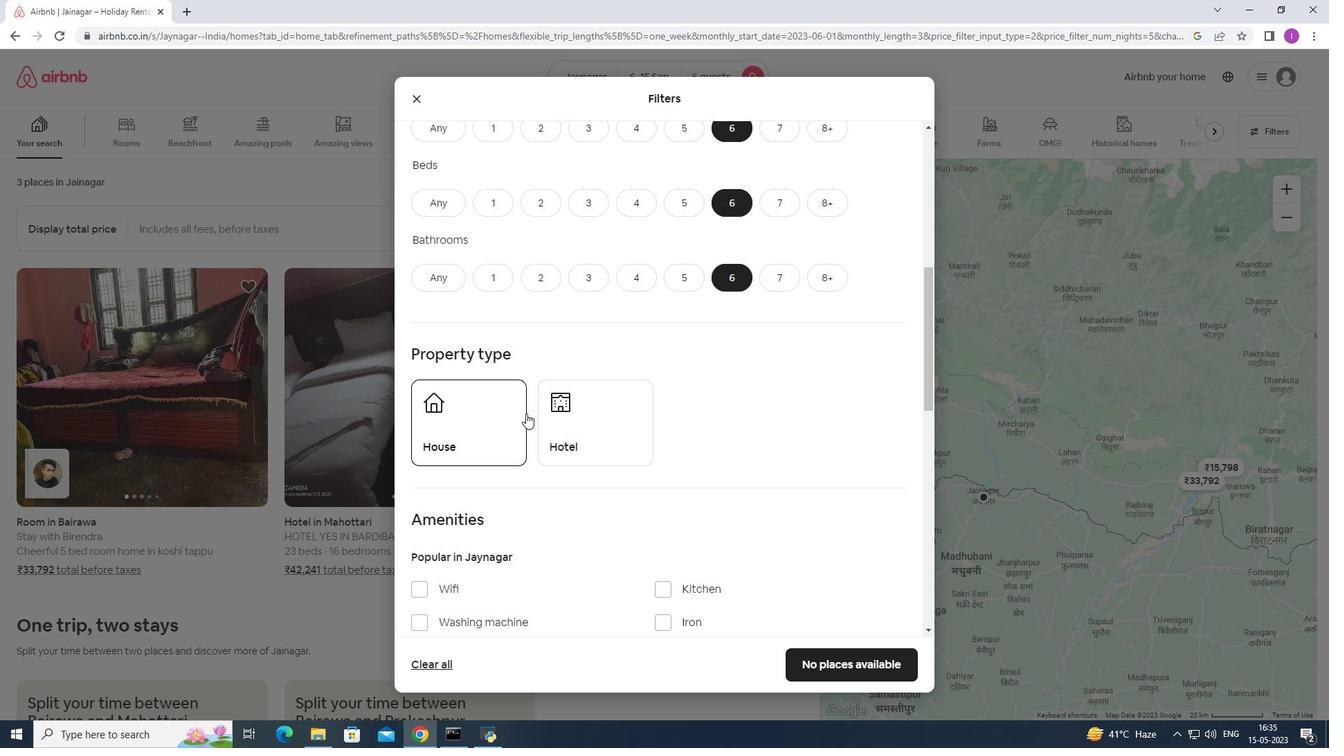 
Action: Mouse moved to (591, 424)
Screenshot: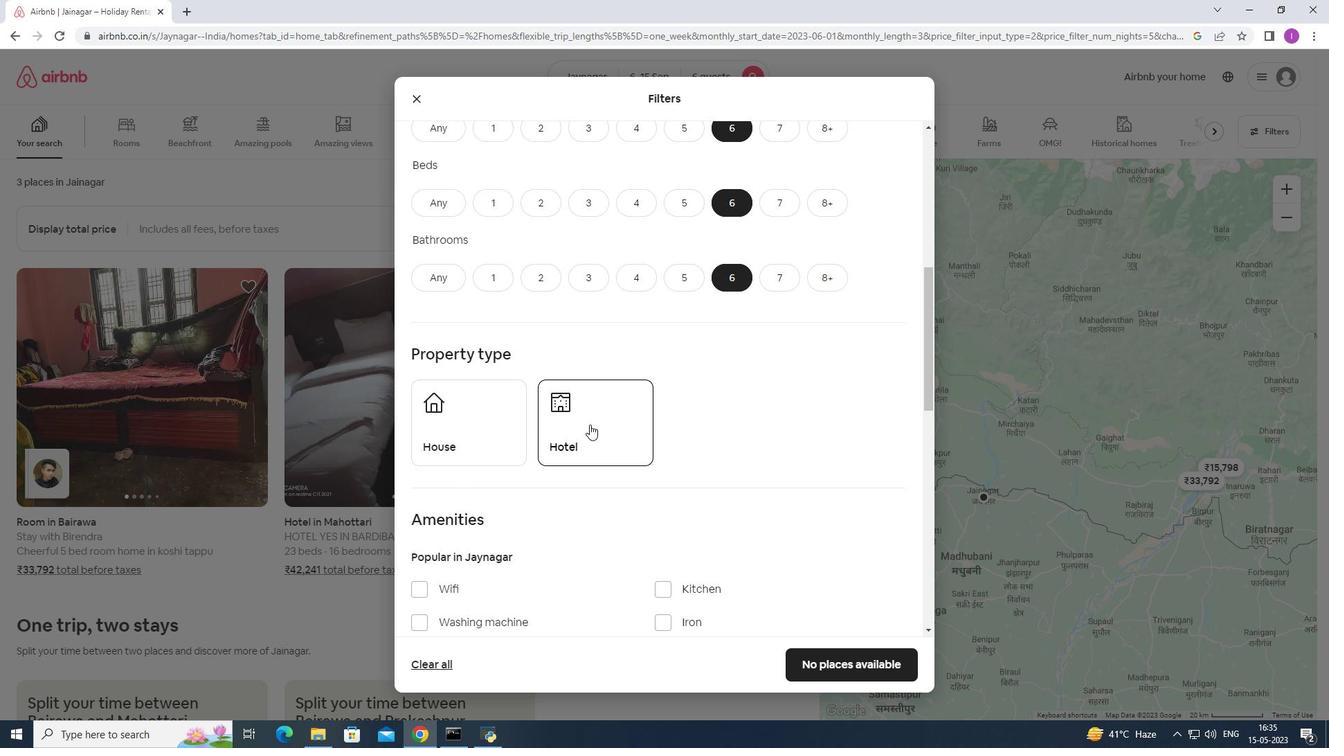 
Action: Mouse scrolled (591, 423) with delta (0, 0)
Screenshot: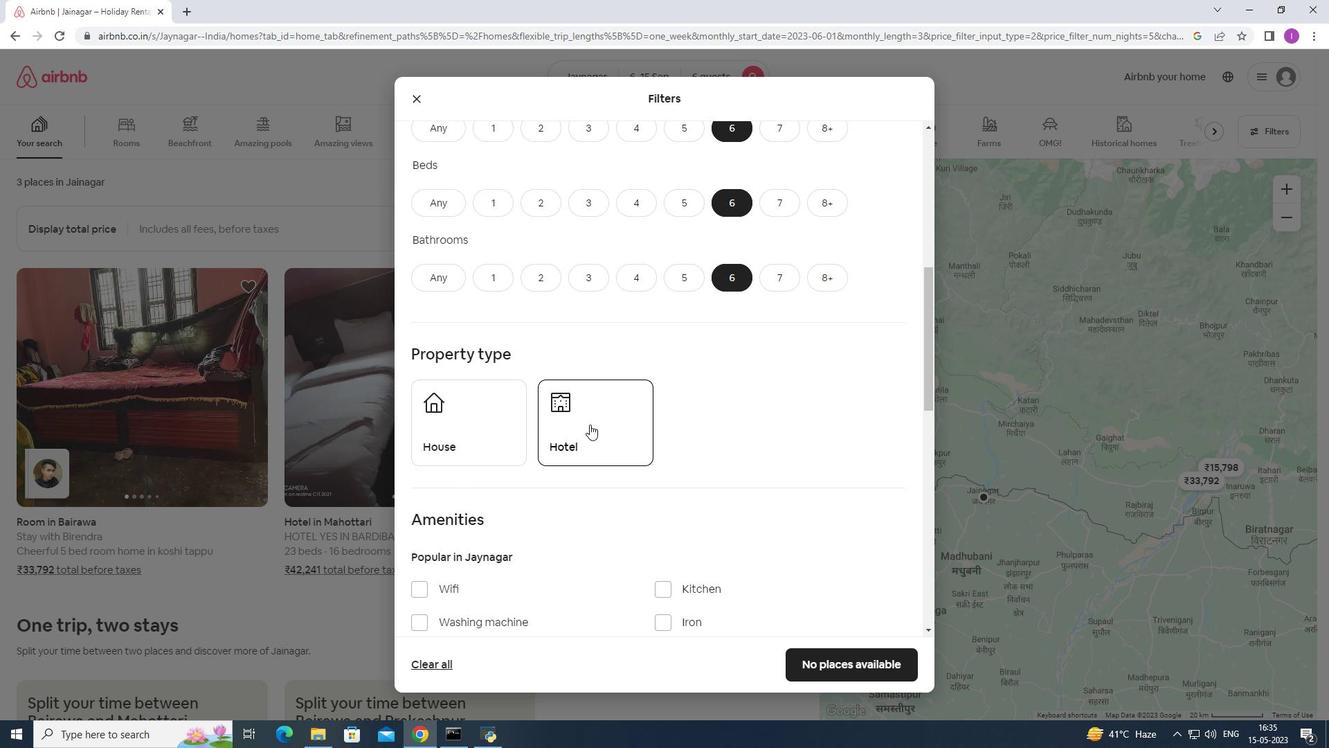 
Action: Mouse moved to (592, 425)
Screenshot: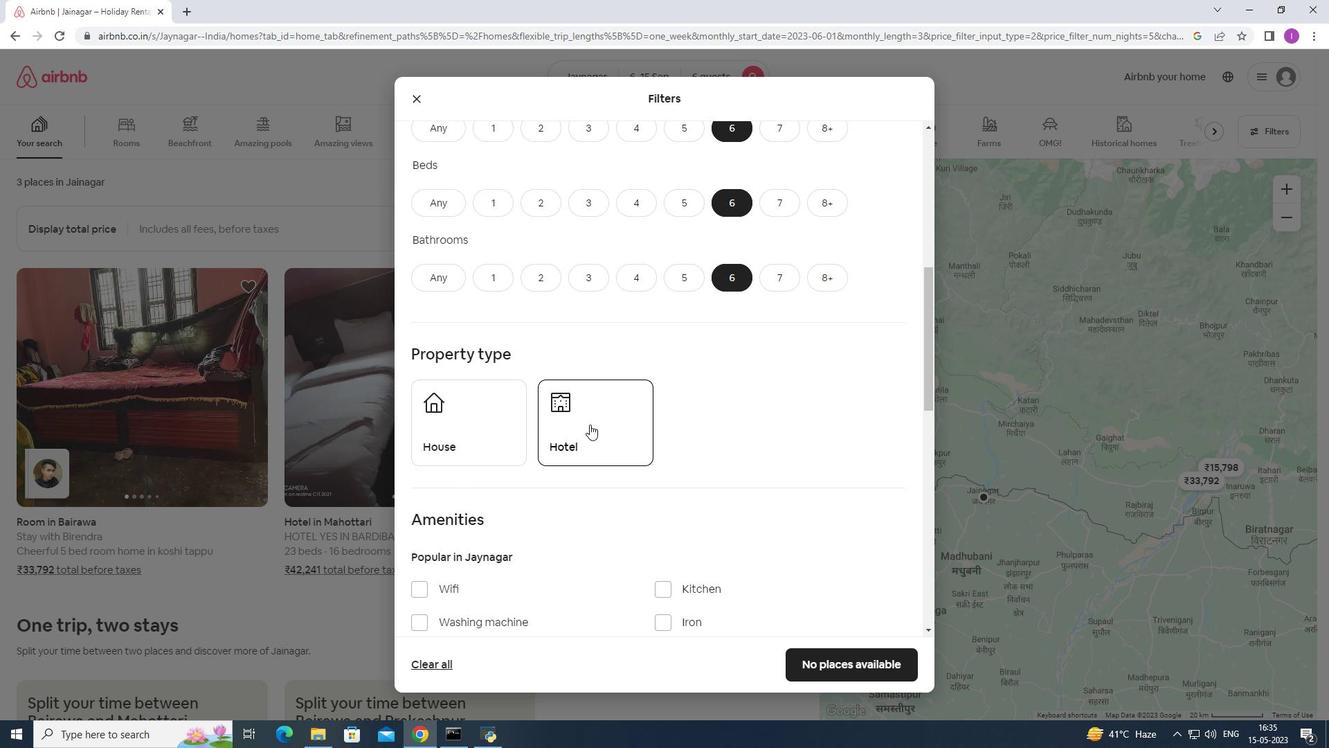 
Action: Mouse scrolled (592, 424) with delta (0, 0)
Screenshot: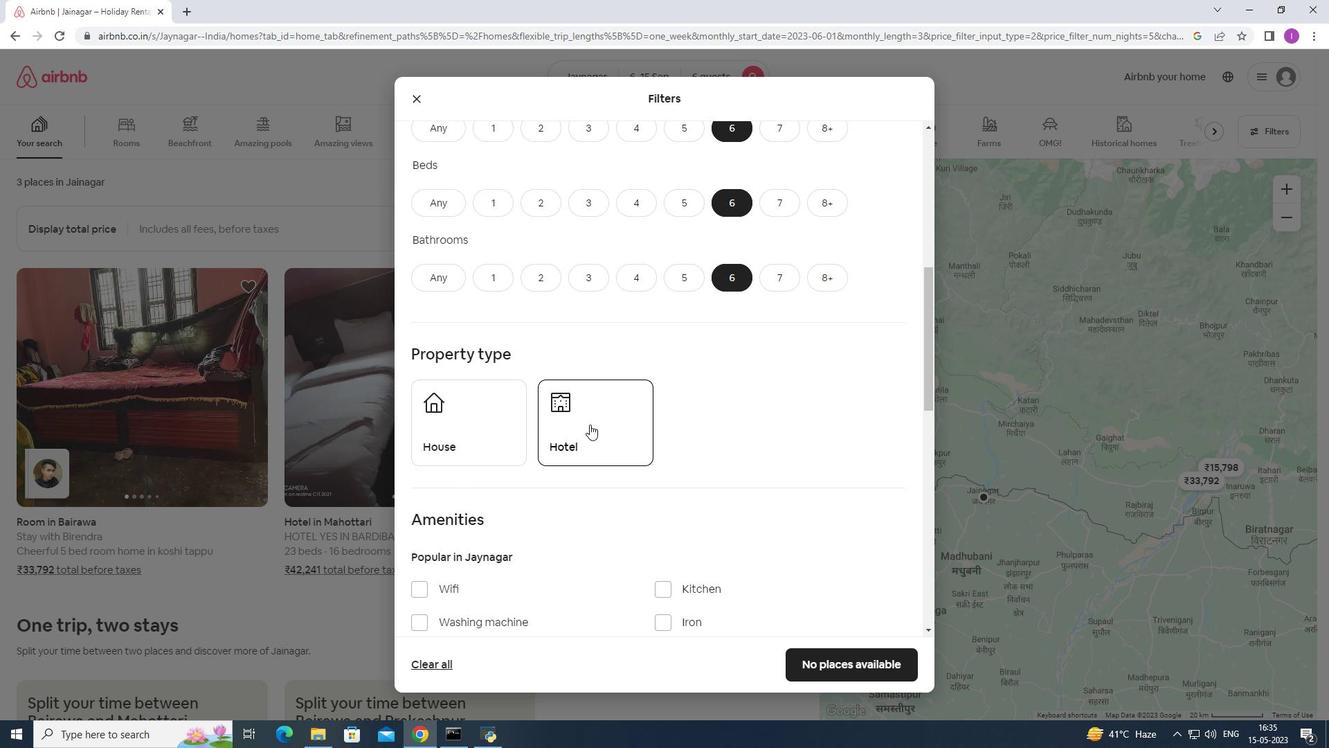 
Action: Mouse moved to (594, 431)
Screenshot: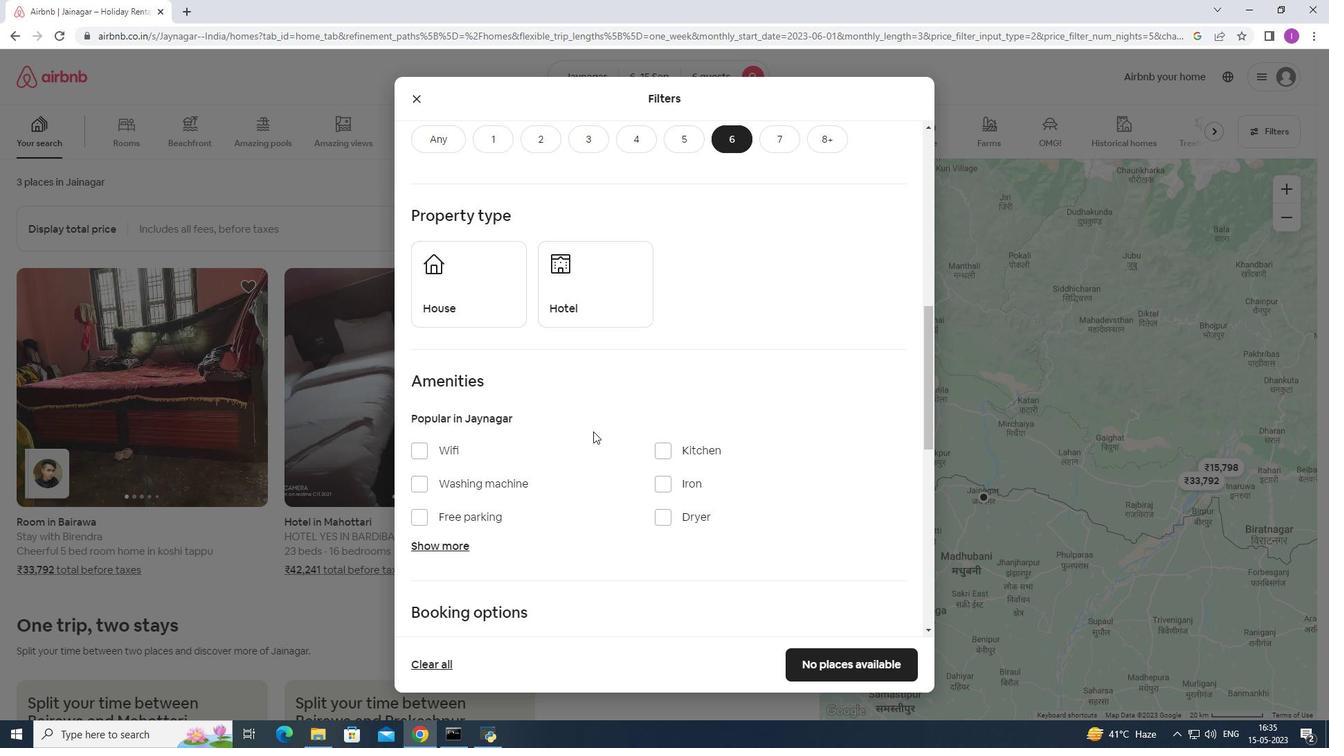 
Action: Mouse scrolled (594, 430) with delta (0, 0)
Screenshot: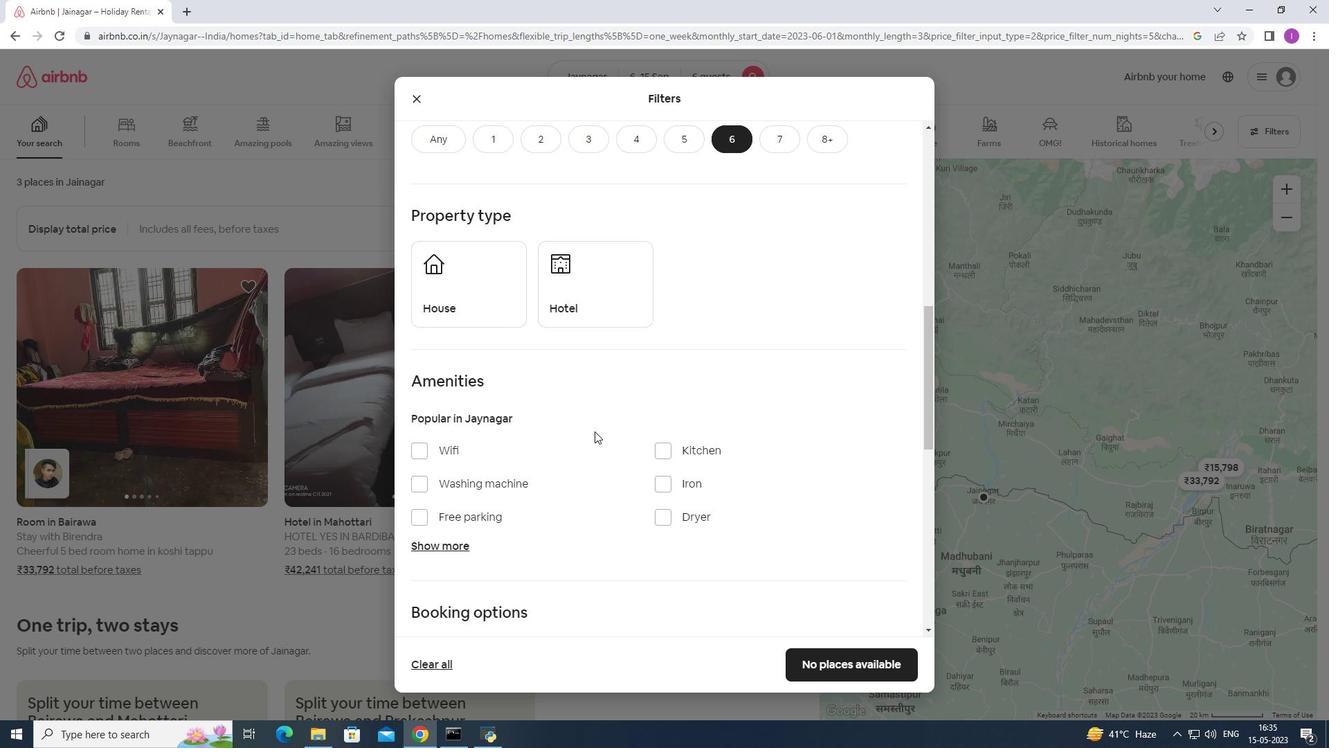 
Action: Mouse scrolled (594, 430) with delta (0, 0)
Screenshot: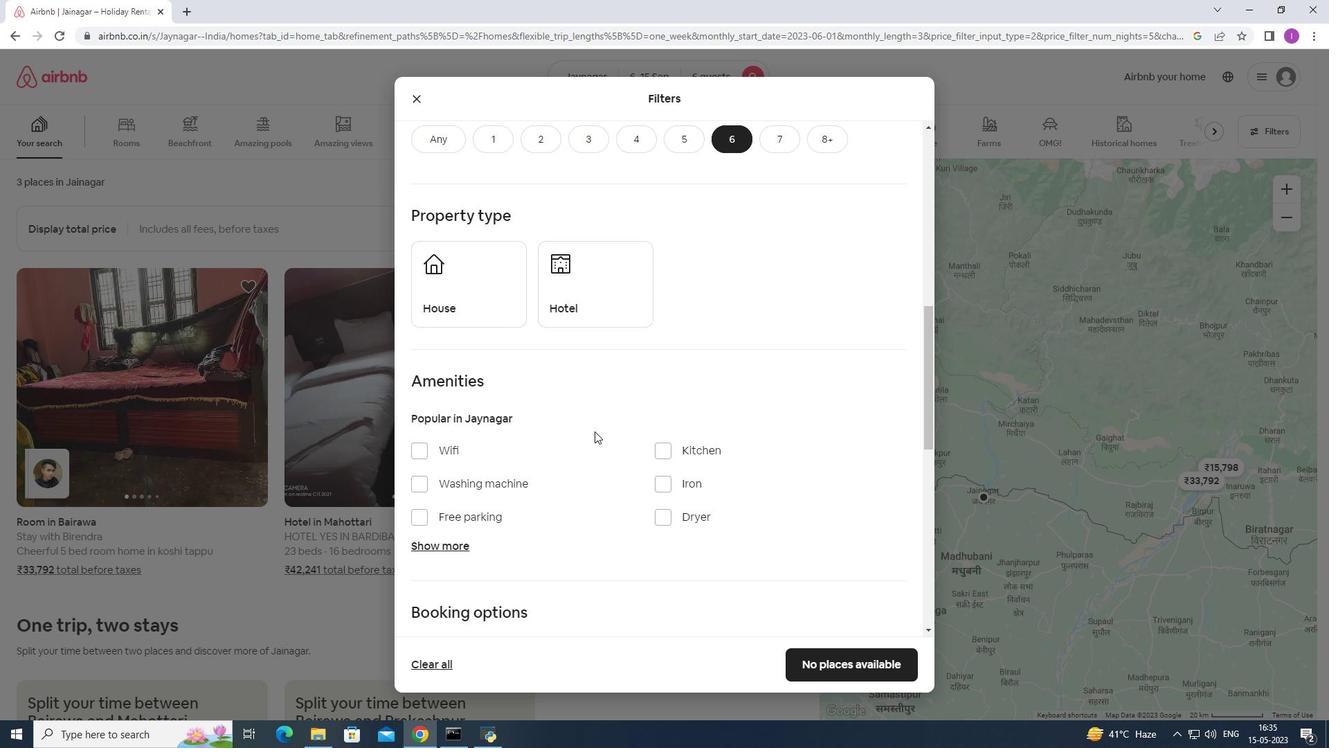 
Action: Mouse scrolled (594, 430) with delta (0, 0)
Screenshot: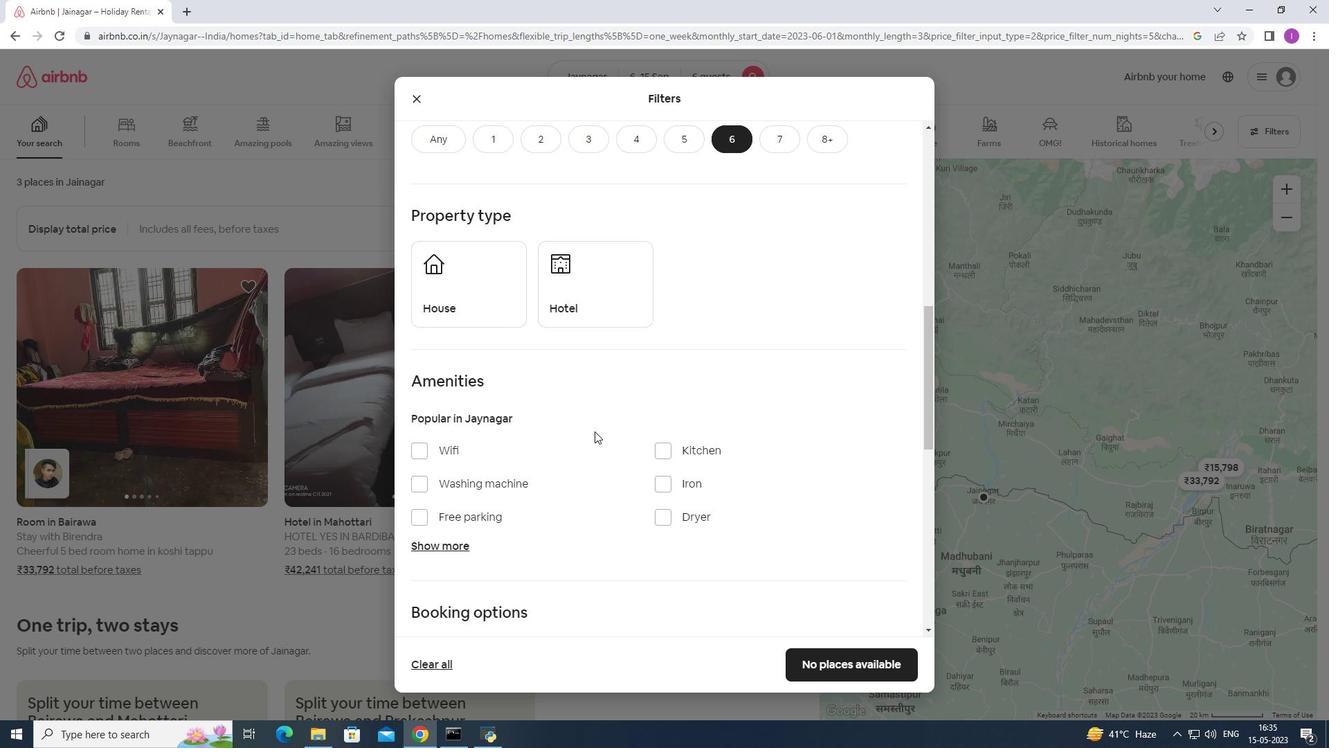 
Action: Mouse moved to (421, 245)
Screenshot: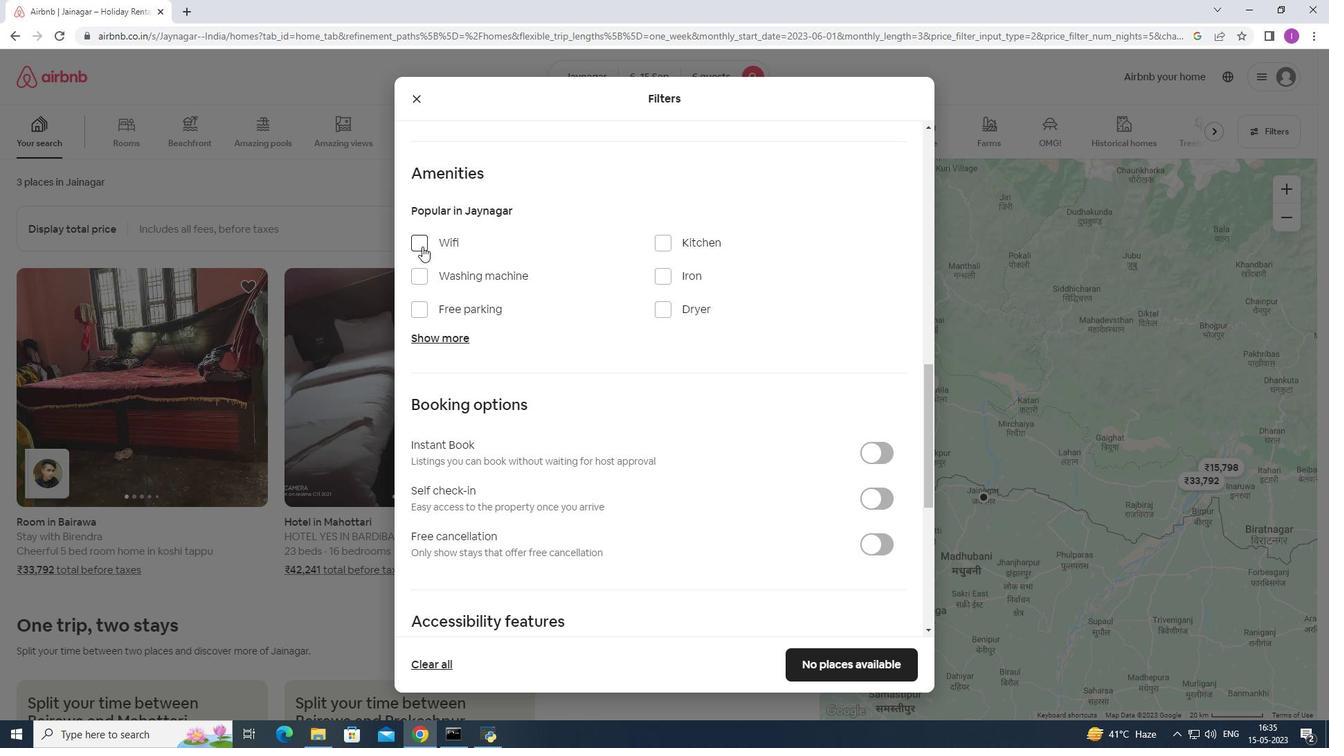 
Action: Mouse pressed left at (421, 245)
Screenshot: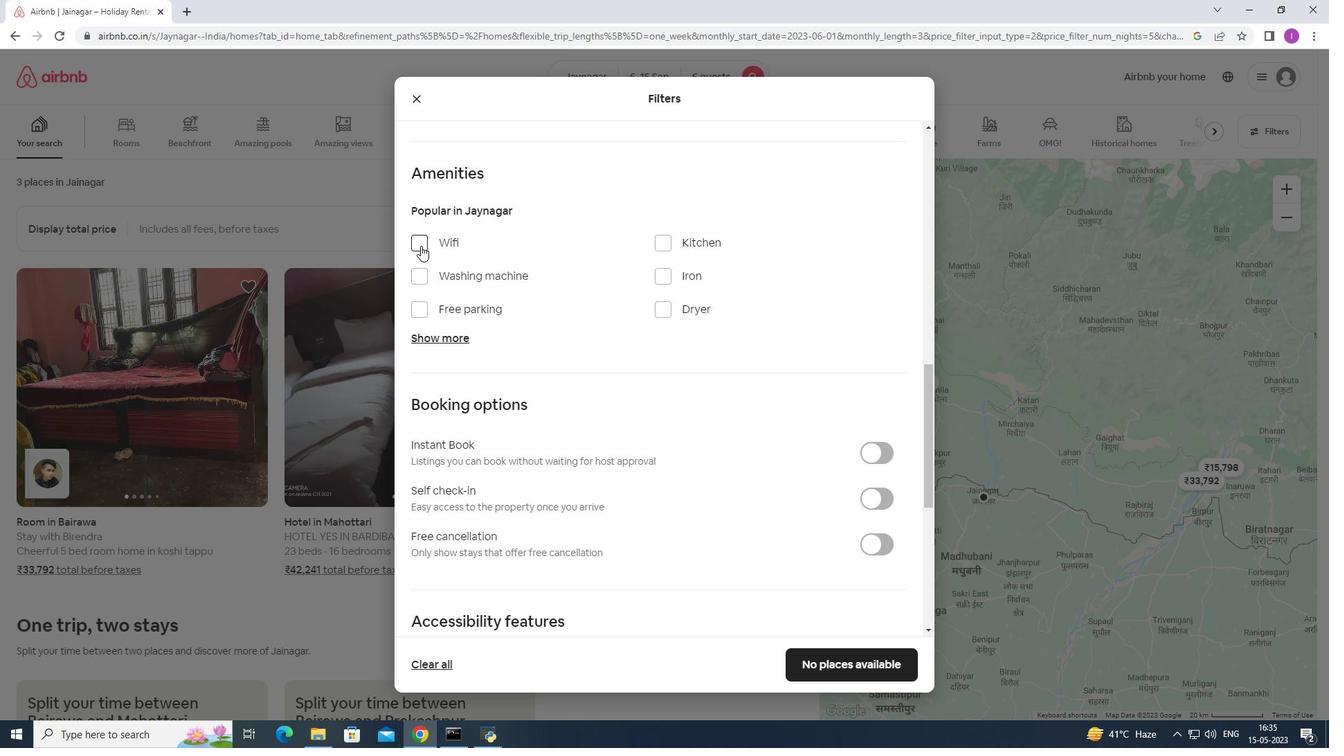 
Action: Mouse moved to (419, 312)
Screenshot: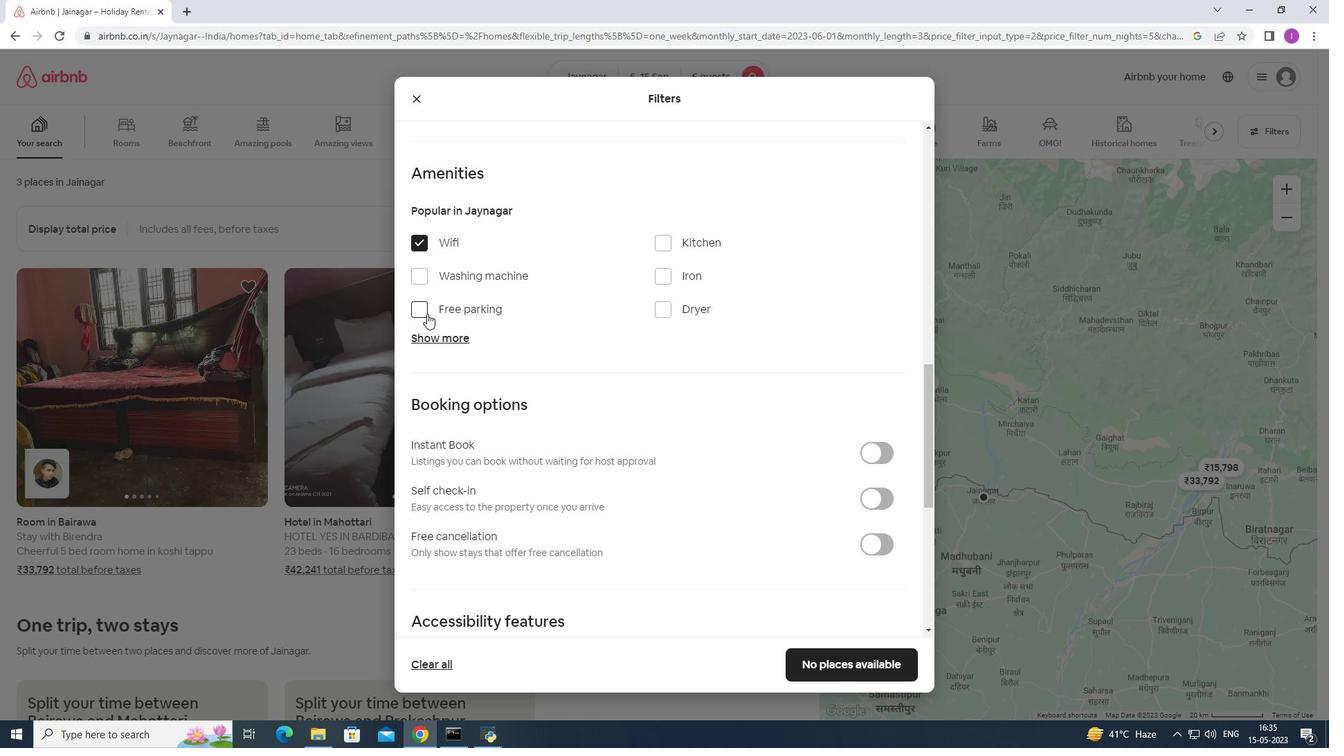 
Action: Mouse pressed left at (419, 312)
Screenshot: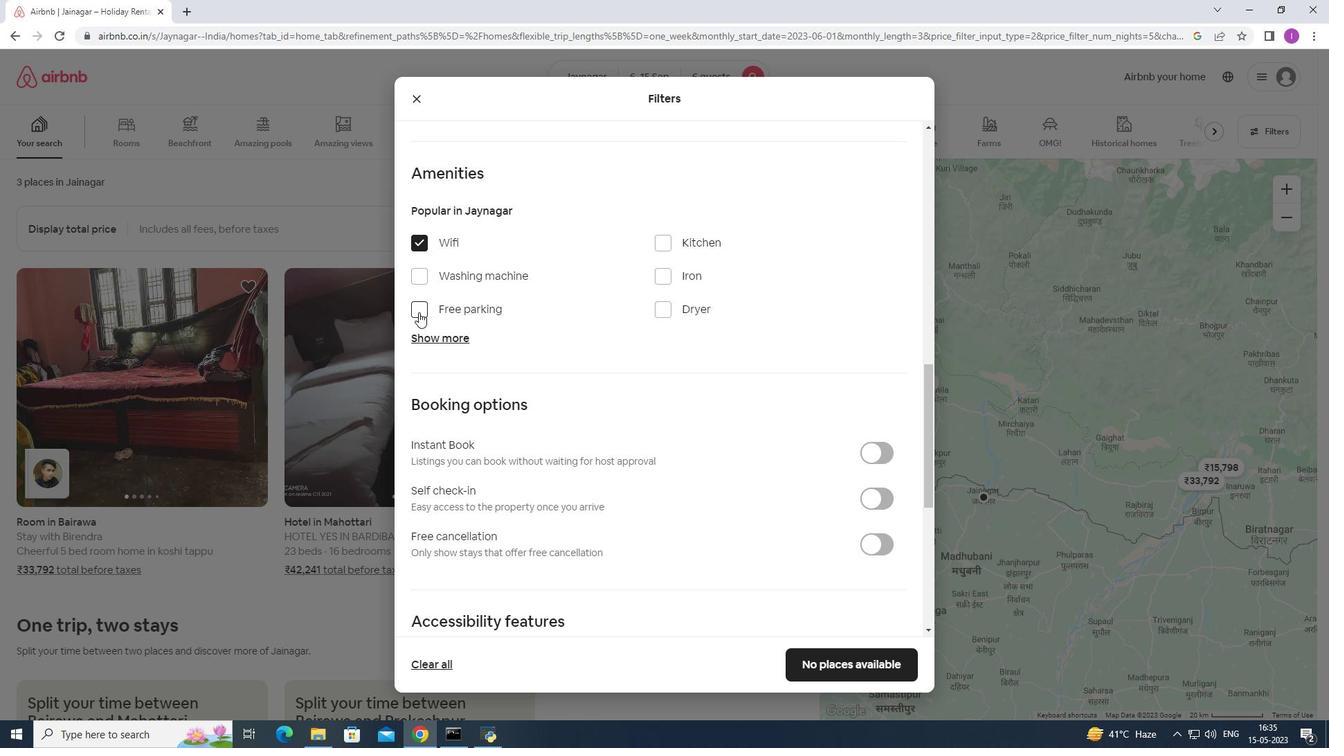 
Action: Mouse moved to (441, 335)
Screenshot: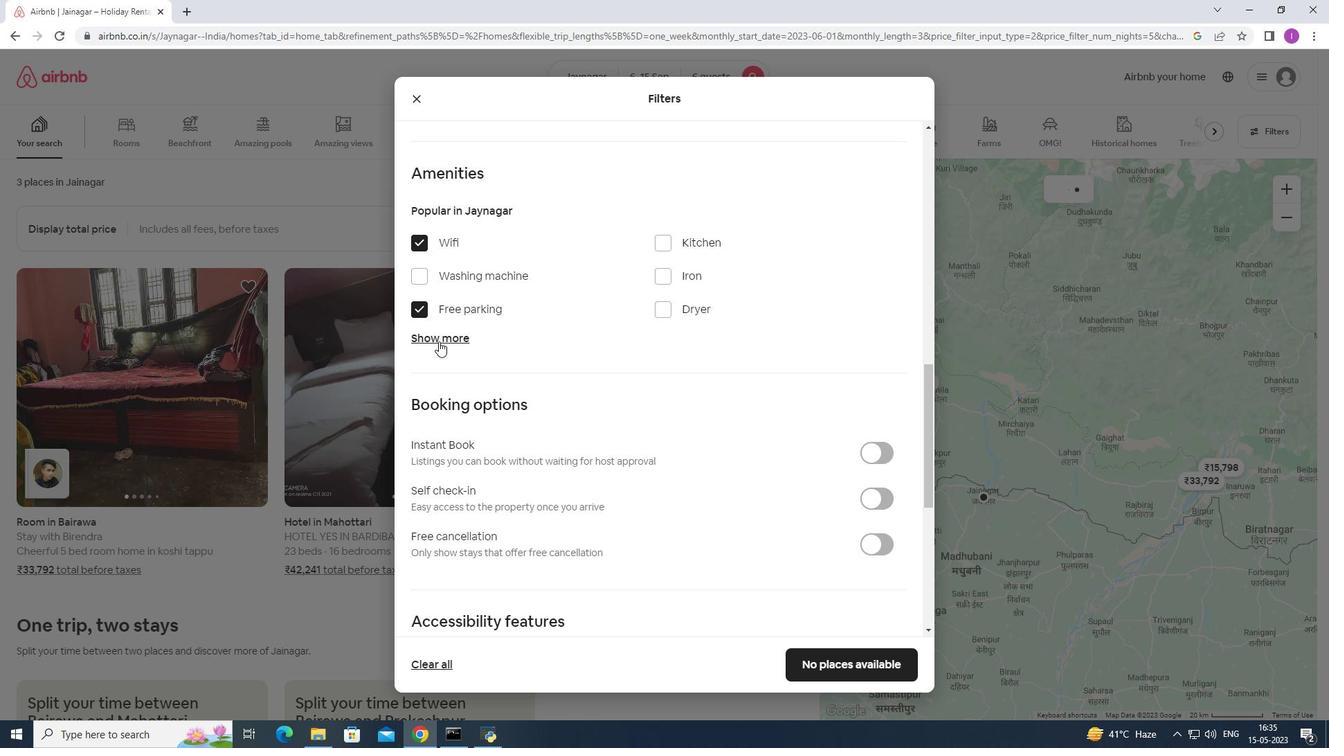 
Action: Mouse pressed left at (441, 335)
Screenshot: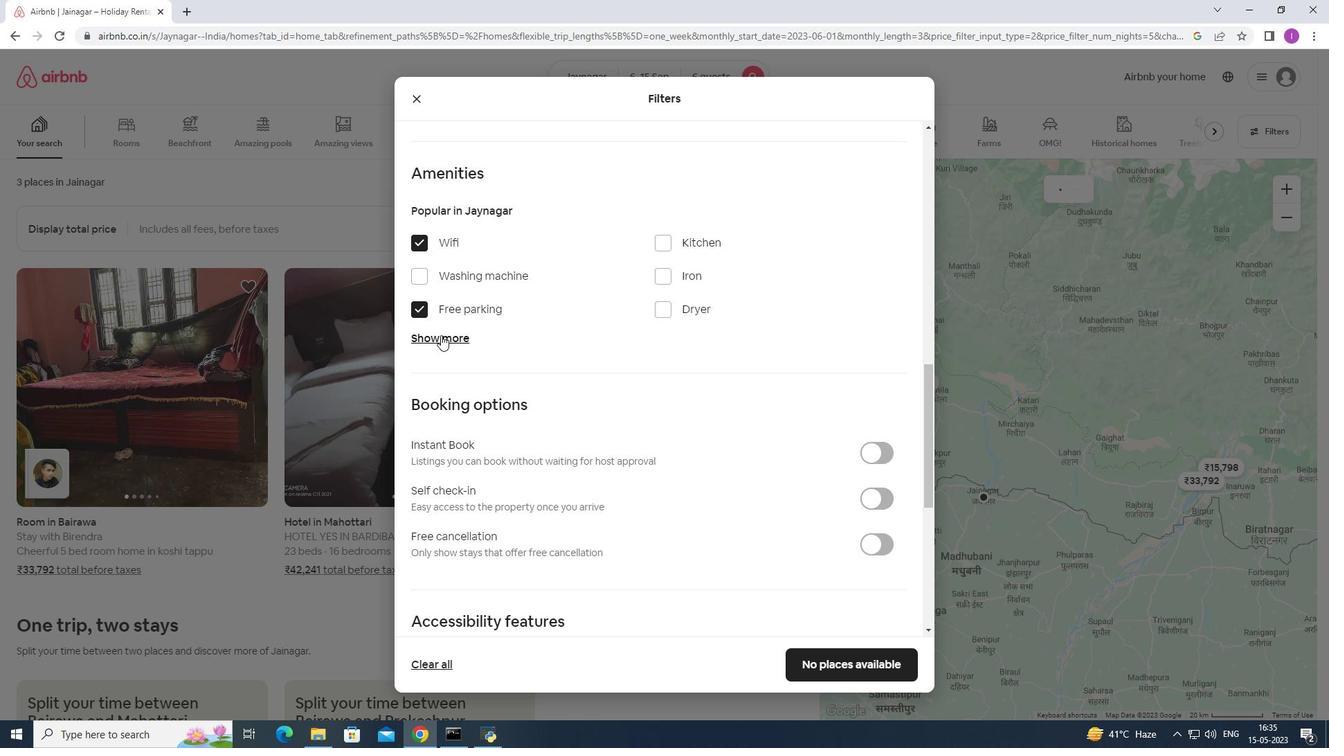 
Action: Mouse moved to (664, 423)
Screenshot: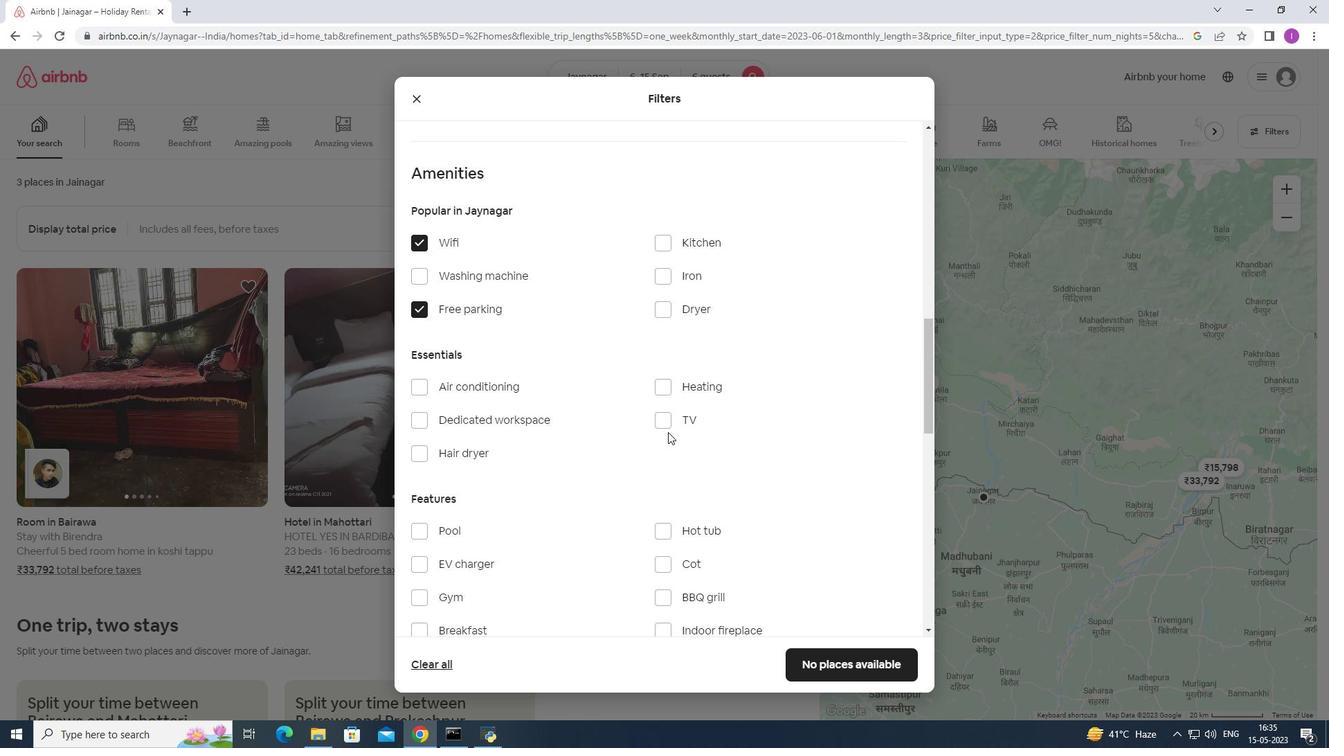 
Action: Mouse pressed left at (664, 423)
Screenshot: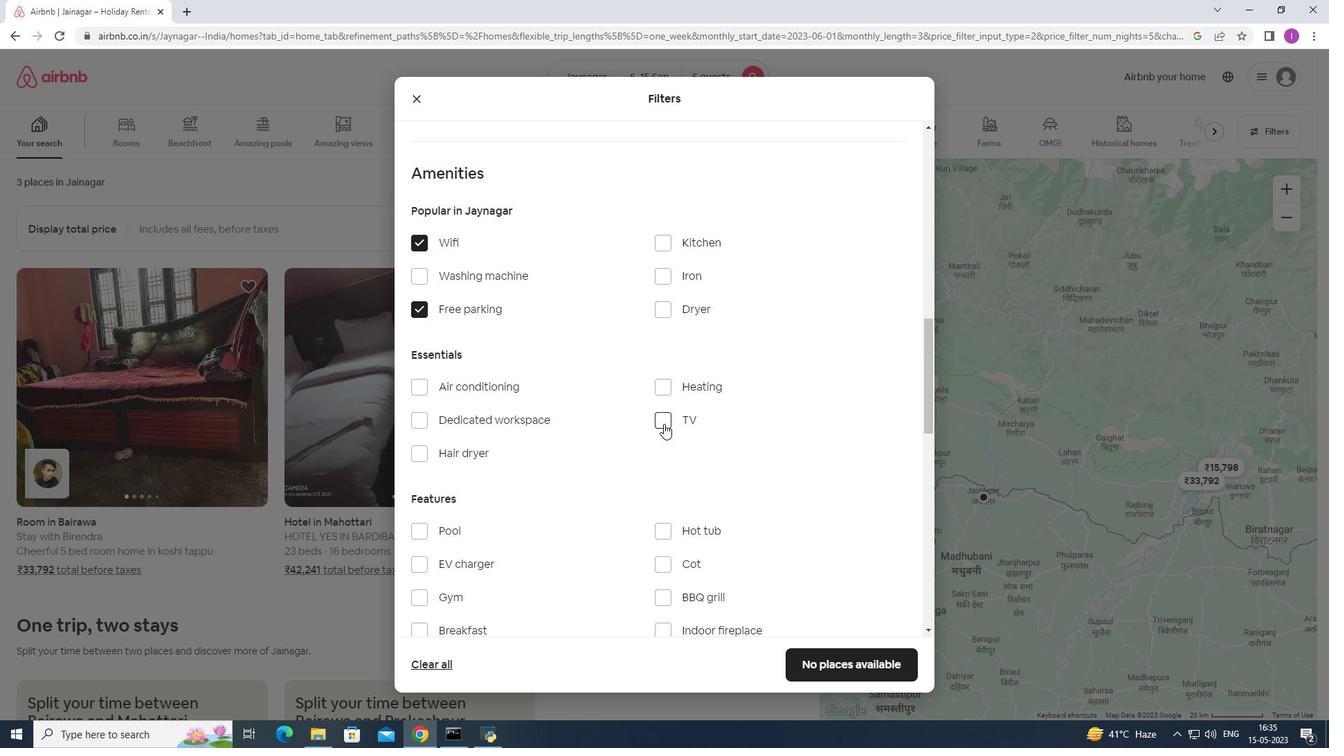 
Action: Mouse moved to (511, 563)
Screenshot: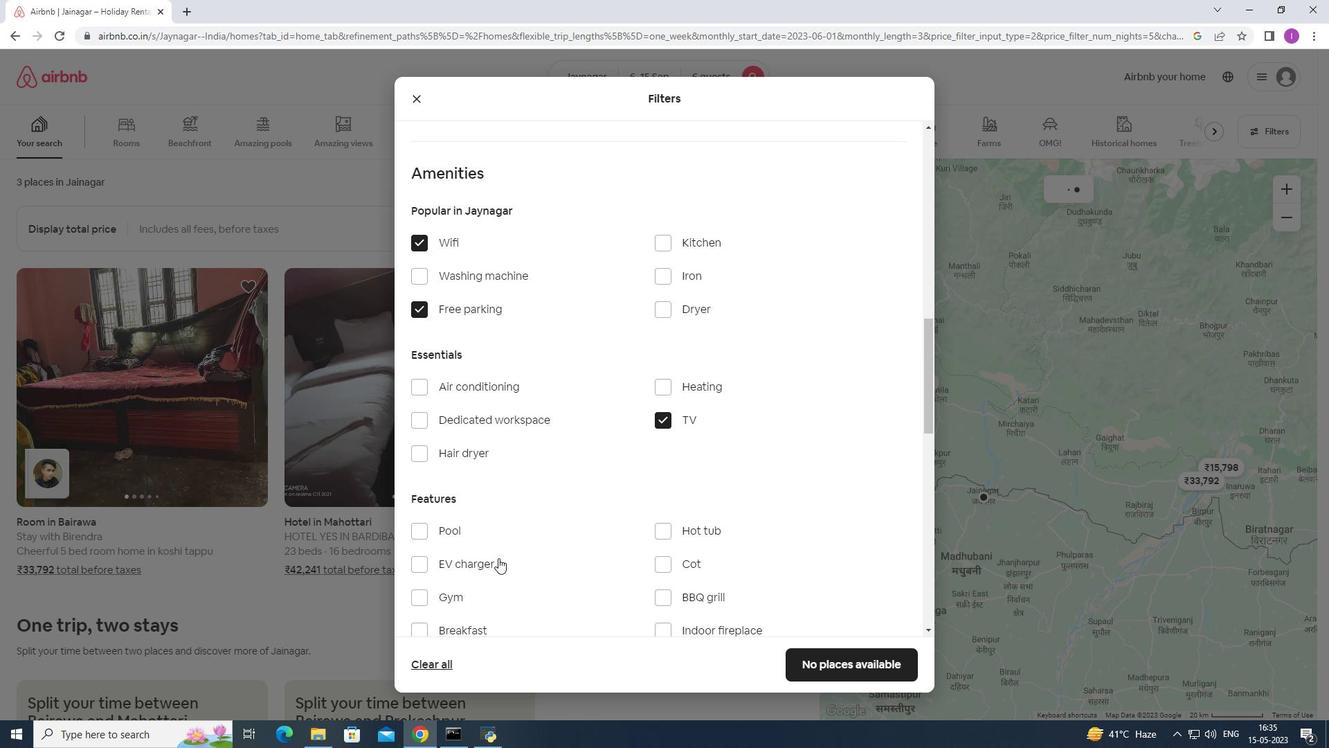 
Action: Mouse scrolled (511, 563) with delta (0, 0)
Screenshot: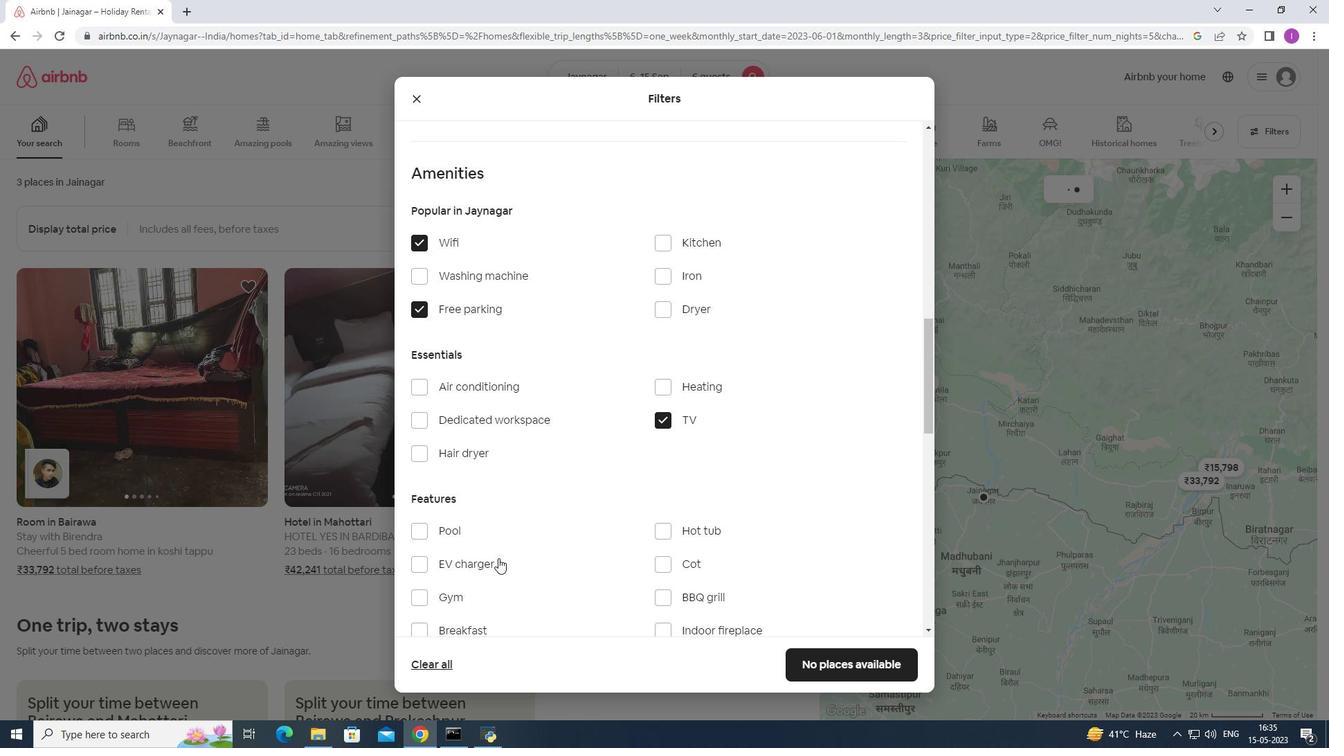 
Action: Mouse scrolled (511, 563) with delta (0, 0)
Screenshot: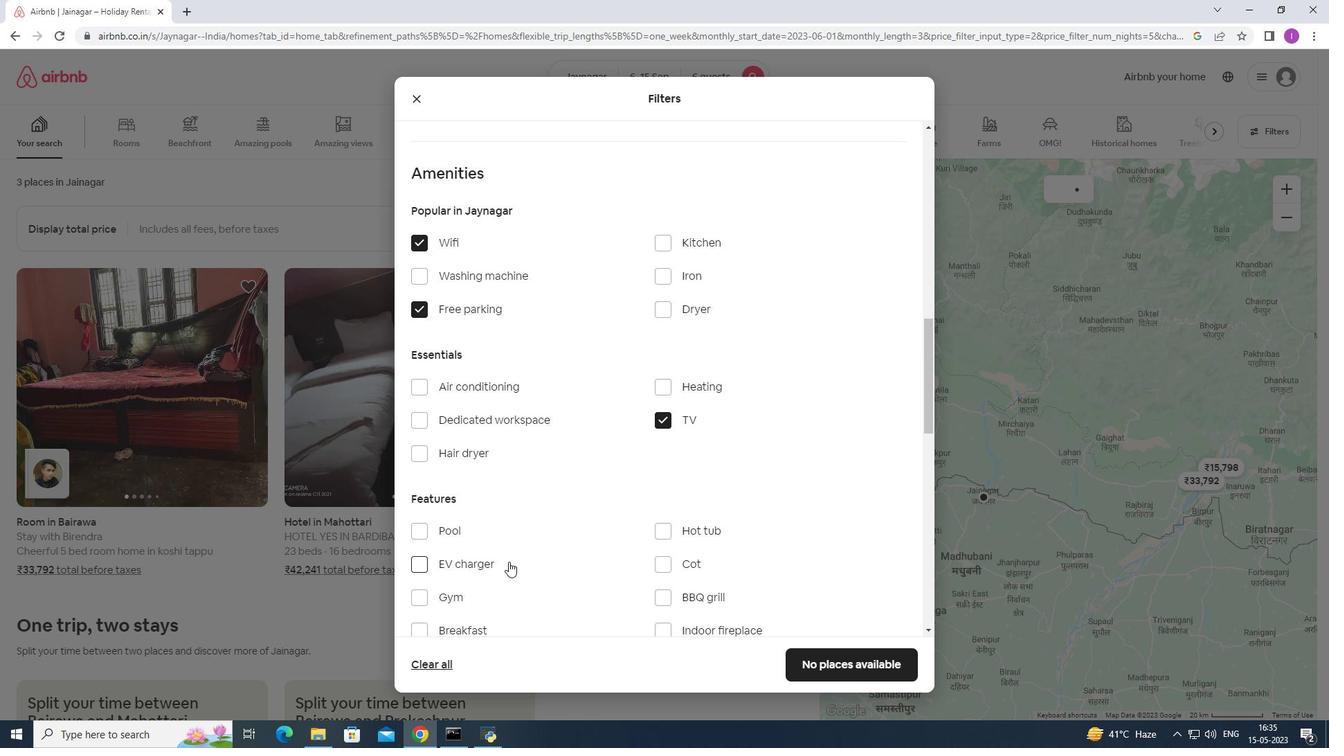 
Action: Mouse scrolled (511, 563) with delta (0, 0)
Screenshot: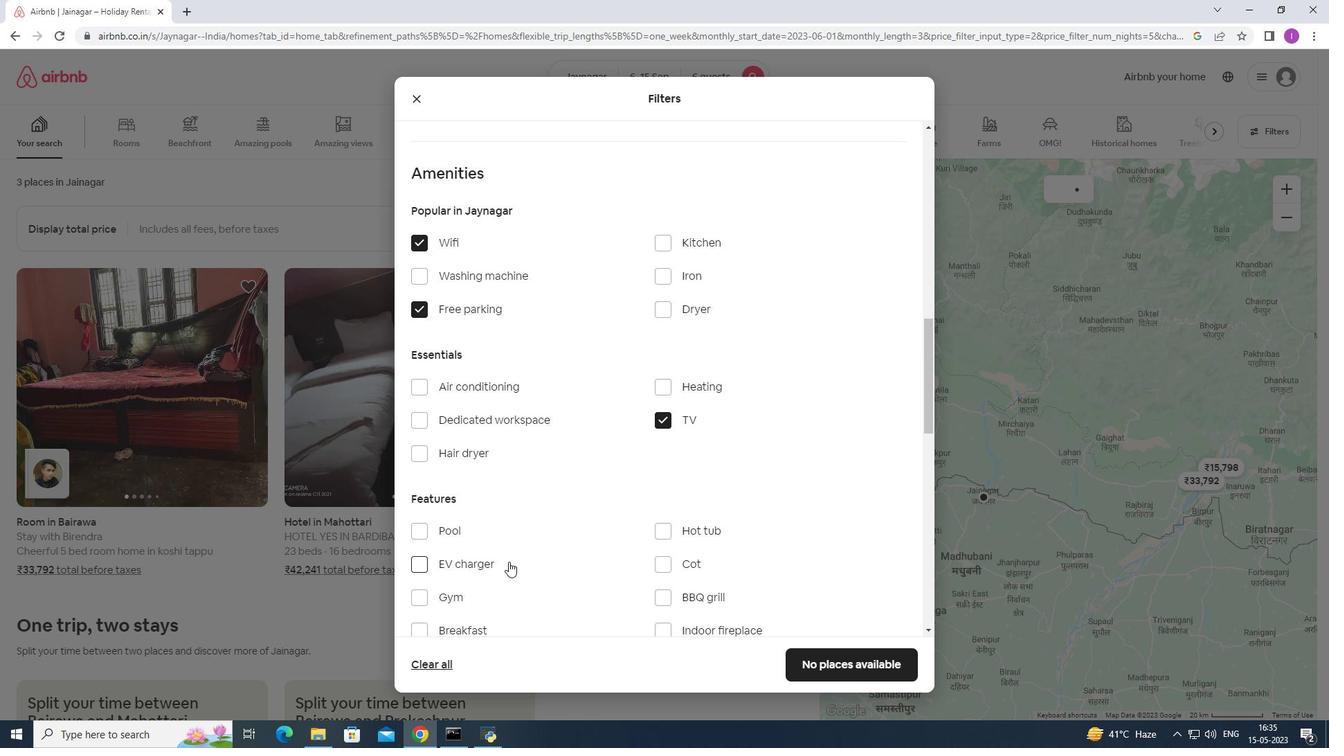 
Action: Mouse moved to (425, 387)
Screenshot: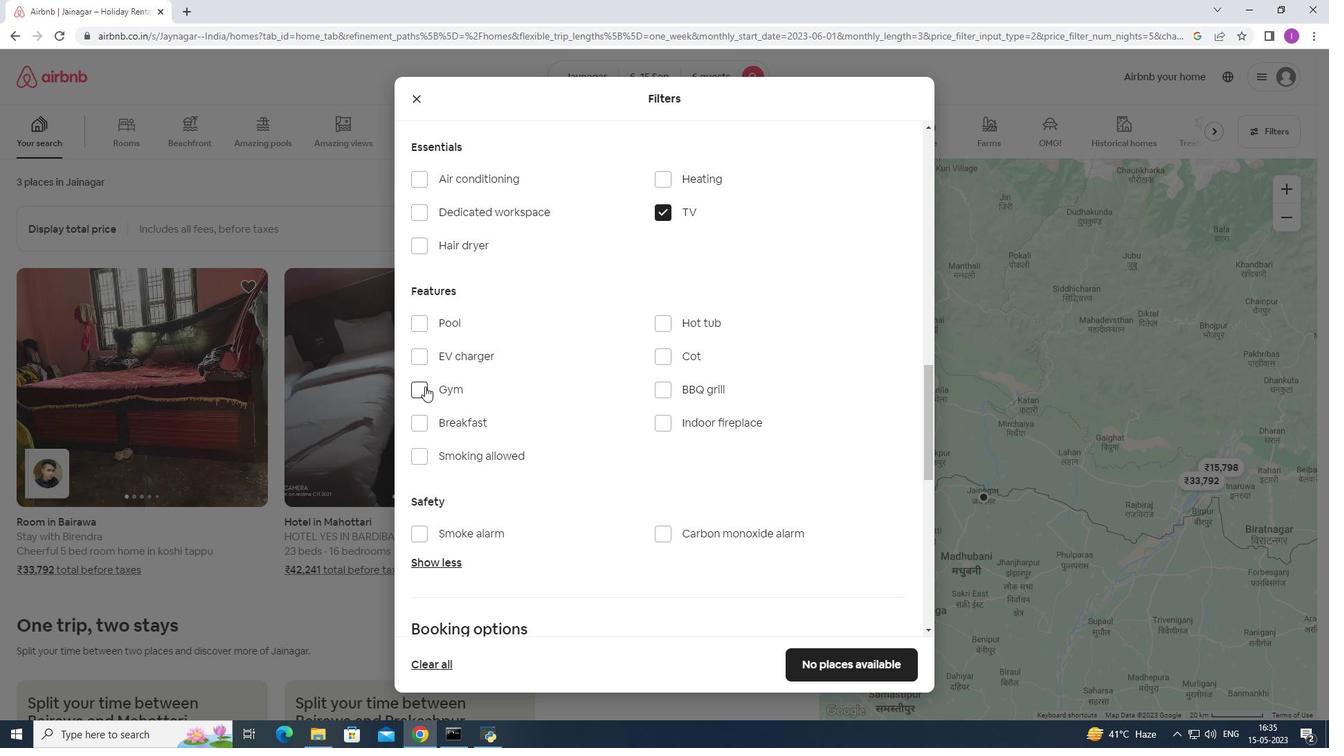 
Action: Mouse pressed left at (425, 387)
Screenshot: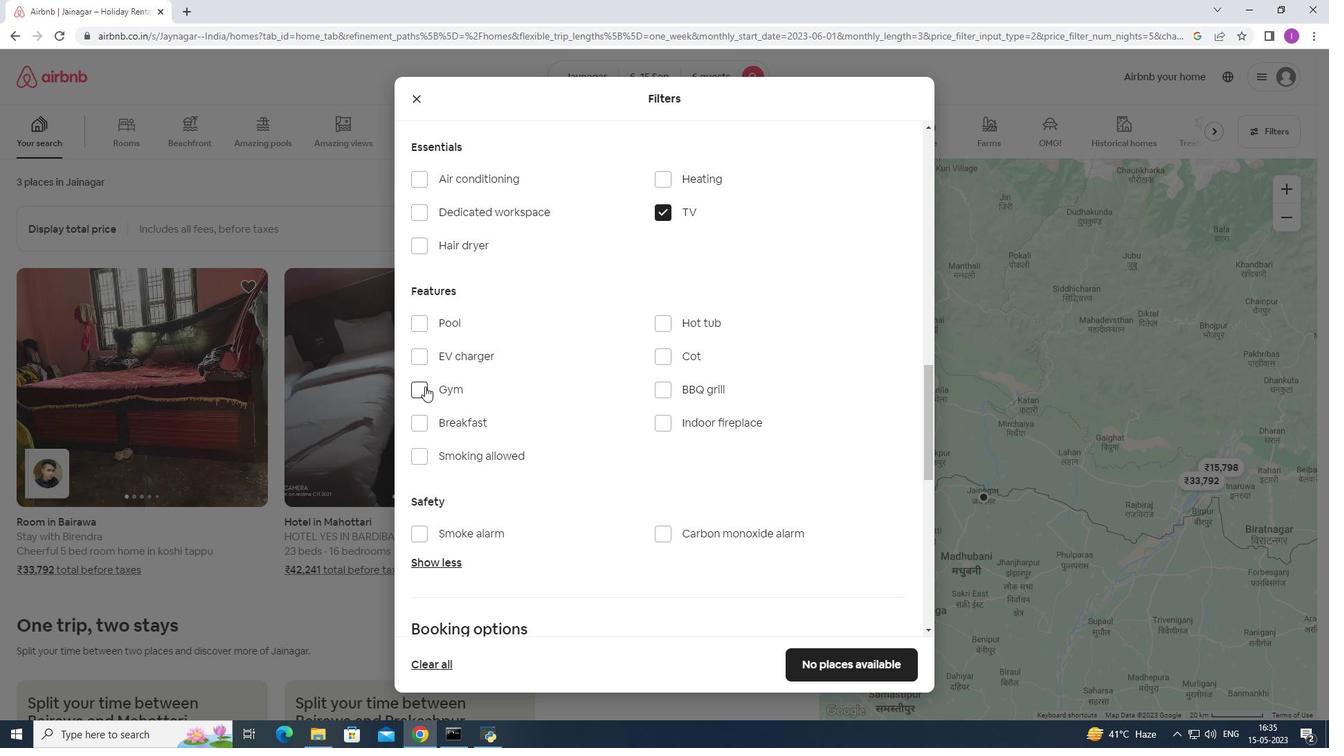 
Action: Mouse moved to (416, 422)
Screenshot: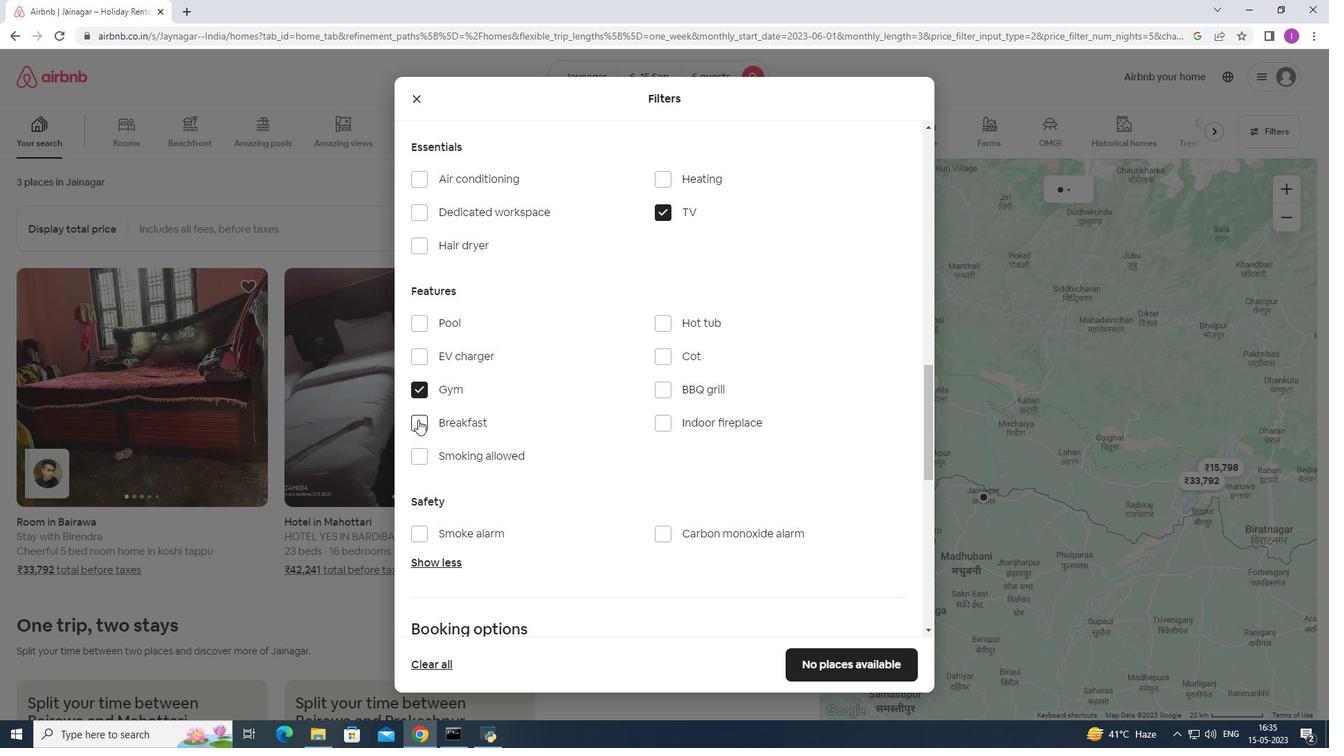 
Action: Mouse pressed left at (416, 422)
Screenshot: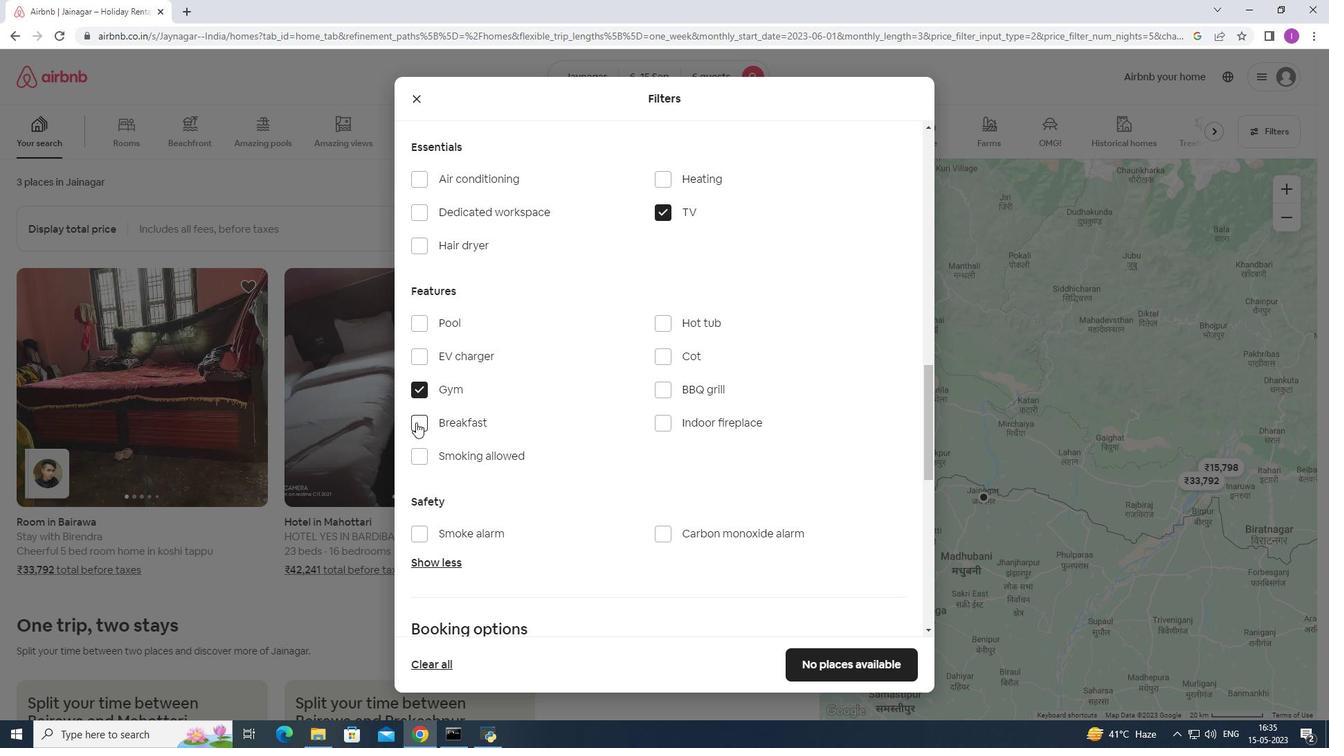 
Action: Mouse moved to (570, 433)
Screenshot: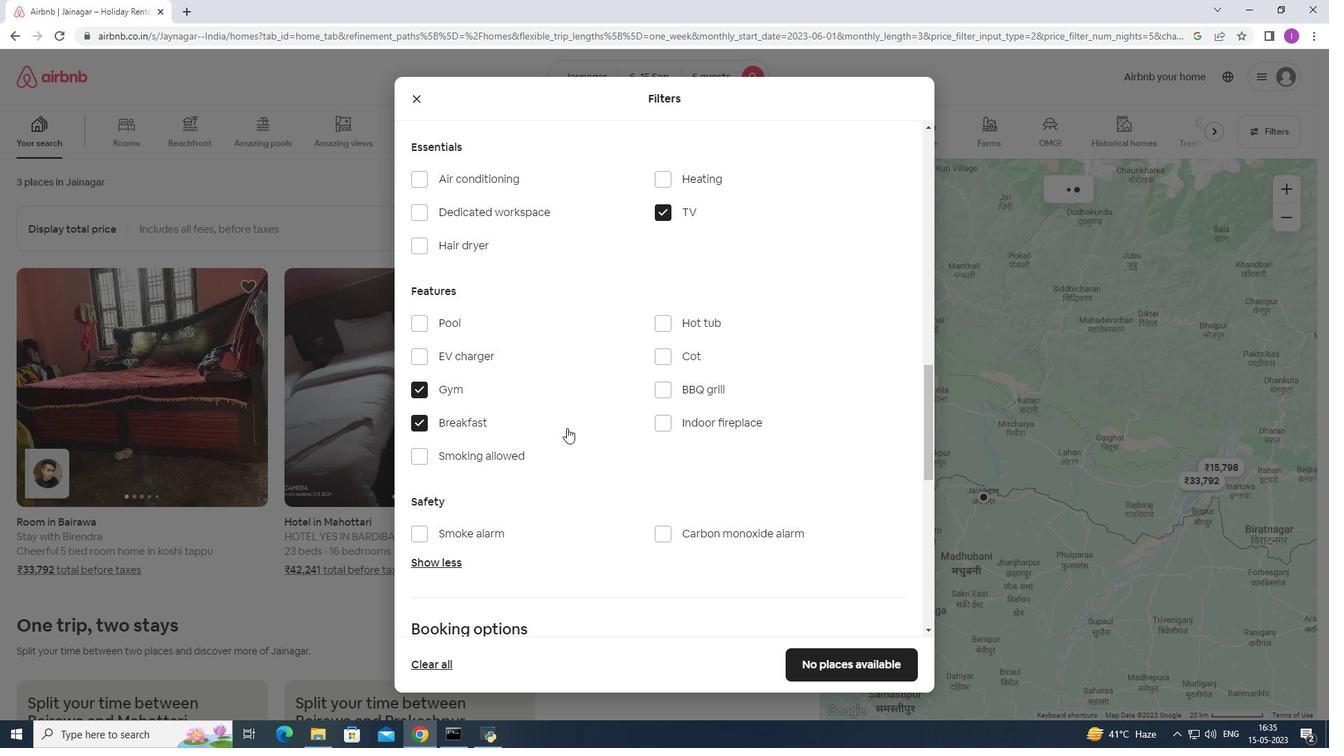 
Action: Mouse scrolled (570, 432) with delta (0, 0)
Screenshot: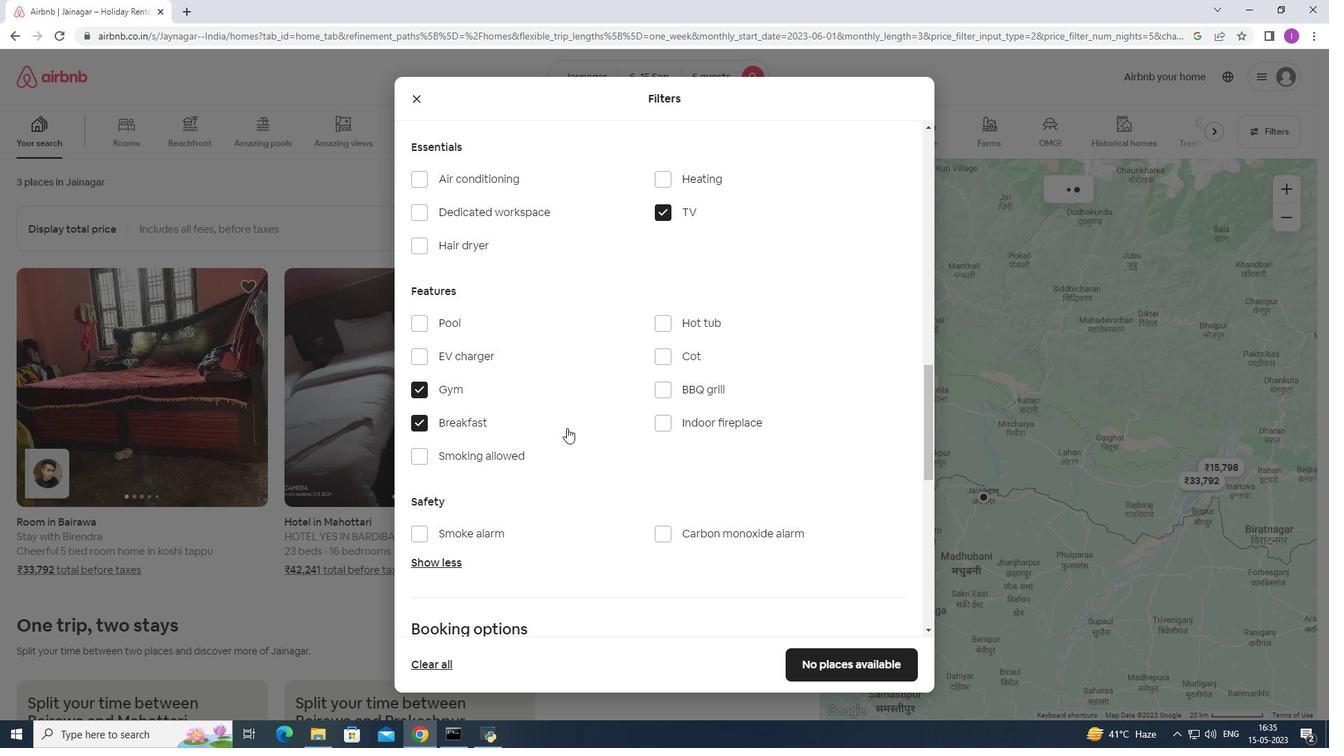 
Action: Mouse moved to (570, 434)
Screenshot: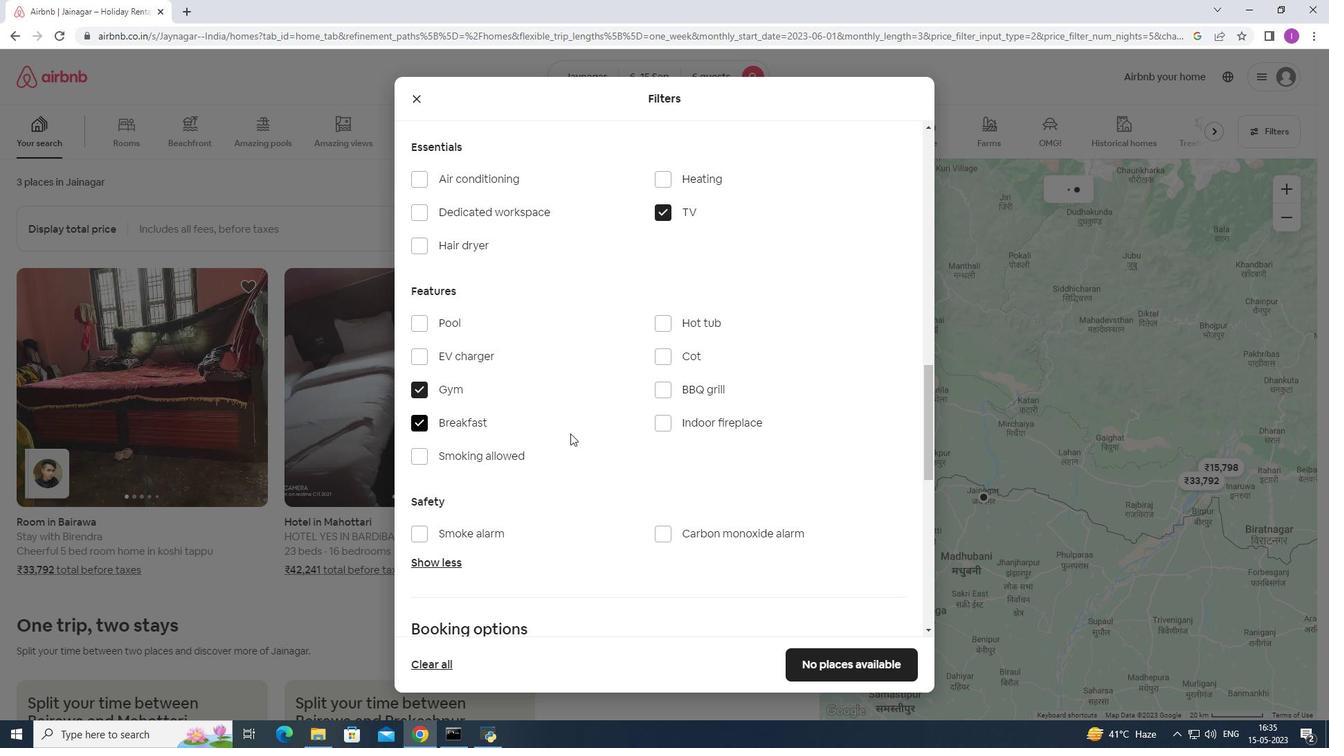 
Action: Mouse scrolled (570, 433) with delta (0, 0)
Screenshot: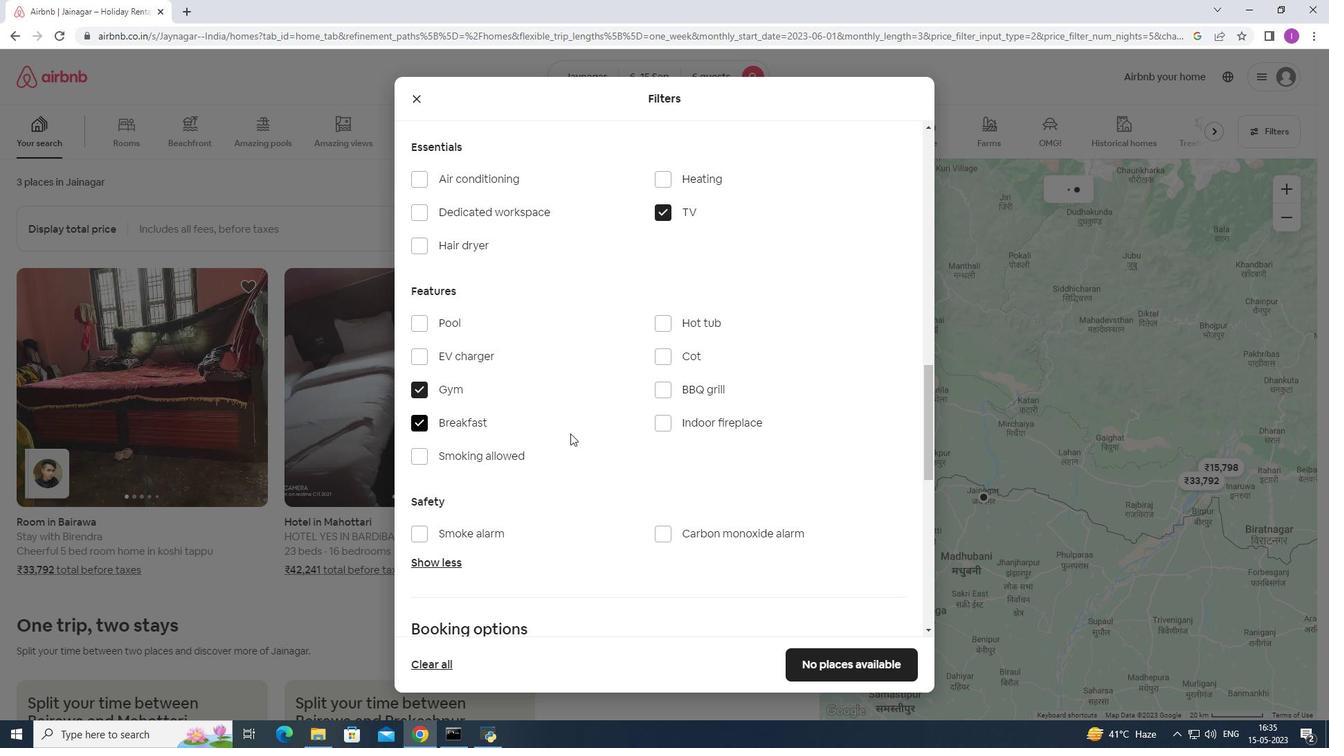 
Action: Mouse moved to (570, 438)
Screenshot: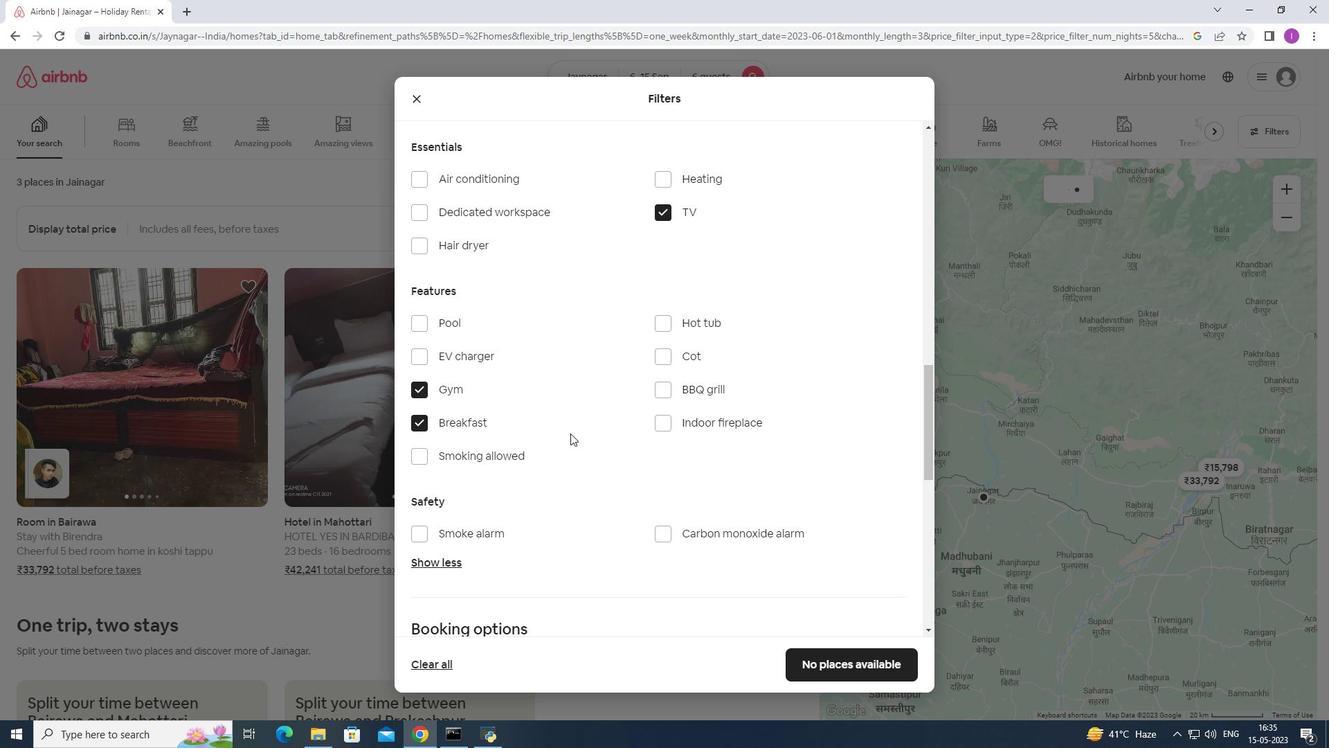 
Action: Mouse scrolled (570, 437) with delta (0, 0)
Screenshot: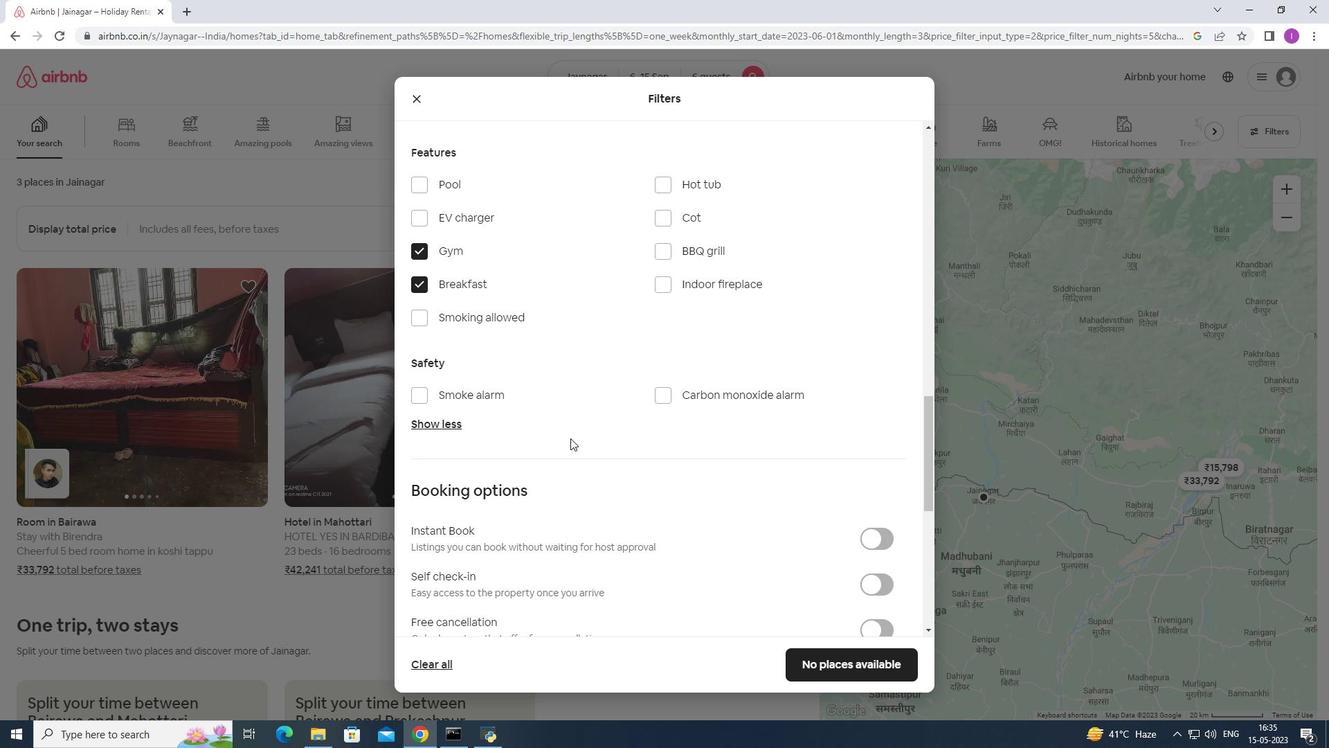 
Action: Mouse scrolled (570, 437) with delta (0, 0)
Screenshot: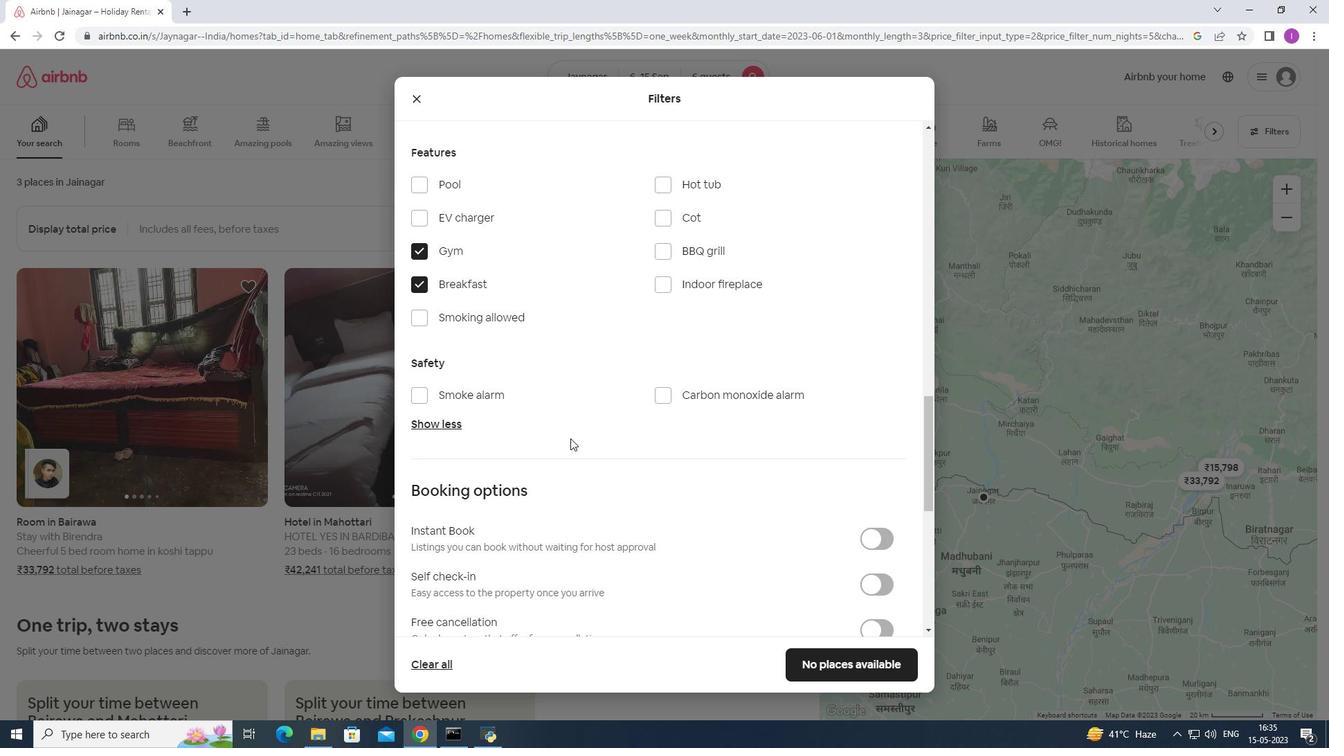 
Action: Mouse moved to (571, 444)
Screenshot: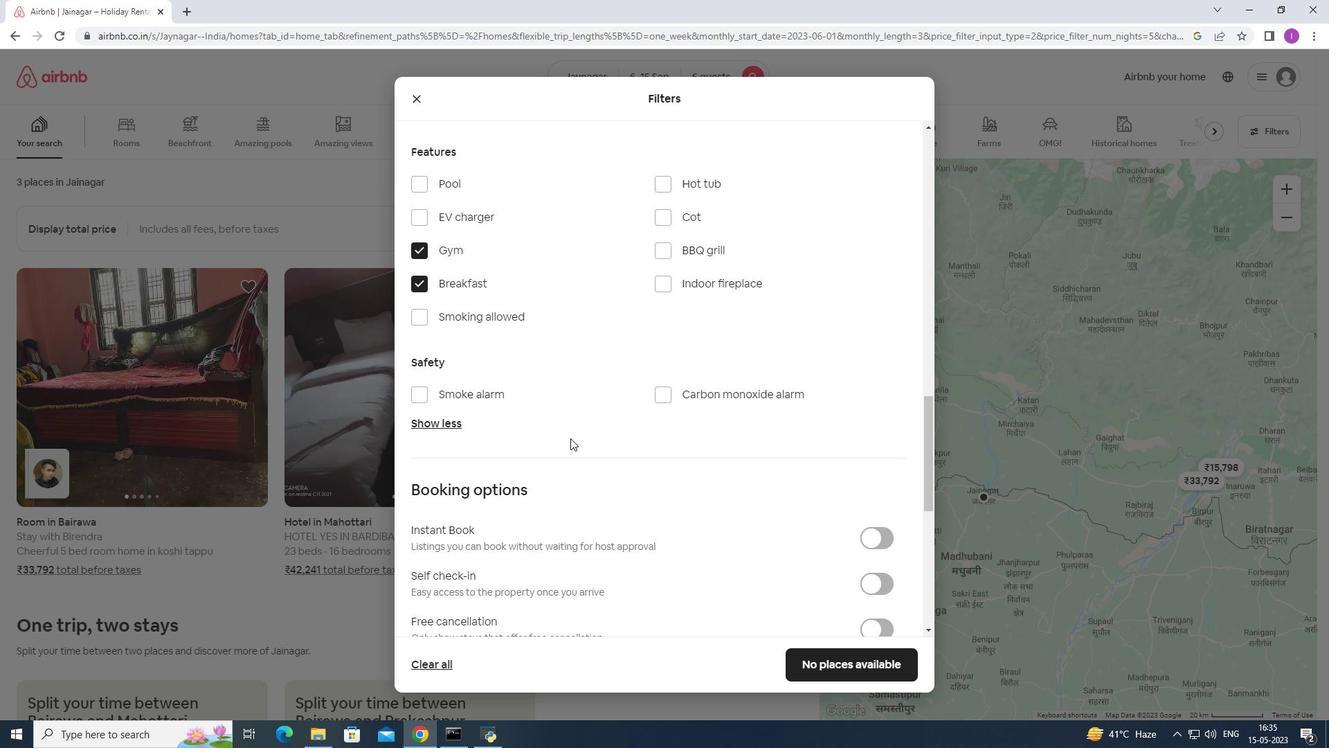 
Action: Mouse scrolled (571, 443) with delta (0, 0)
Screenshot: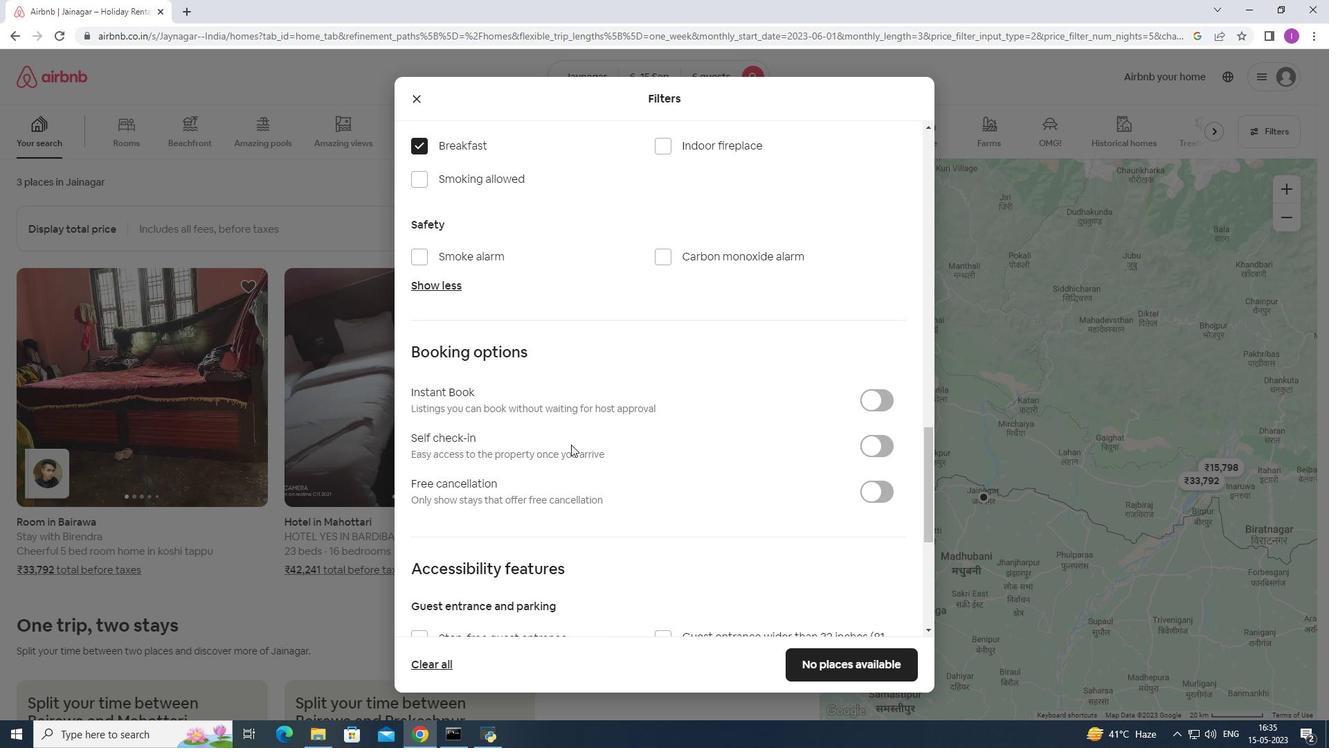 
Action: Mouse moved to (571, 445)
Screenshot: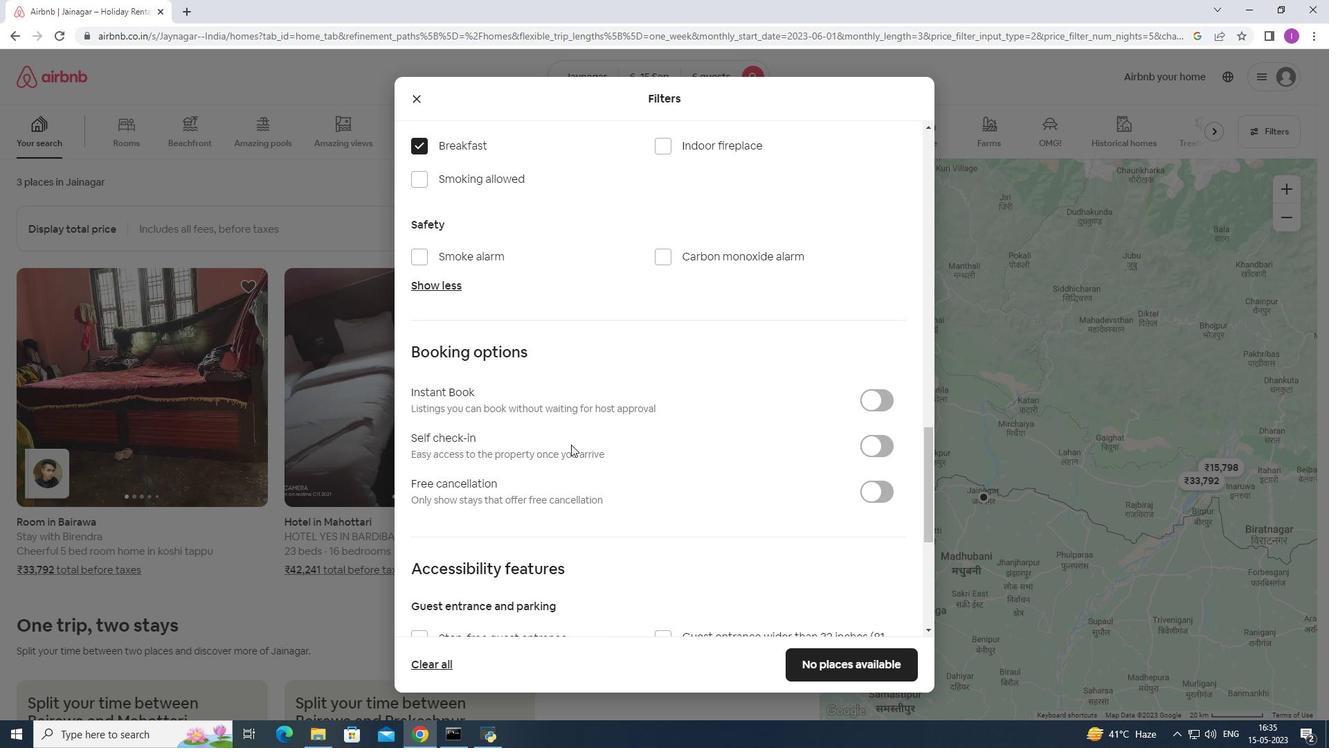 
Action: Mouse scrolled (571, 444) with delta (0, 0)
Screenshot: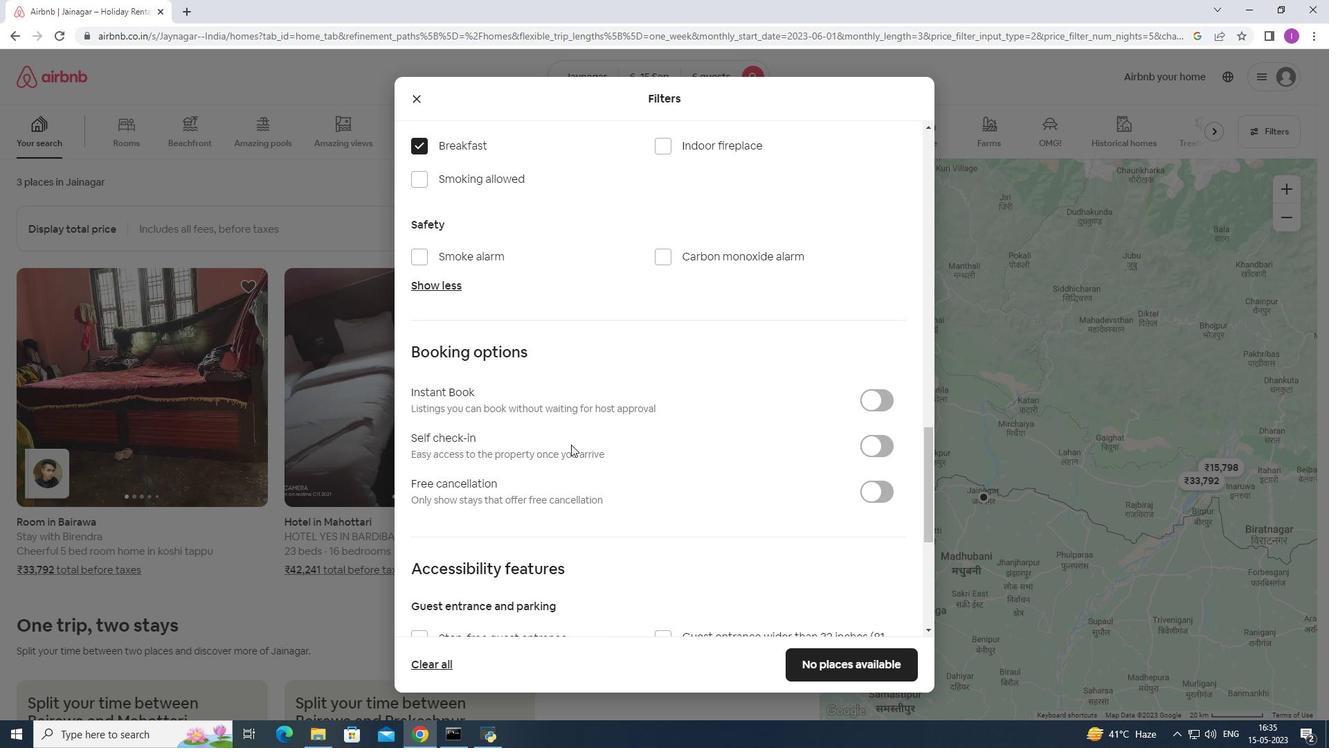 
Action: Mouse moved to (571, 446)
Screenshot: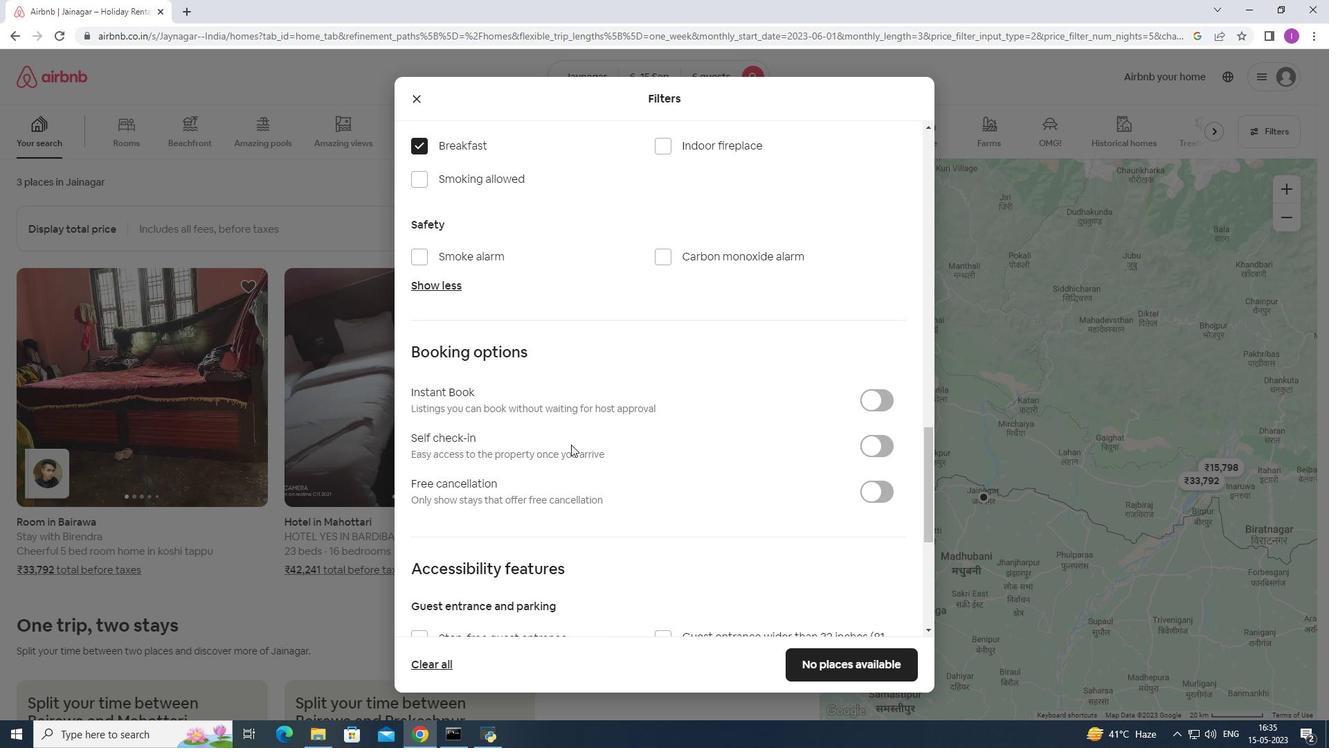 
Action: Mouse scrolled (571, 445) with delta (0, 0)
Screenshot: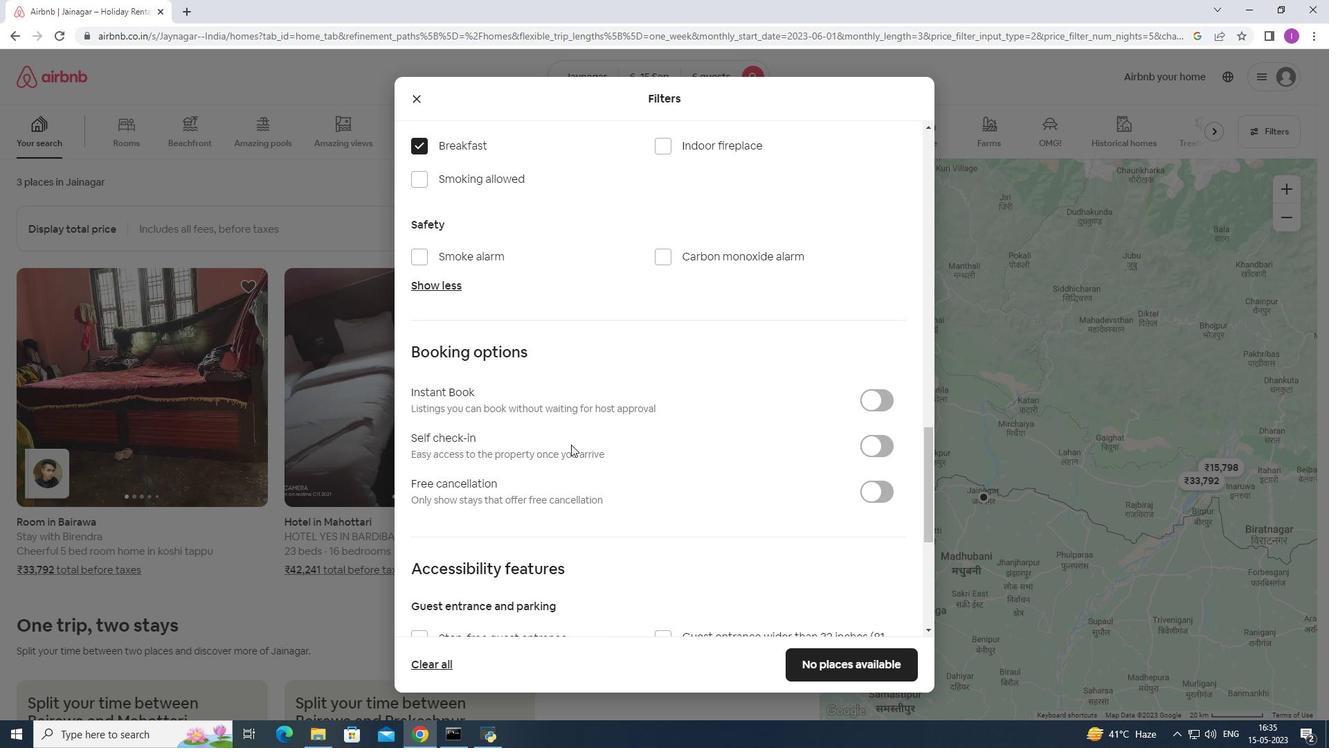 
Action: Mouse moved to (887, 243)
Screenshot: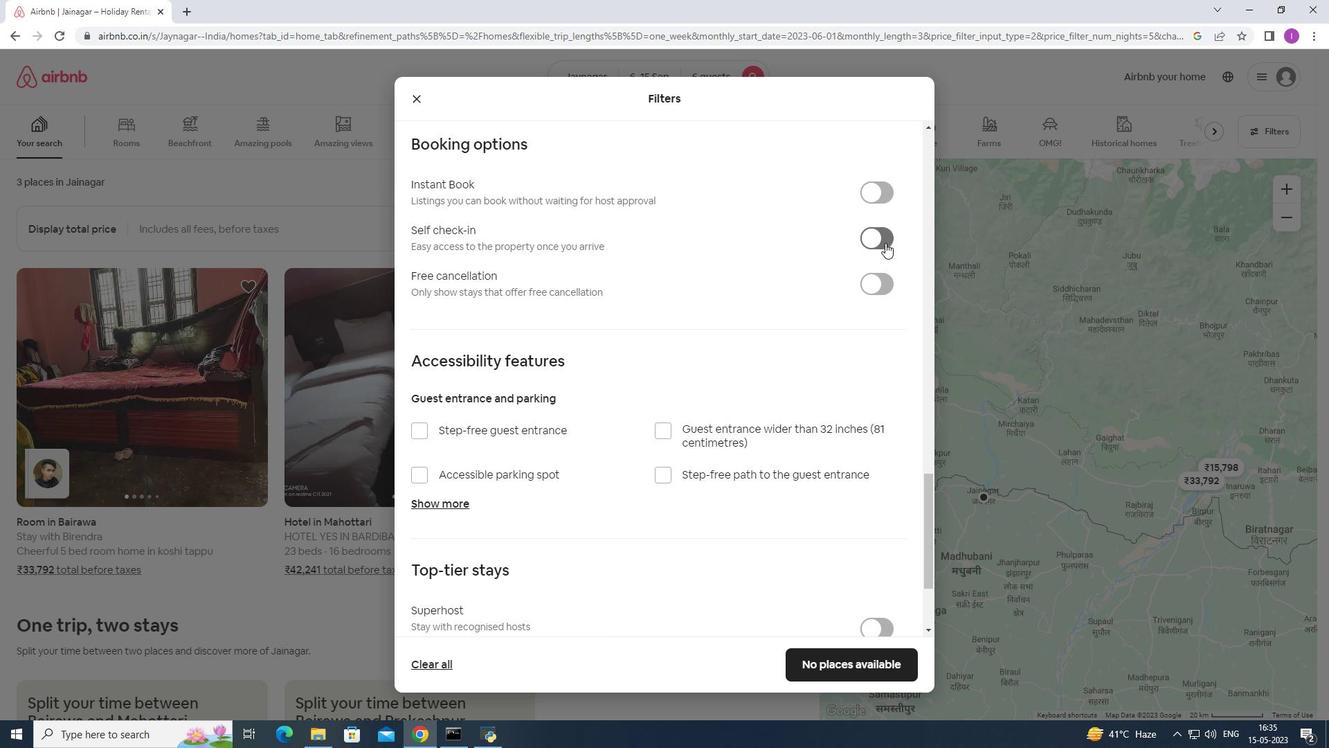 
Action: Mouse pressed left at (887, 243)
Screenshot: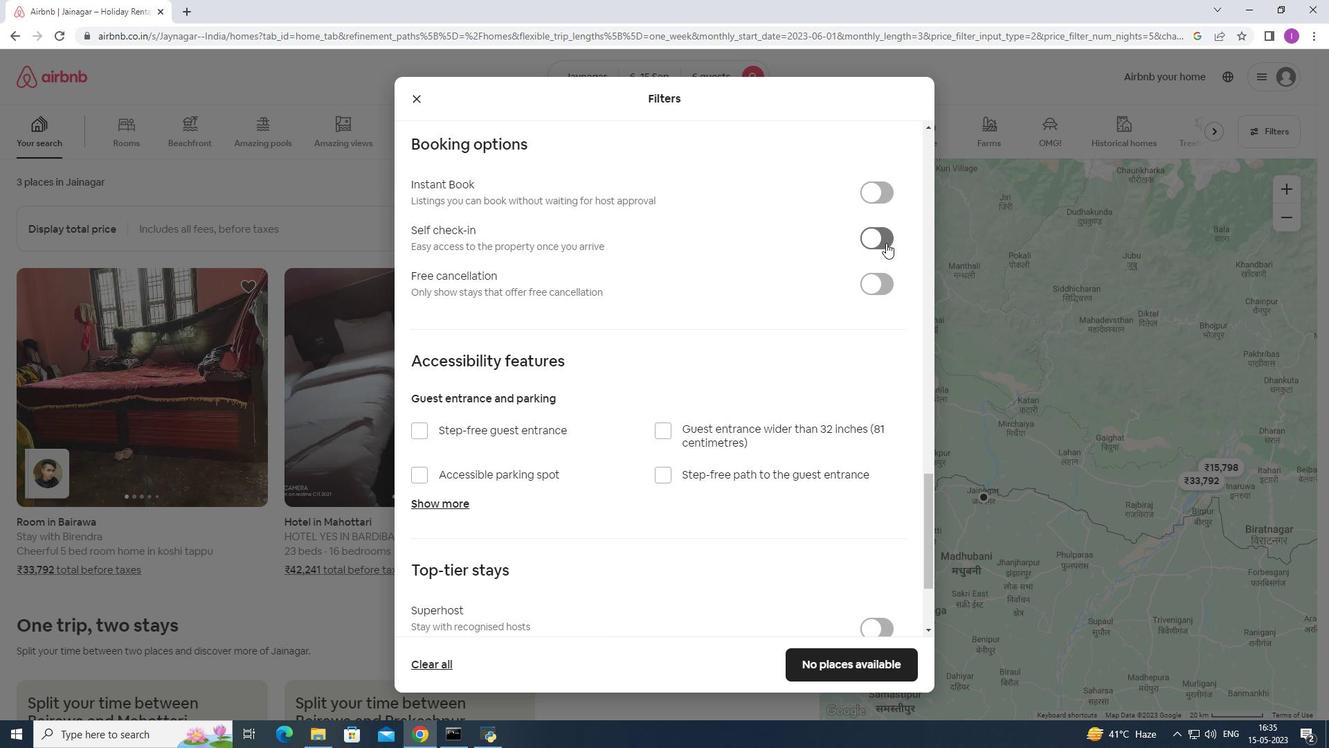 
Action: Mouse moved to (563, 353)
Screenshot: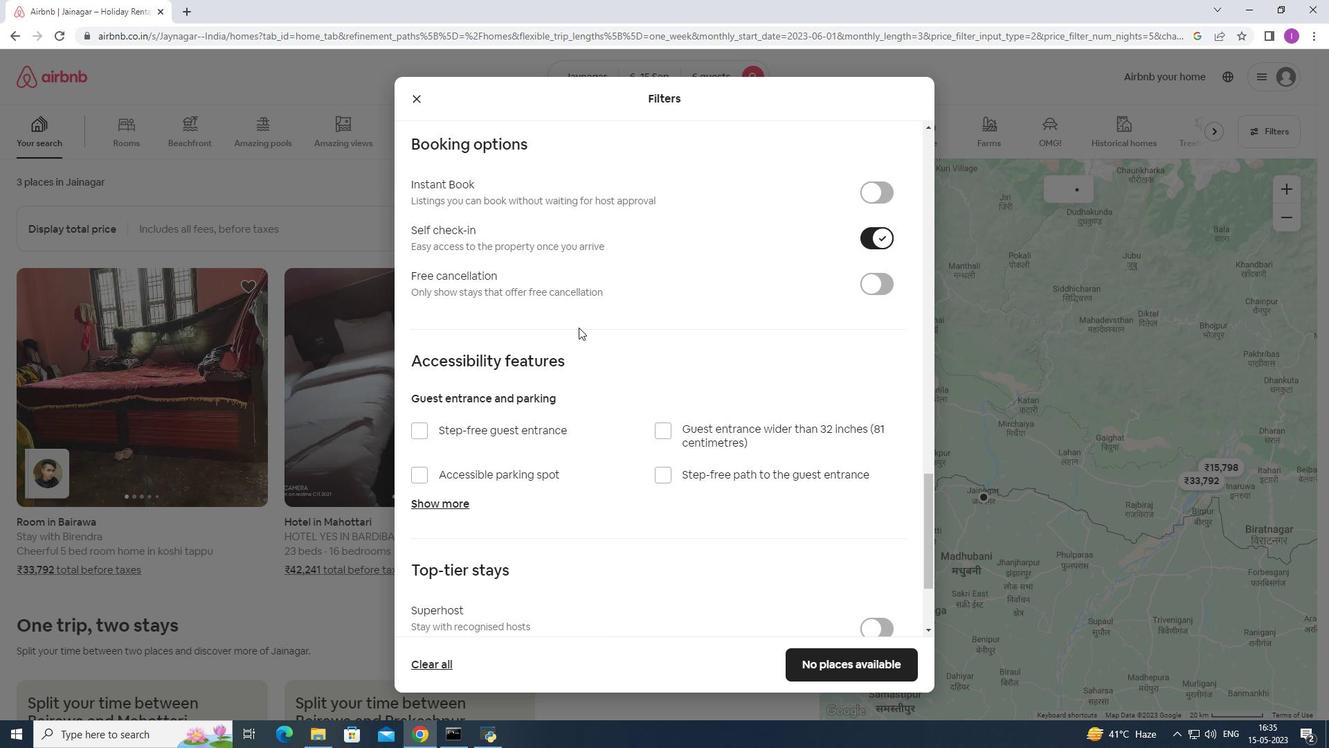 
Action: Mouse scrolled (563, 352) with delta (0, 0)
Screenshot: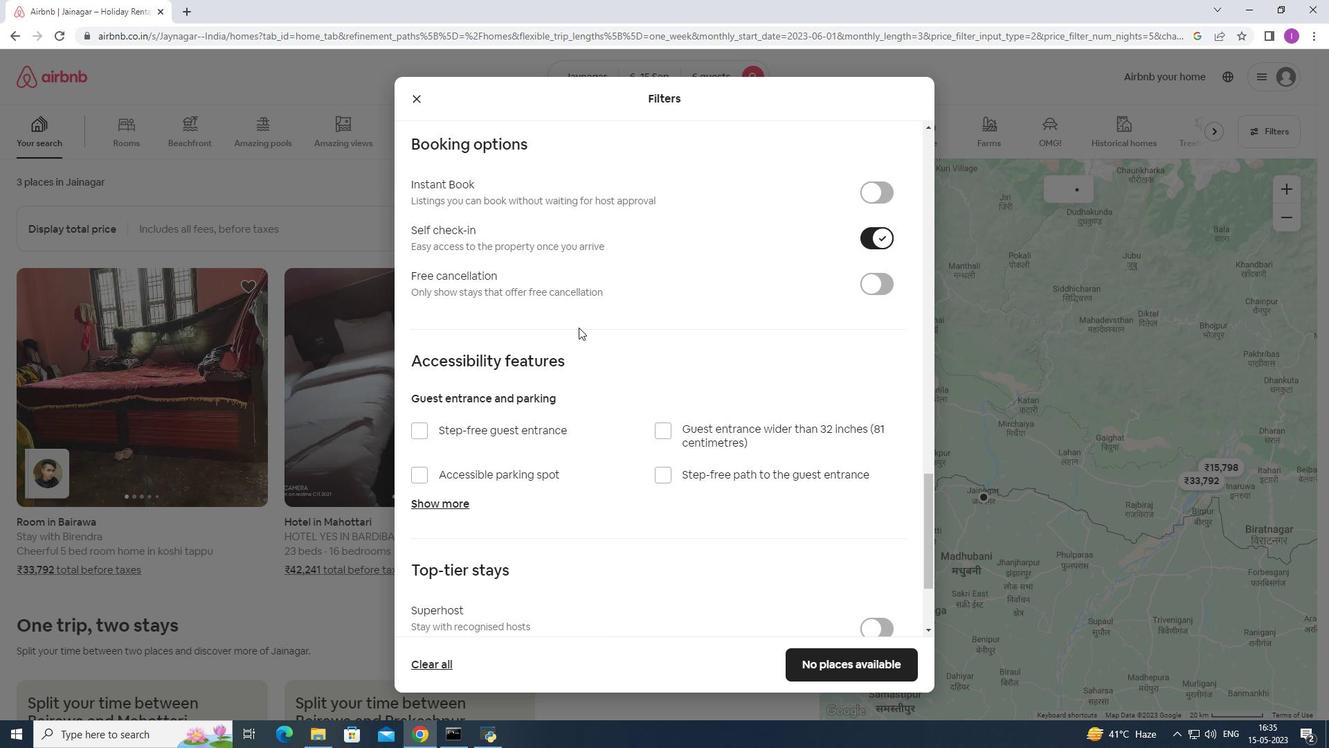 
Action: Mouse moved to (543, 400)
Screenshot: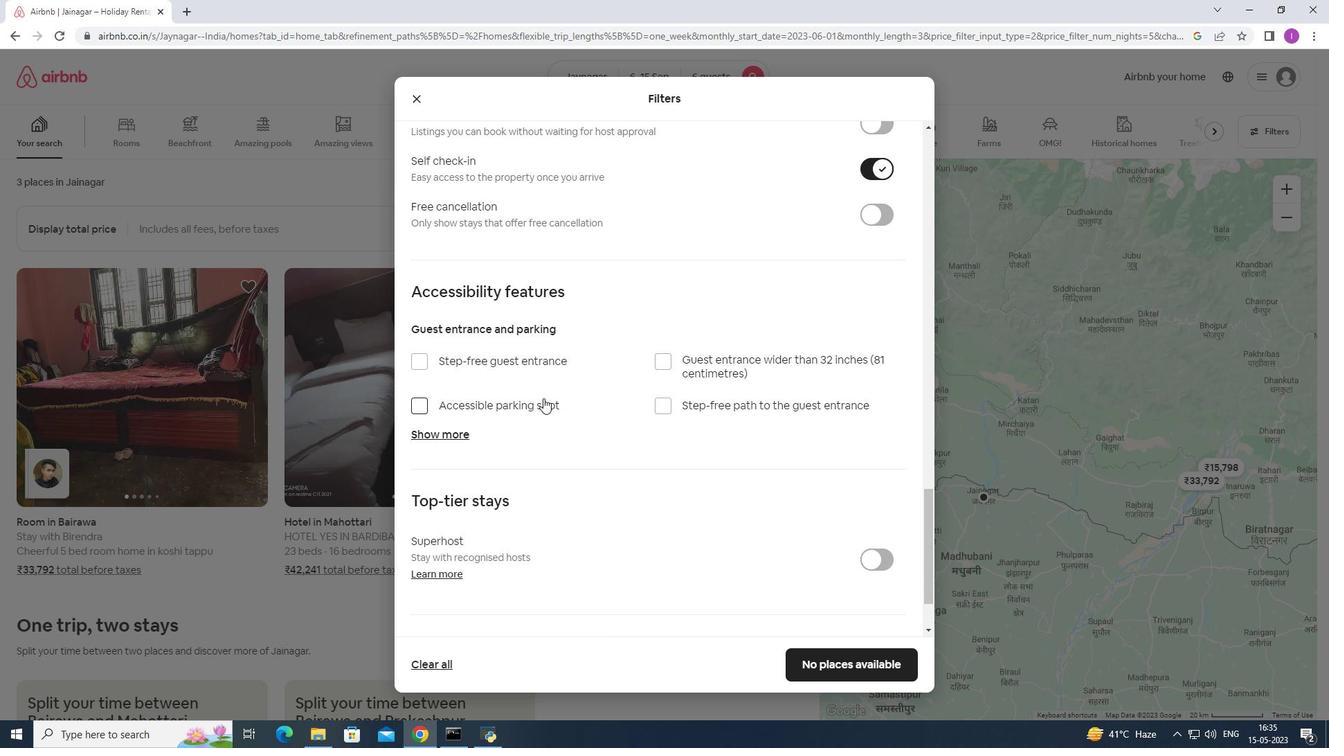 
Action: Mouse scrolled (543, 399) with delta (0, 0)
Screenshot: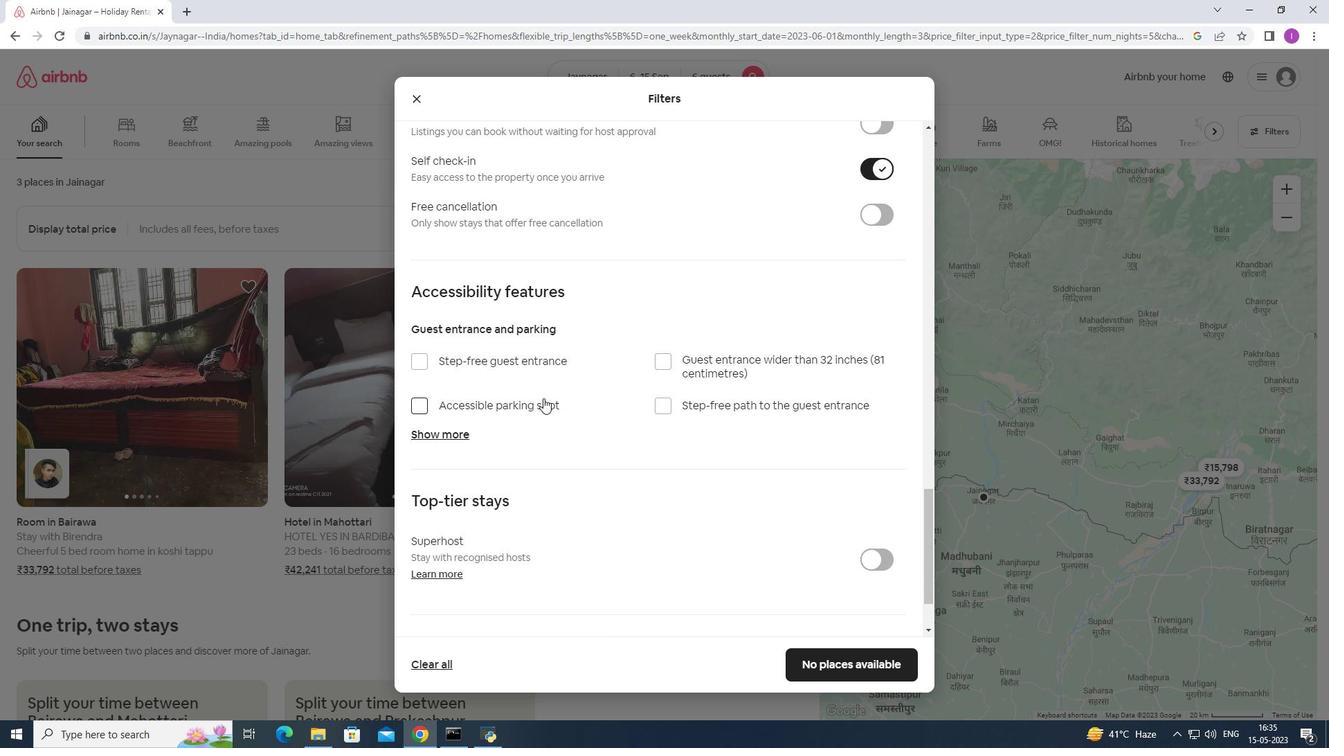 
Action: Mouse moved to (543, 401)
Screenshot: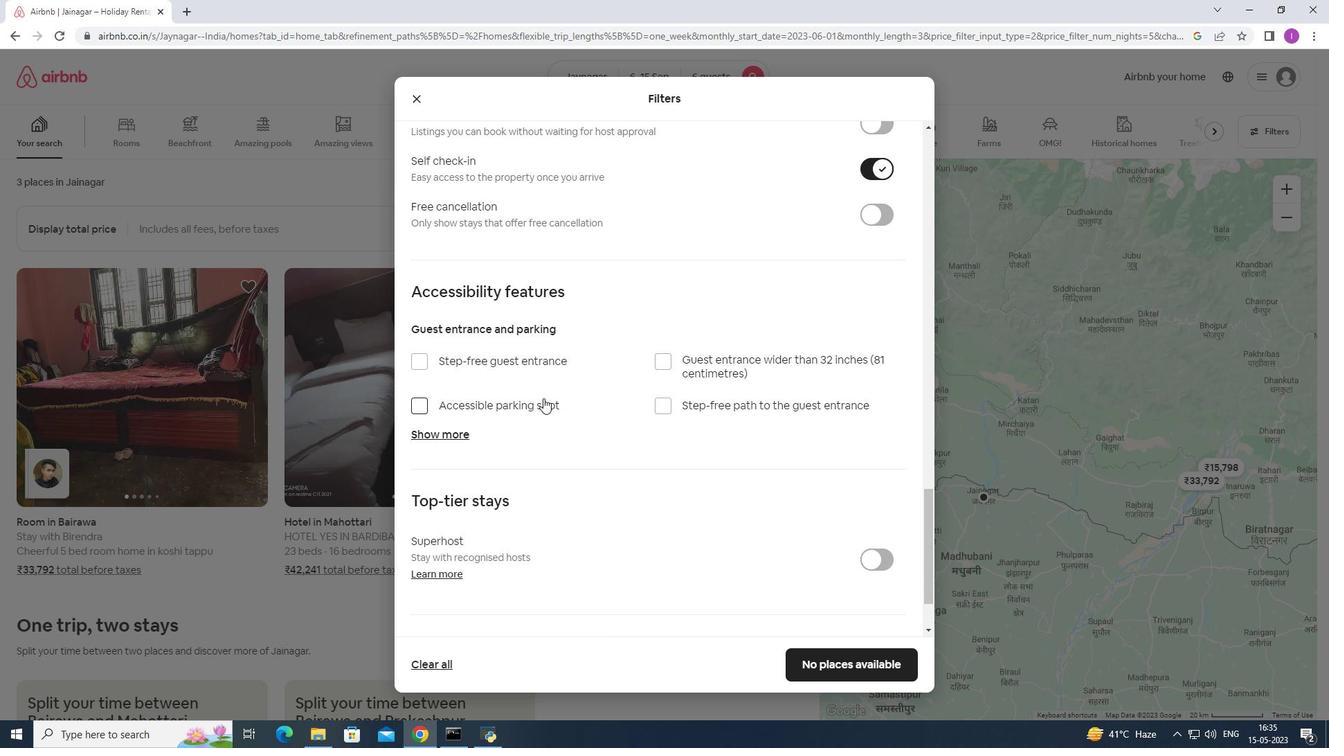 
Action: Mouse scrolled (543, 401) with delta (0, 0)
Screenshot: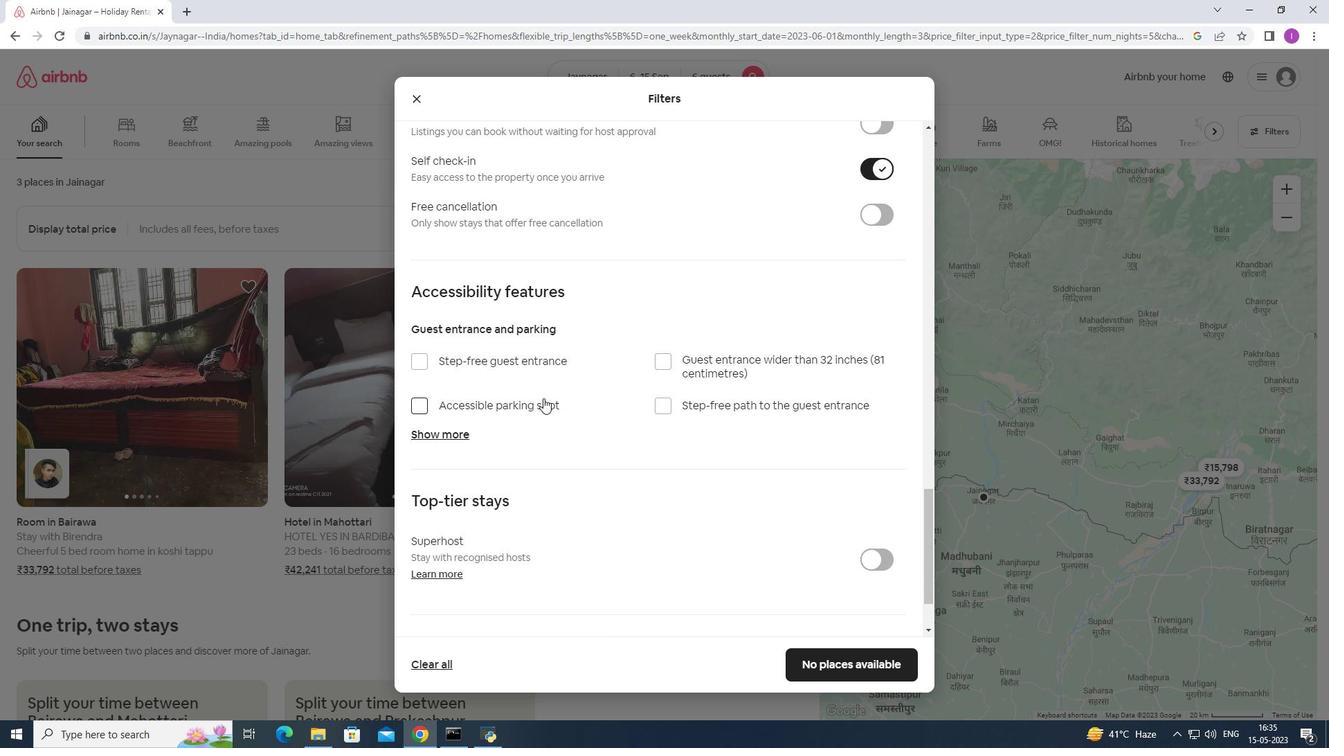 
Action: Mouse moved to (544, 403)
Screenshot: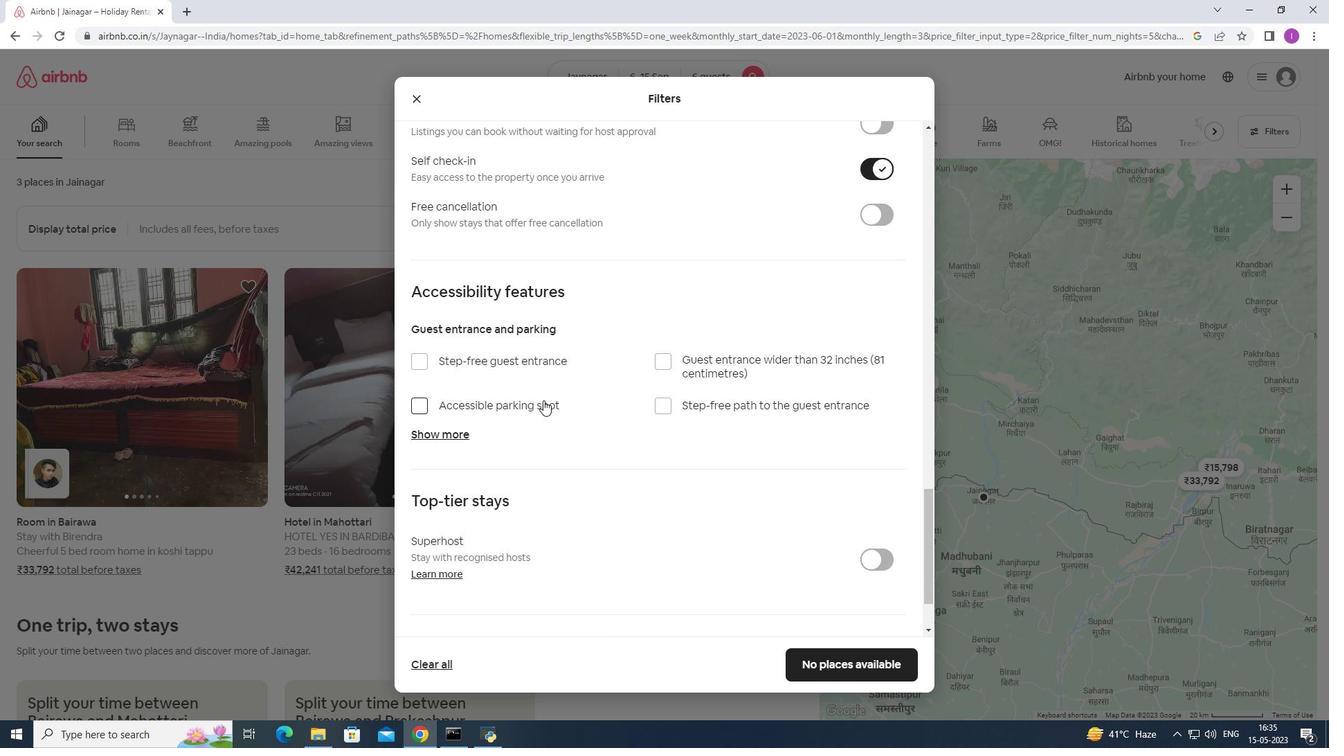 
Action: Mouse scrolled (544, 402) with delta (0, 0)
Screenshot: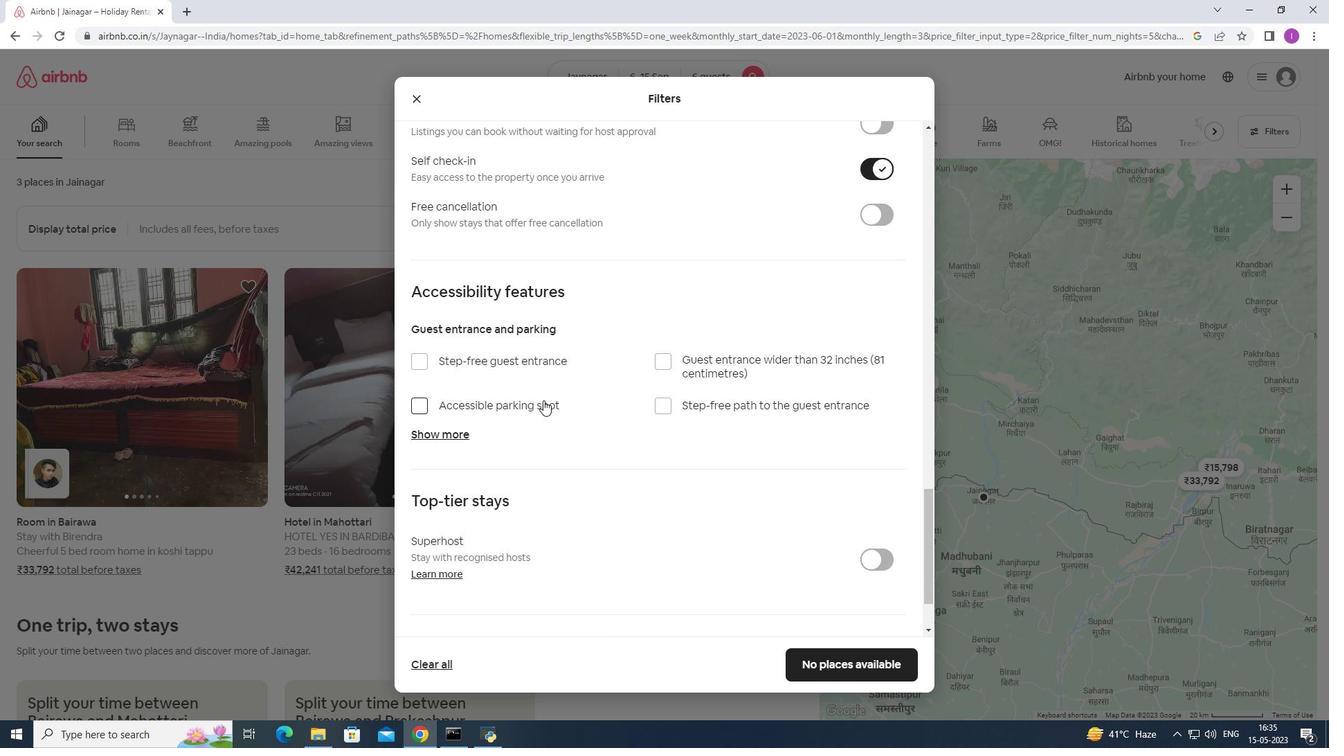 
Action: Mouse moved to (549, 407)
Screenshot: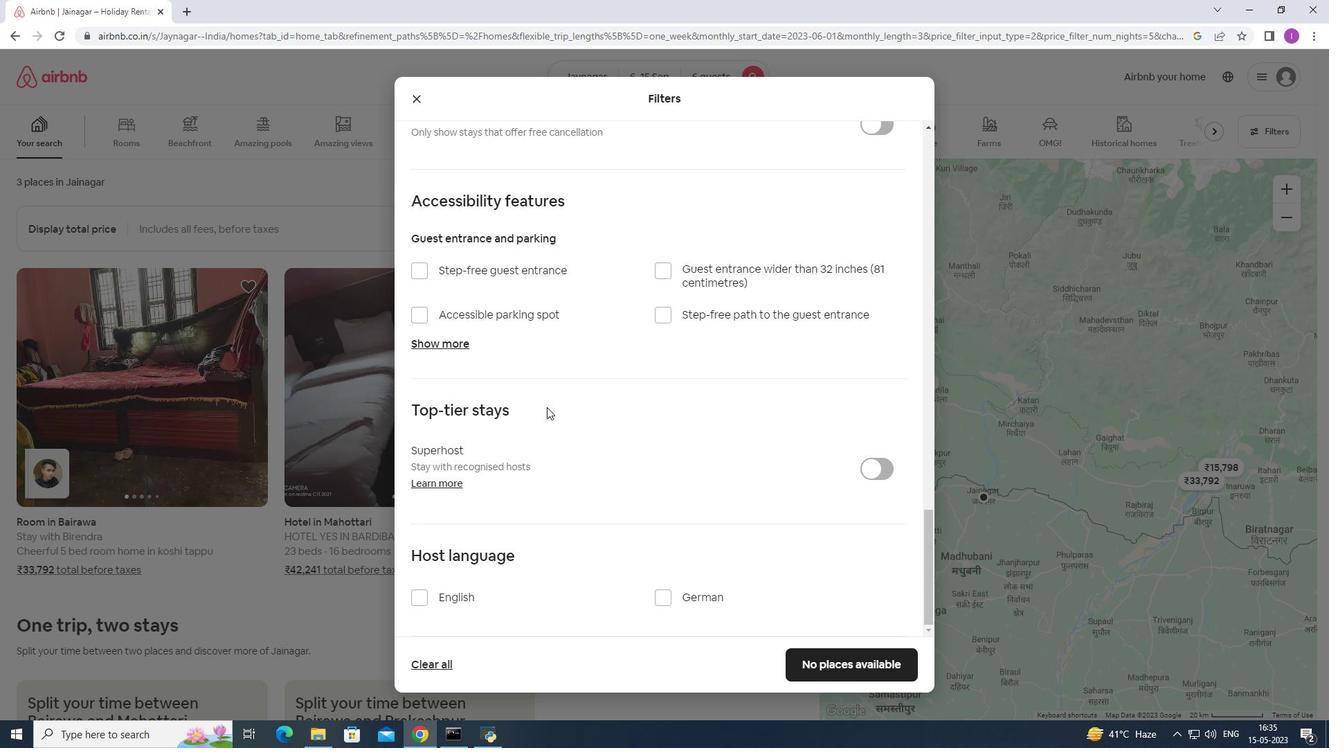 
Action: Mouse scrolled (549, 406) with delta (0, 0)
Screenshot: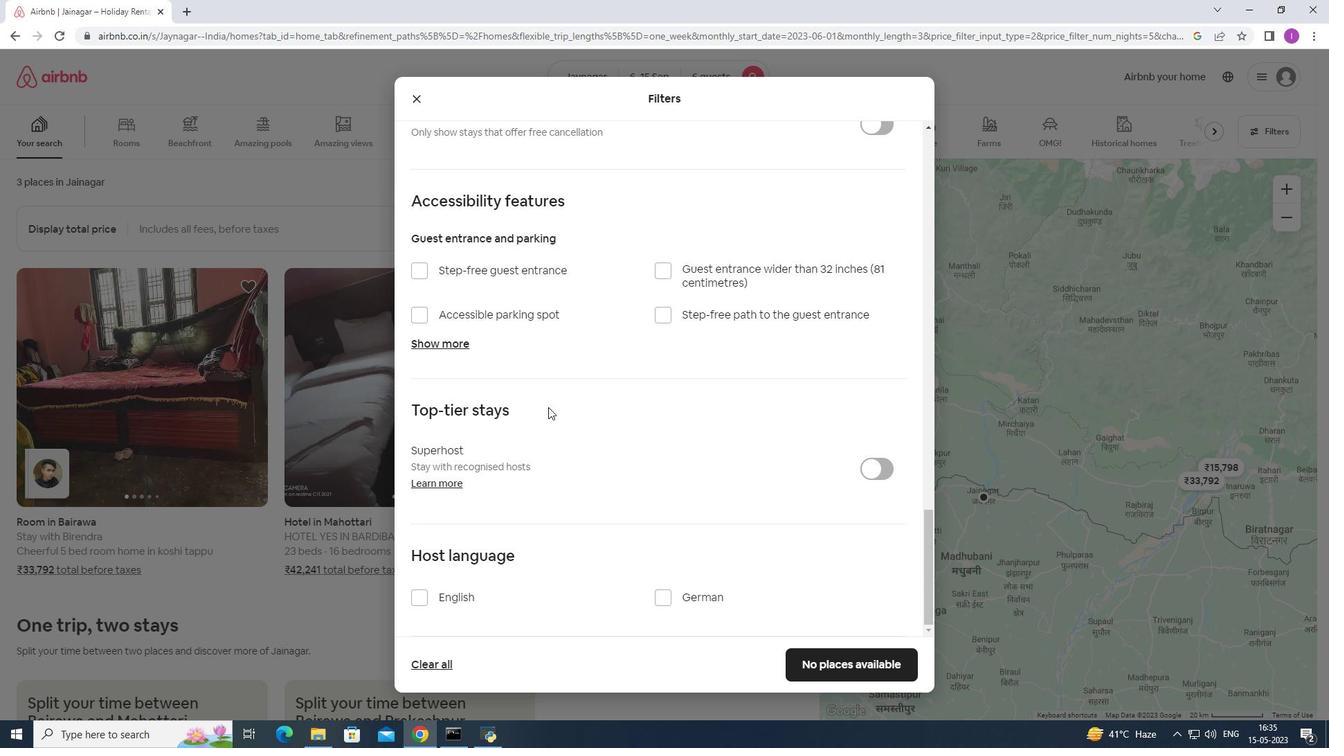 
Action: Mouse scrolled (549, 406) with delta (0, 0)
Screenshot: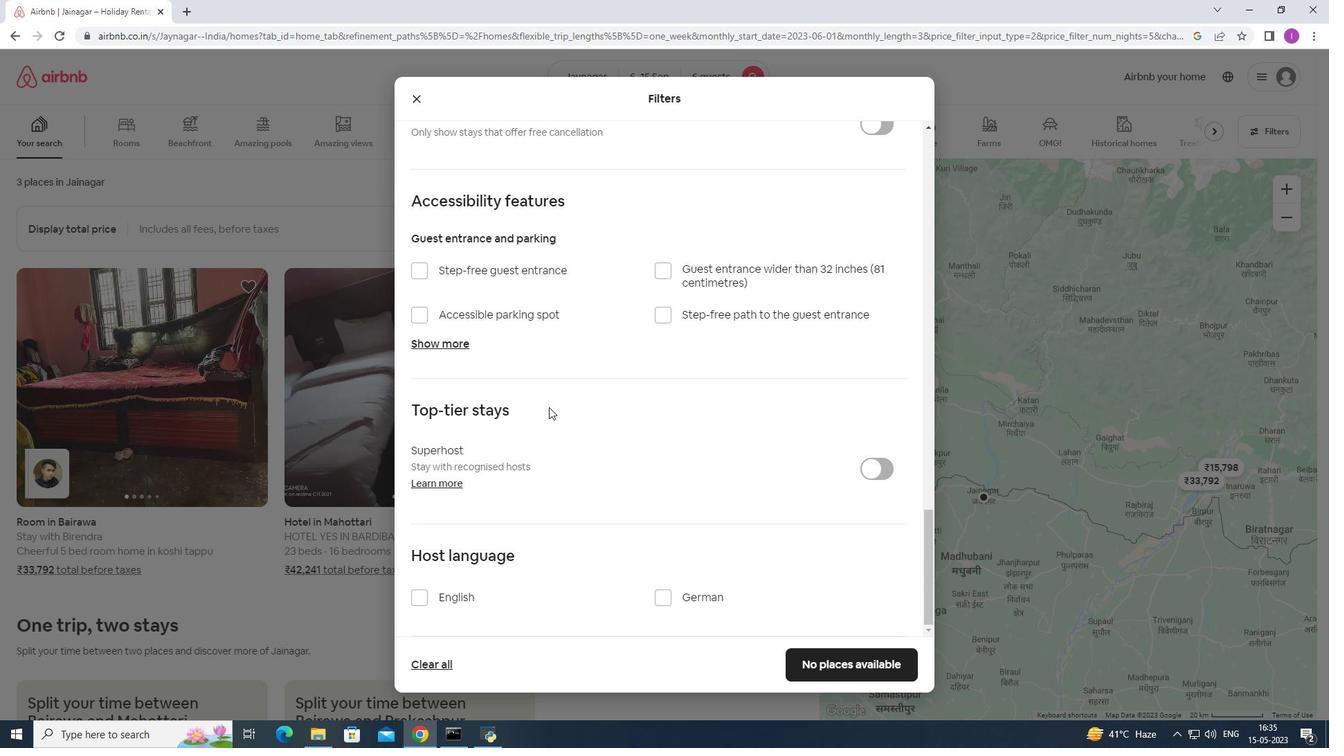 
Action: Mouse scrolled (549, 406) with delta (0, 0)
Screenshot: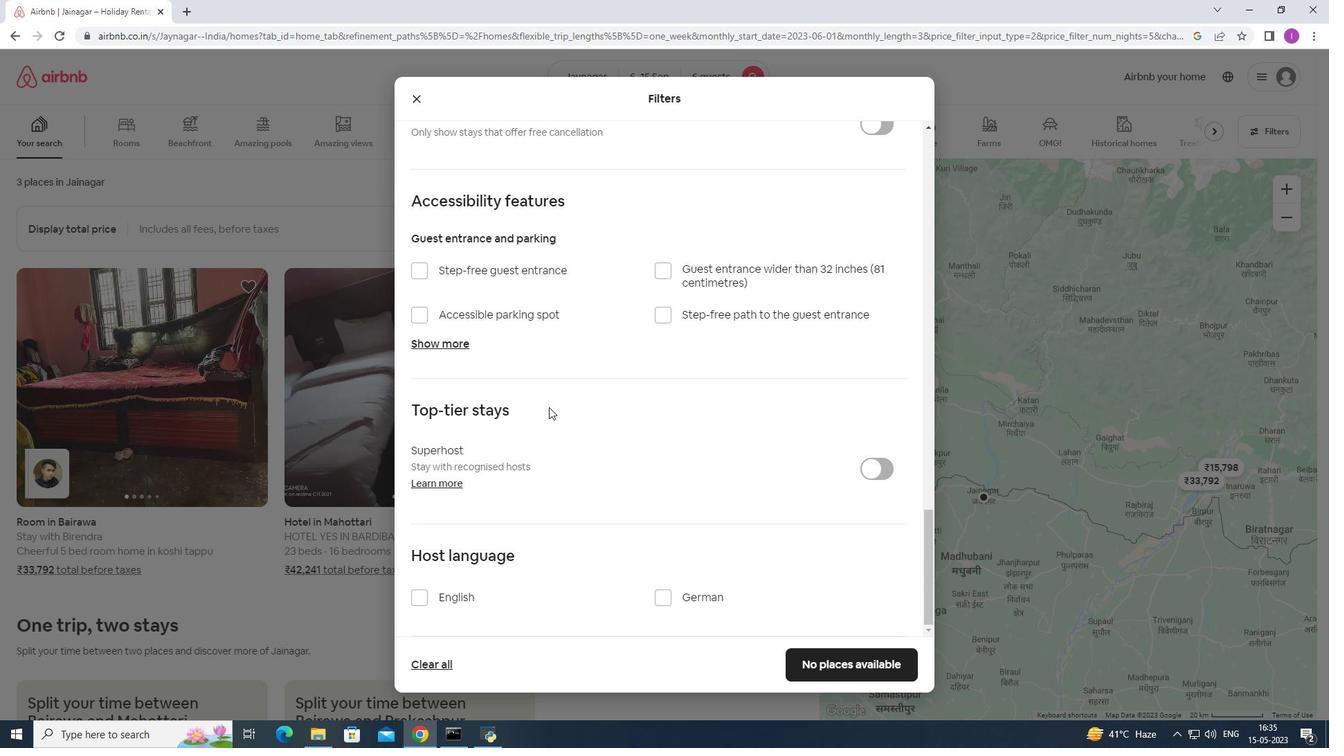 
Action: Mouse moved to (550, 409)
Screenshot: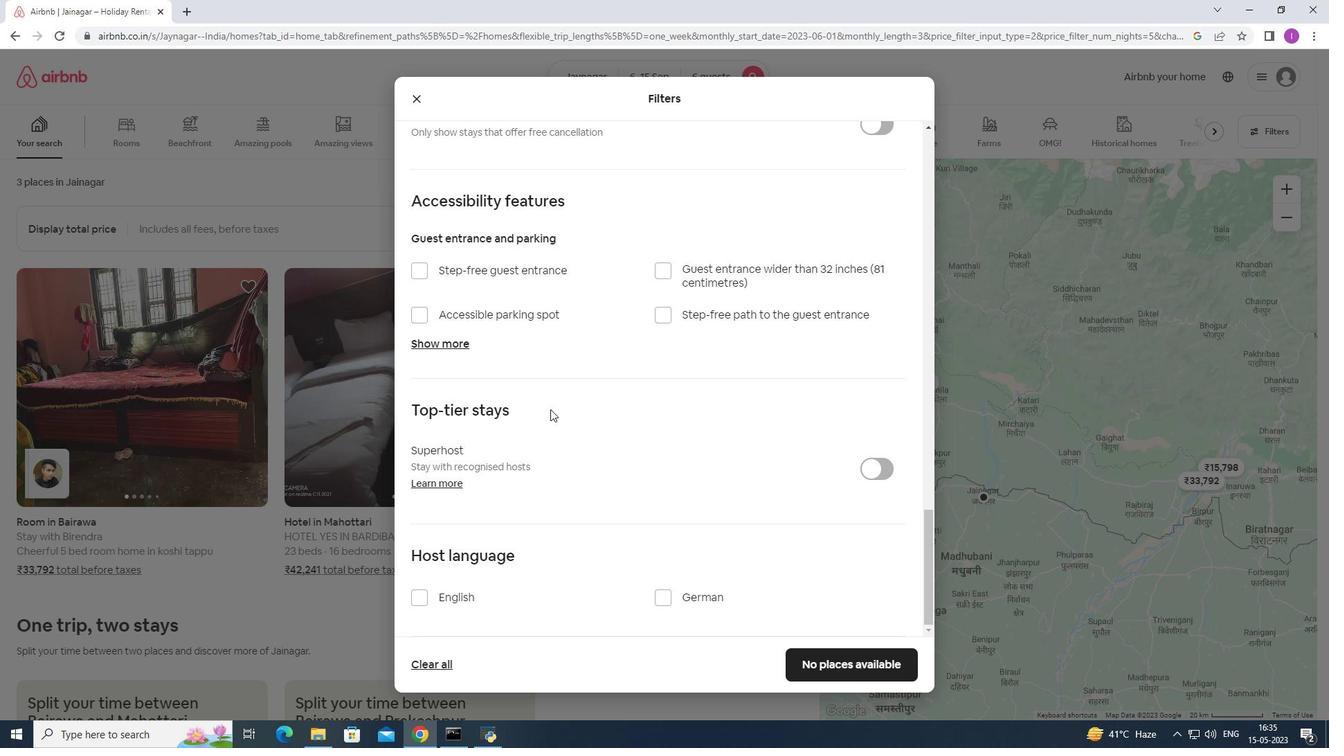 
Action: Mouse scrolled (550, 408) with delta (0, 0)
Screenshot: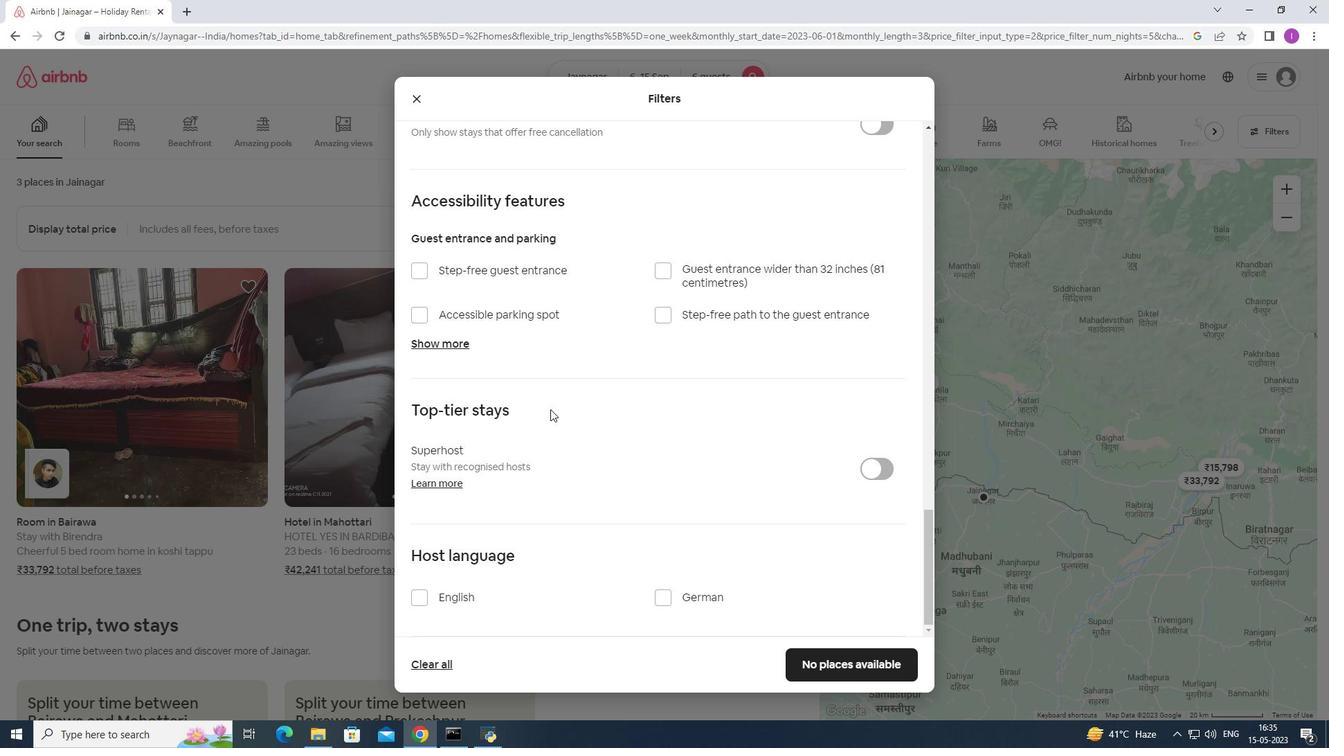 
Action: Mouse moved to (423, 599)
Screenshot: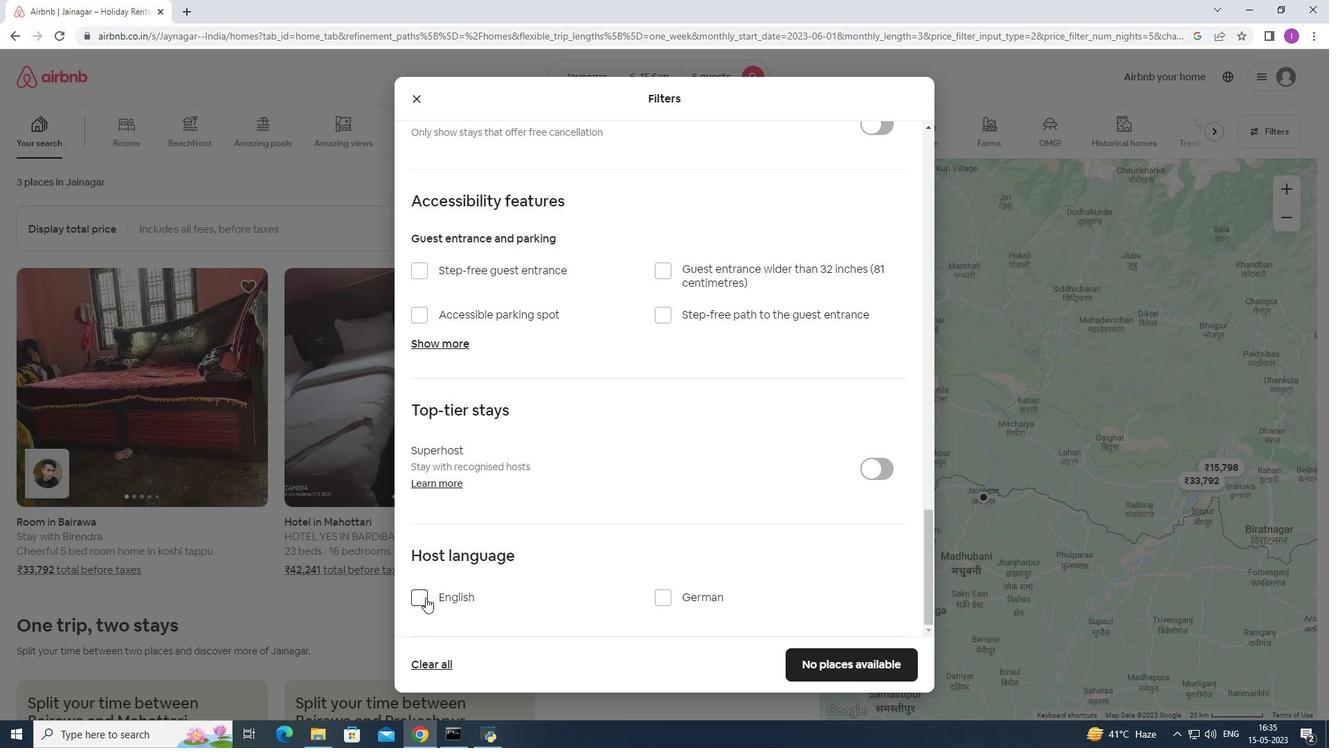 
Action: Mouse pressed left at (423, 599)
Screenshot: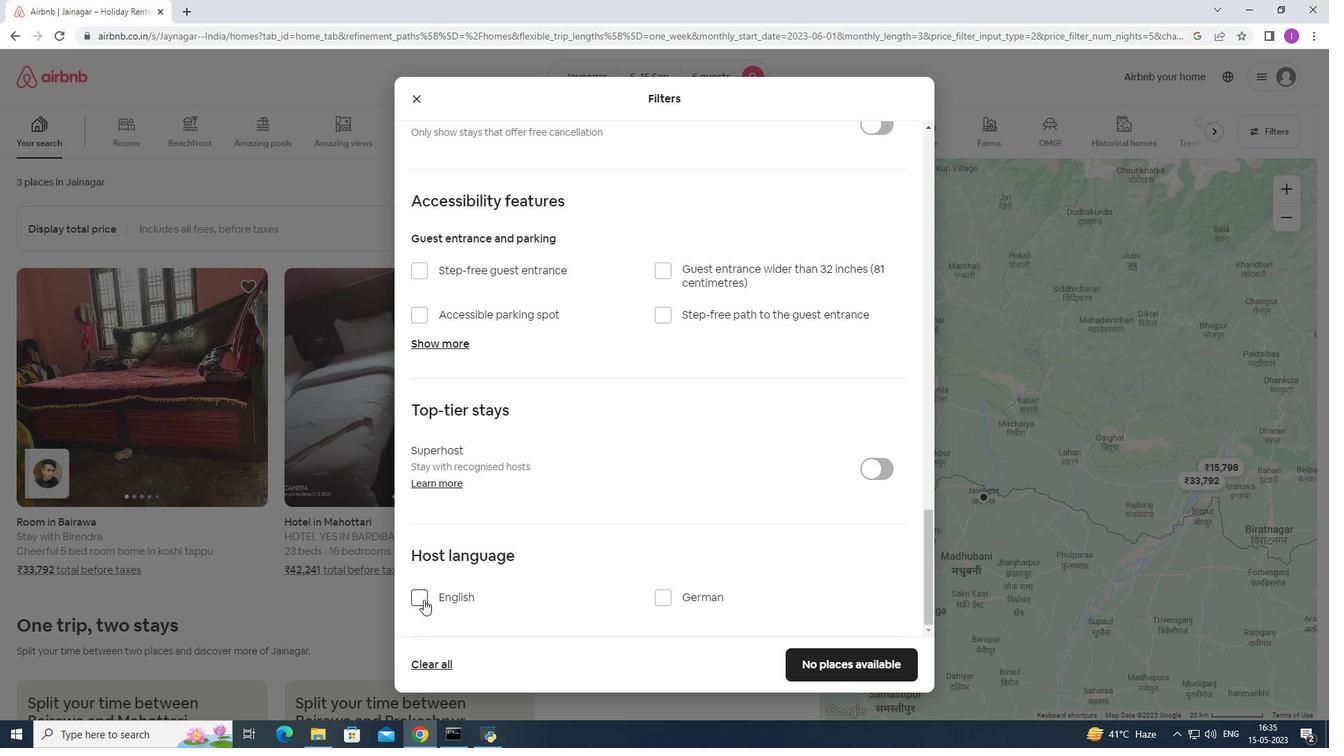 
Action: Mouse moved to (855, 678)
Screenshot: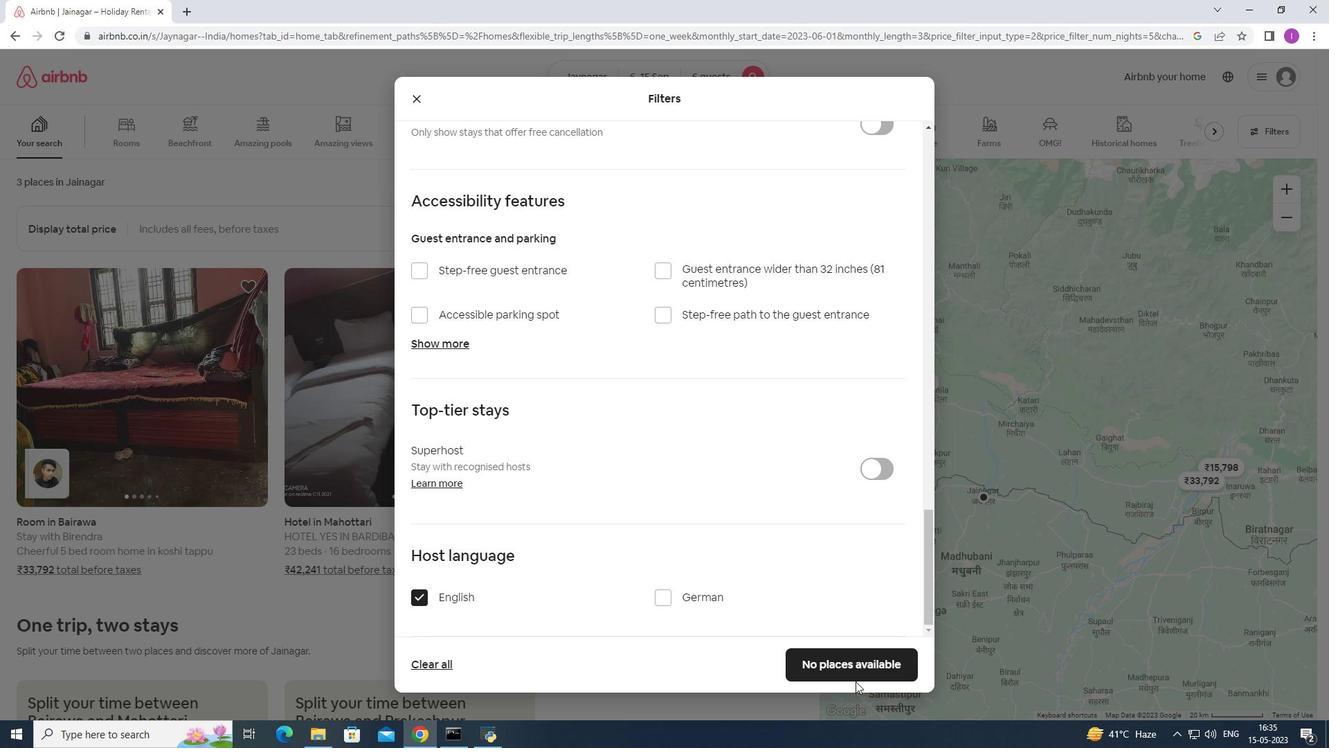 
Action: Mouse pressed left at (855, 678)
Screenshot: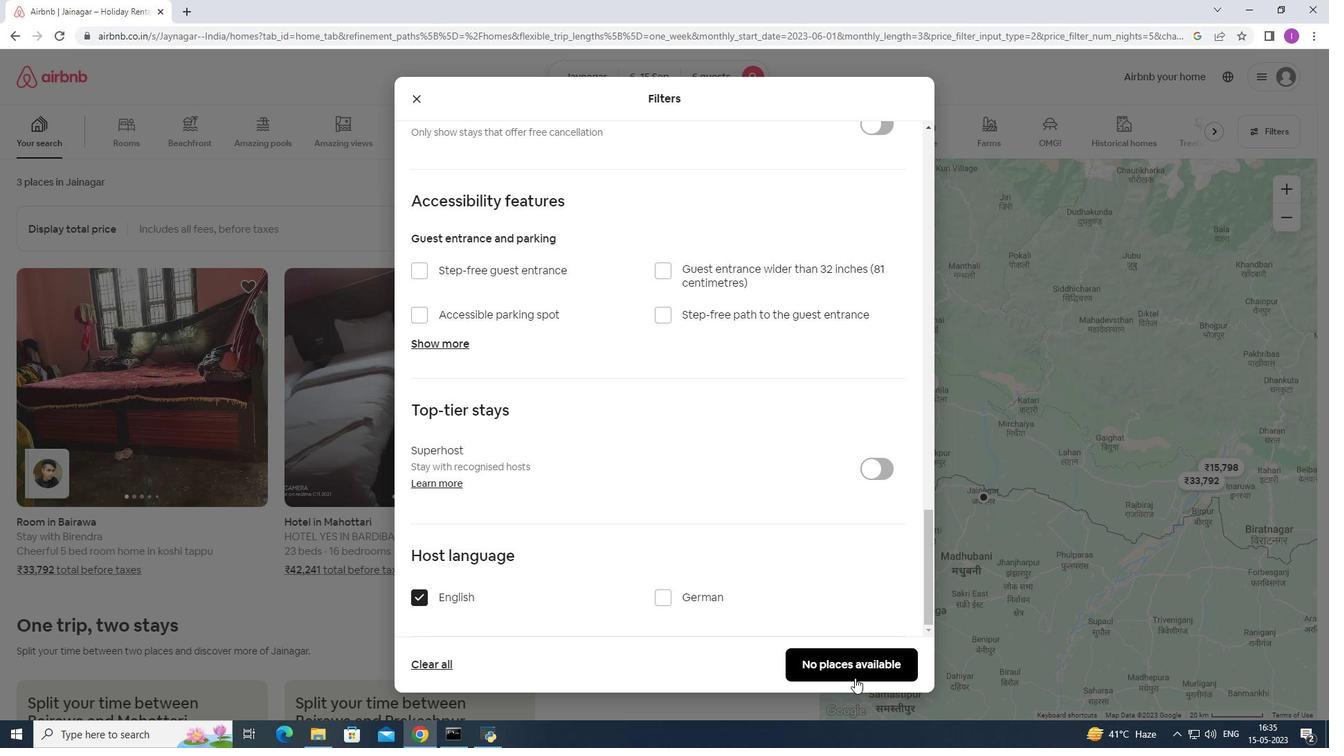
Action: Mouse moved to (737, 667)
Screenshot: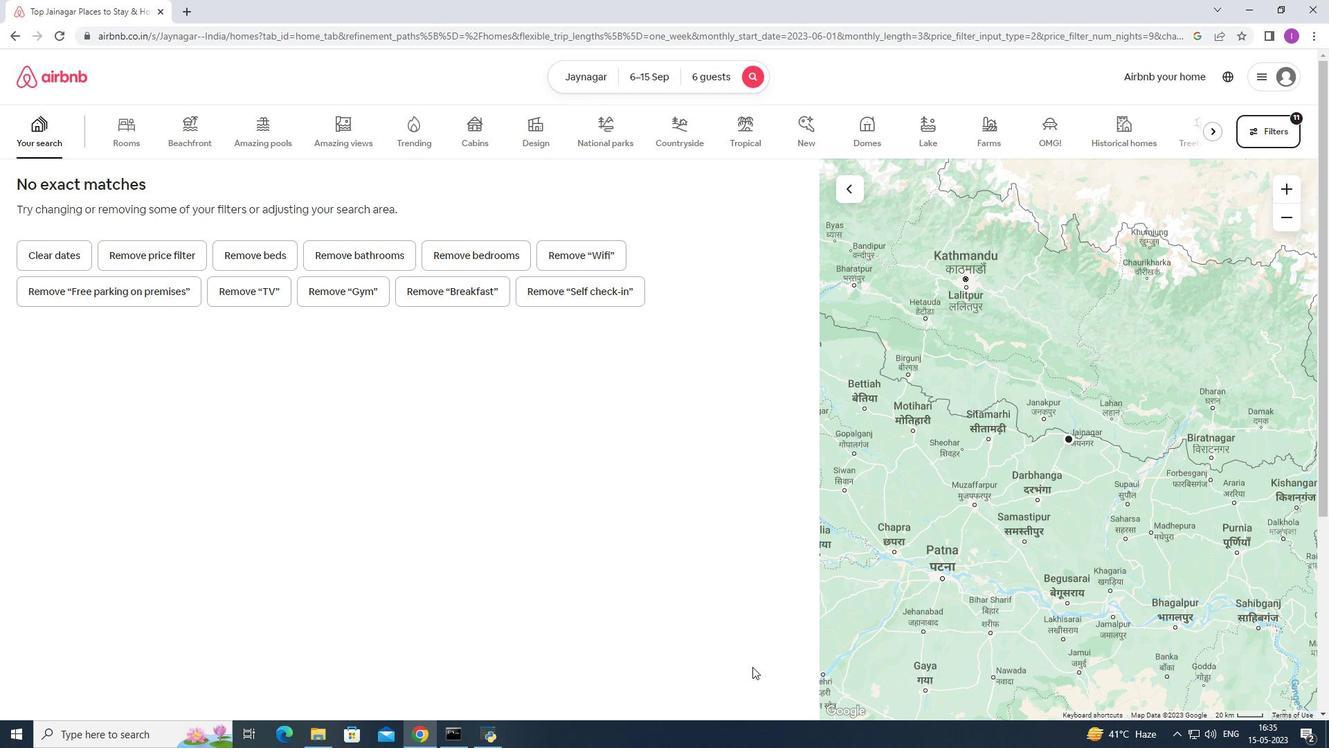
Action: Mouse scrolled (737, 666) with delta (0, 0)
Screenshot: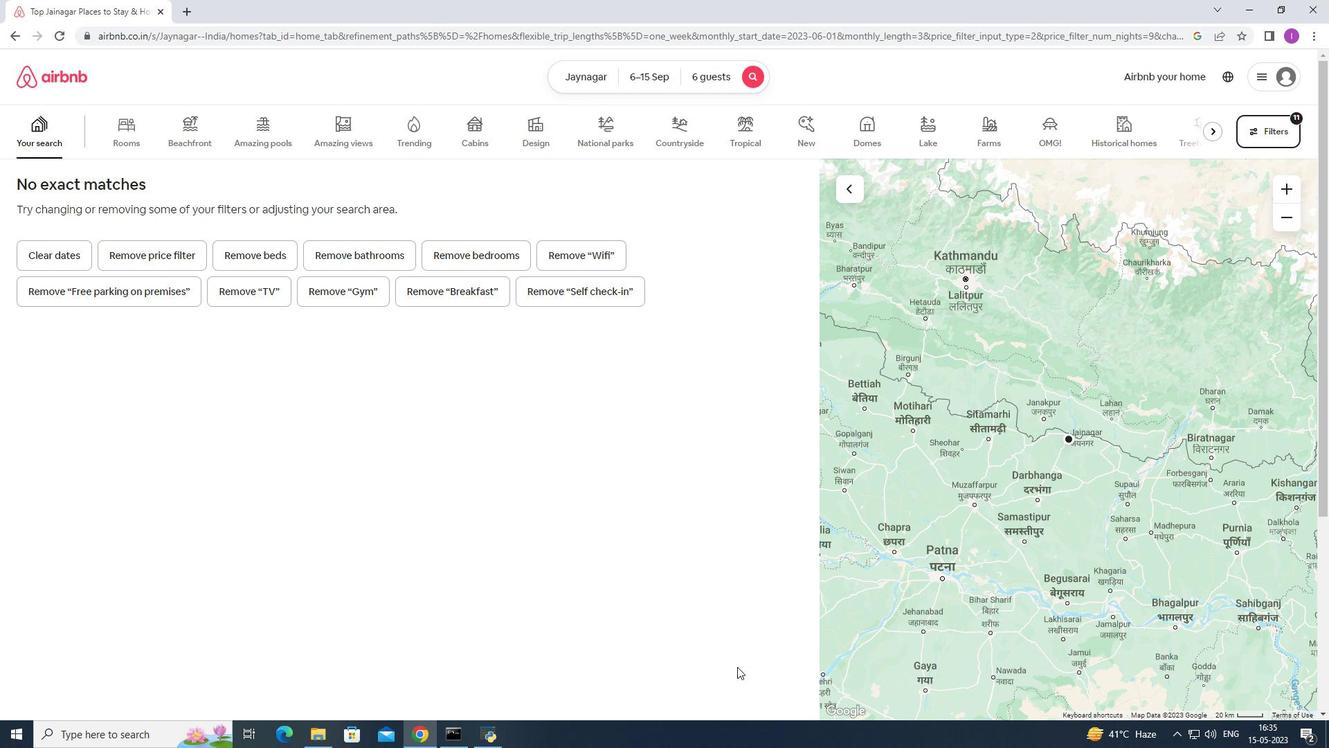 
Action: Mouse scrolled (737, 666) with delta (0, 0)
Screenshot: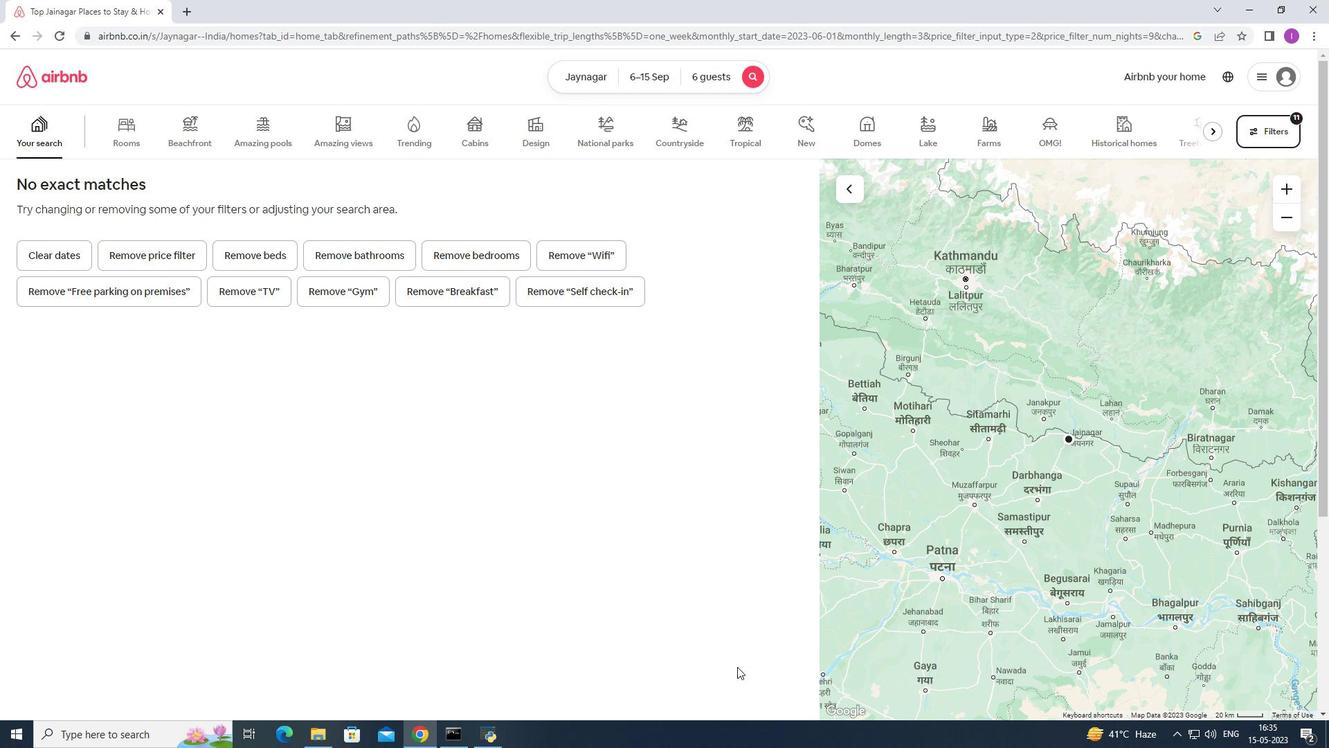 
Action: Mouse scrolled (737, 666) with delta (0, 0)
Screenshot: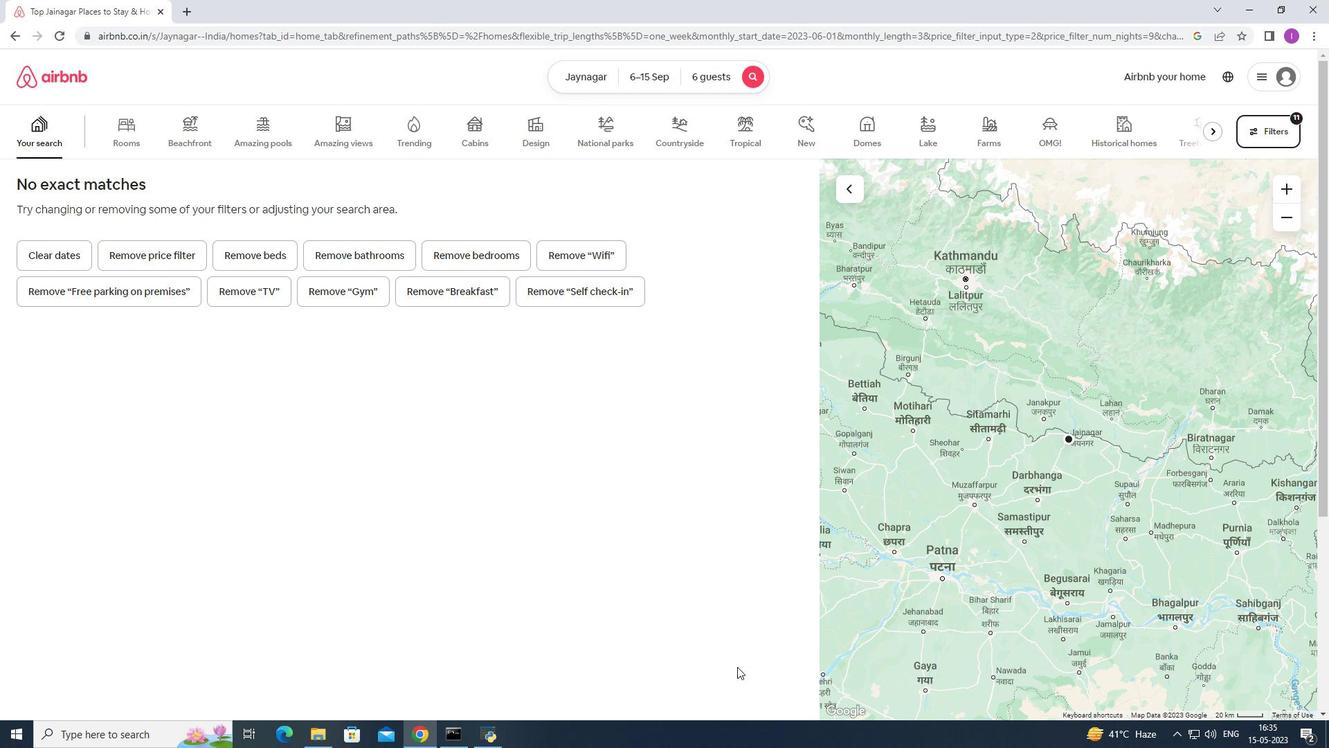 
Action: Mouse moved to (735, 664)
Screenshot: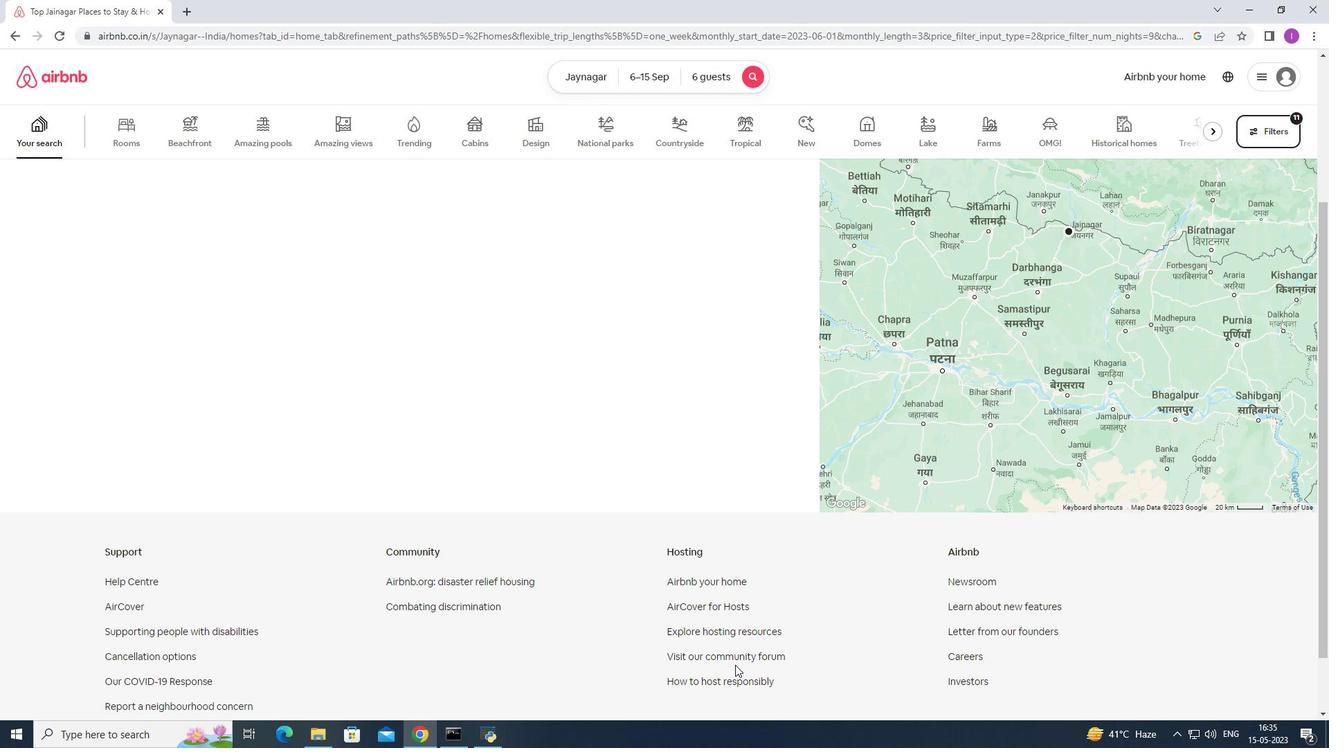 
